 Task: Family budget planner modern simple.
Action: Mouse moved to (114, 160)
Screenshot: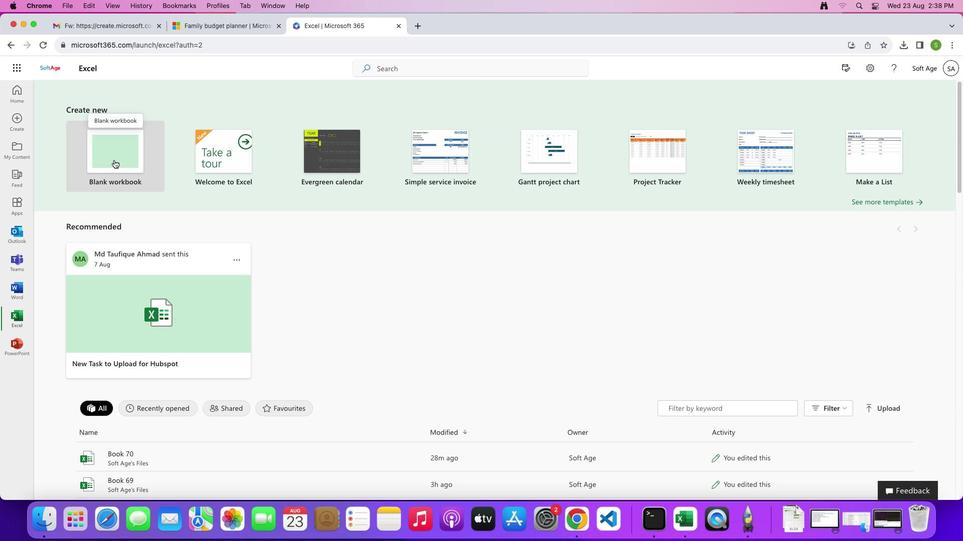 
Action: Mouse pressed left at (114, 160)
Screenshot: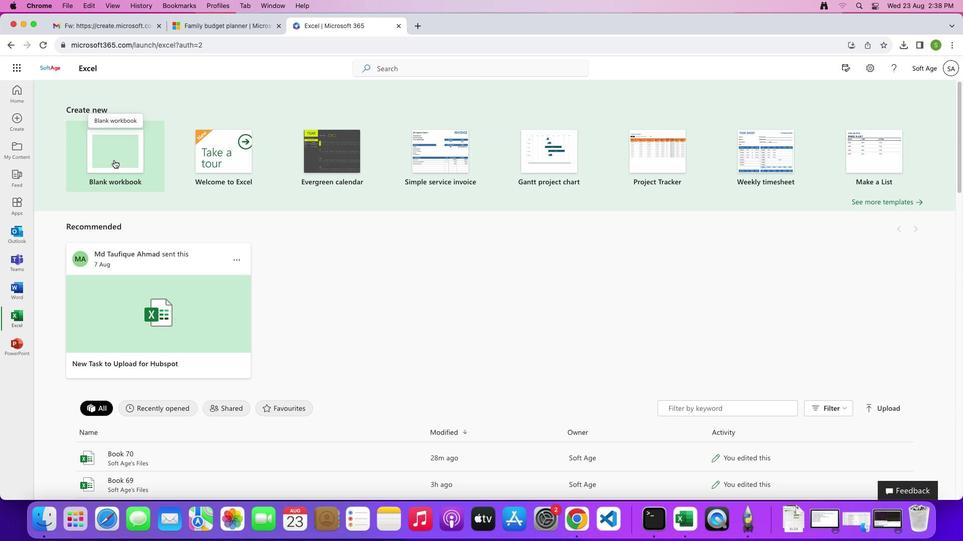 
Action: Mouse moved to (9, 166)
Screenshot: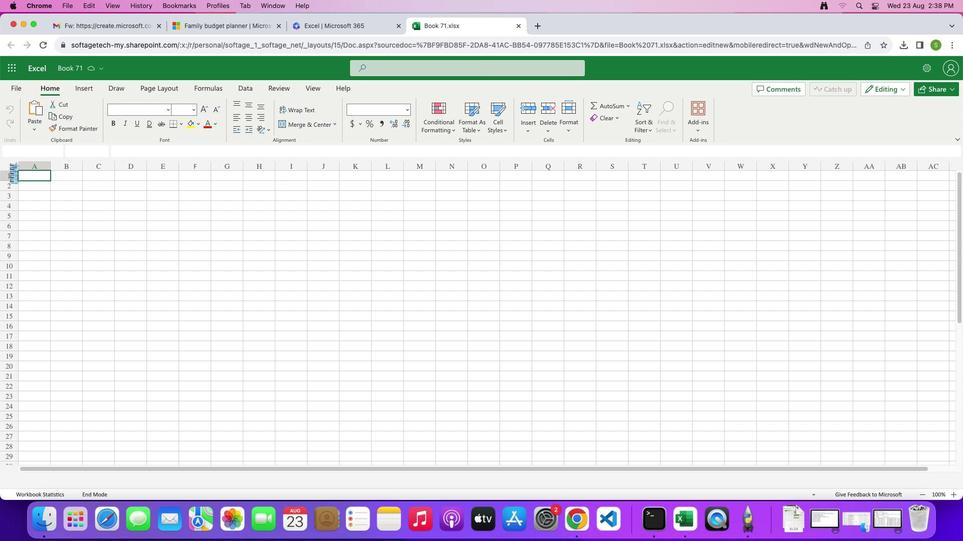 
Action: Mouse pressed left at (9, 166)
Screenshot: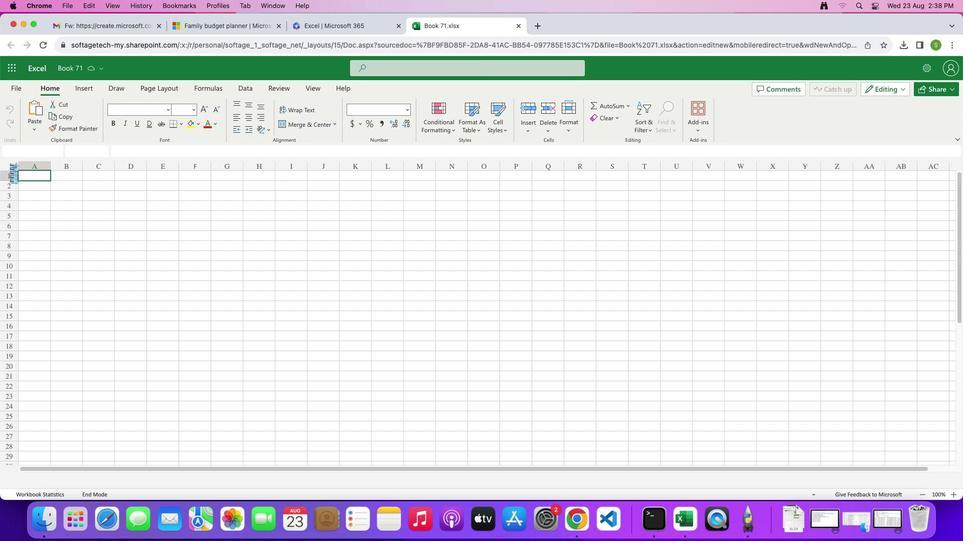 
Action: Mouse moved to (197, 123)
Screenshot: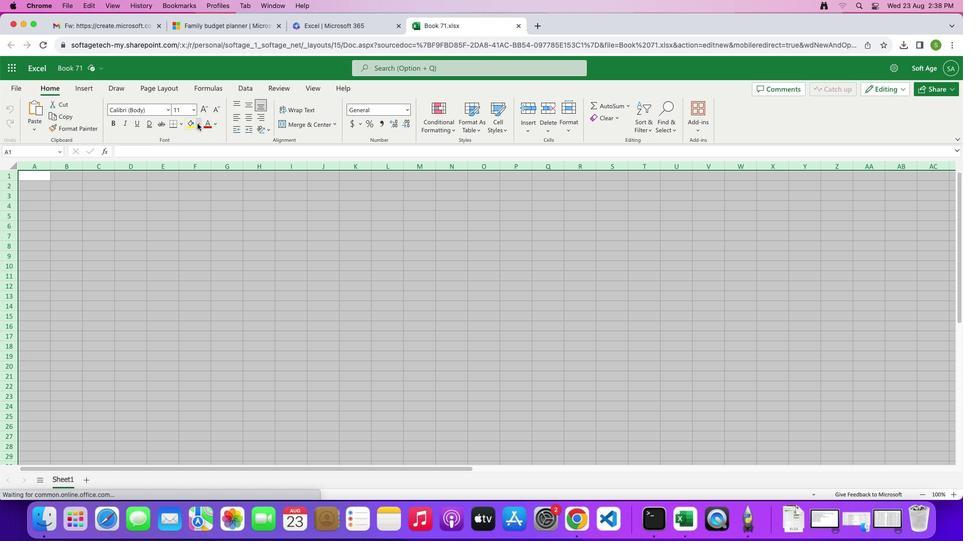 
Action: Mouse pressed left at (197, 123)
Screenshot: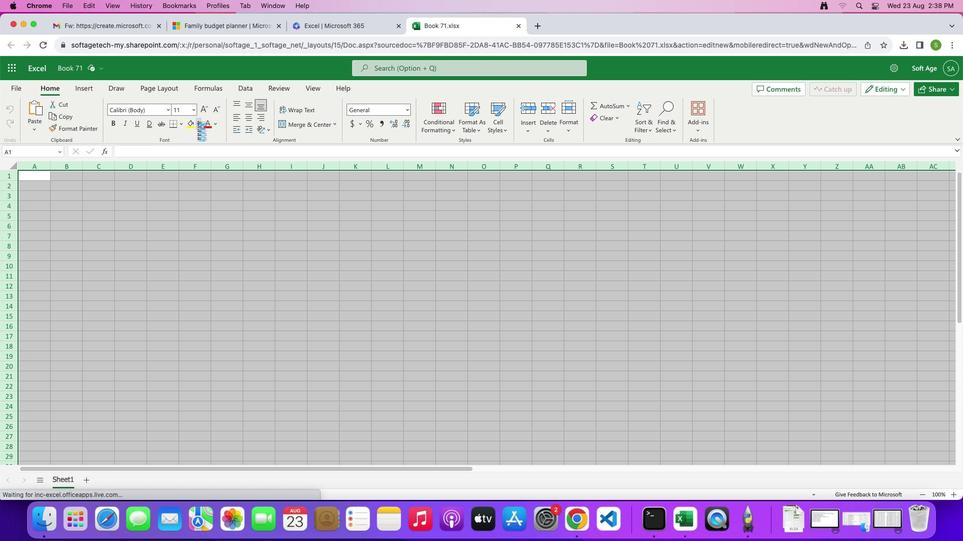 
Action: Mouse moved to (192, 152)
Screenshot: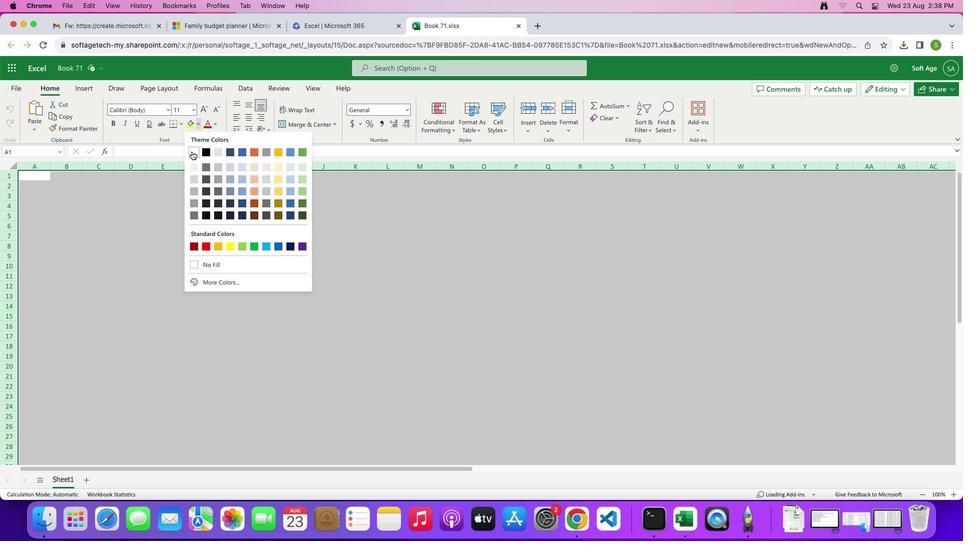 
Action: Mouse pressed left at (192, 152)
Screenshot: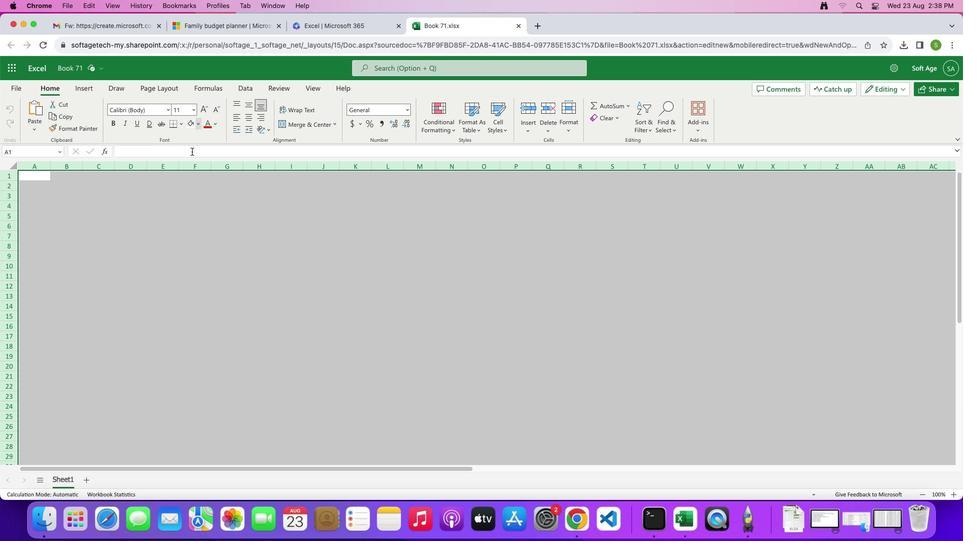 
Action: Mouse moved to (62, 176)
Screenshot: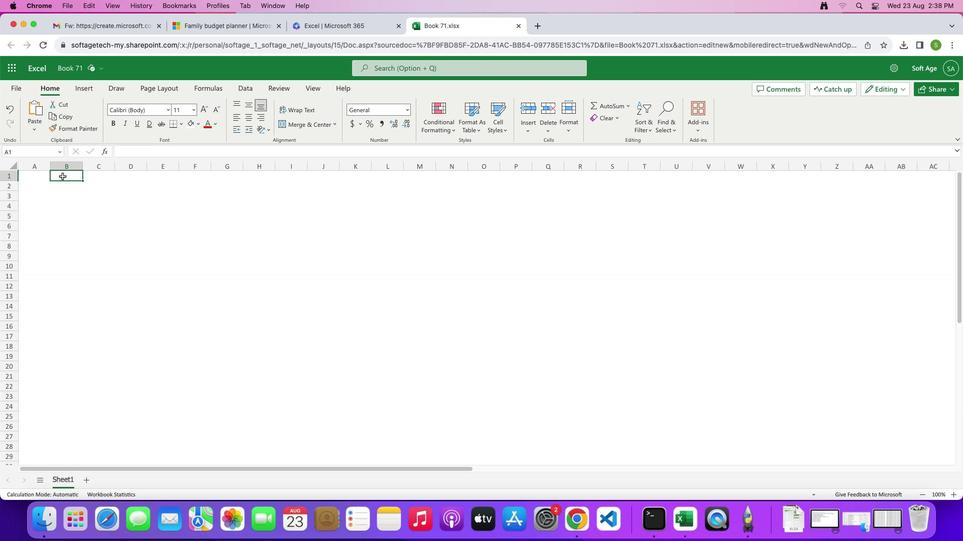 
Action: Mouse pressed left at (62, 176)
Screenshot: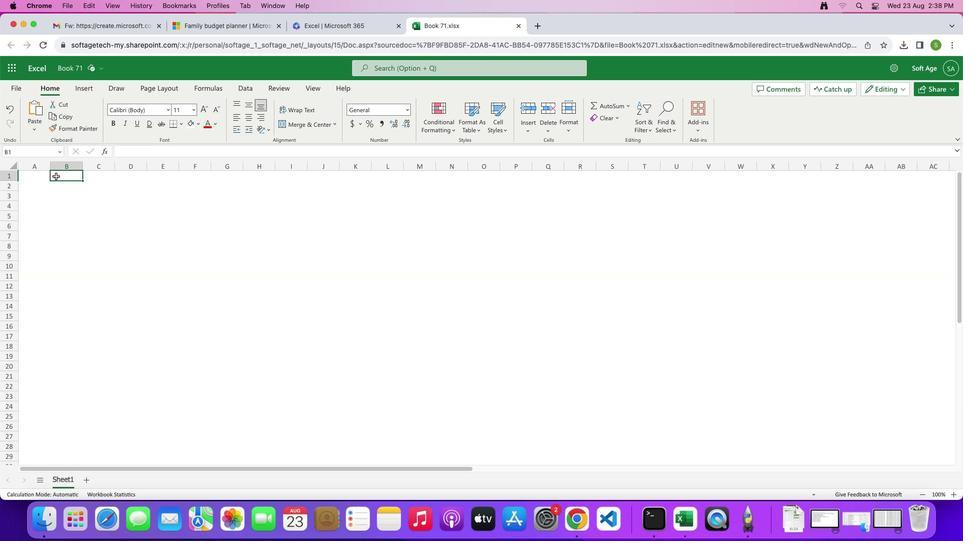 
Action: Mouse moved to (50, 165)
Screenshot: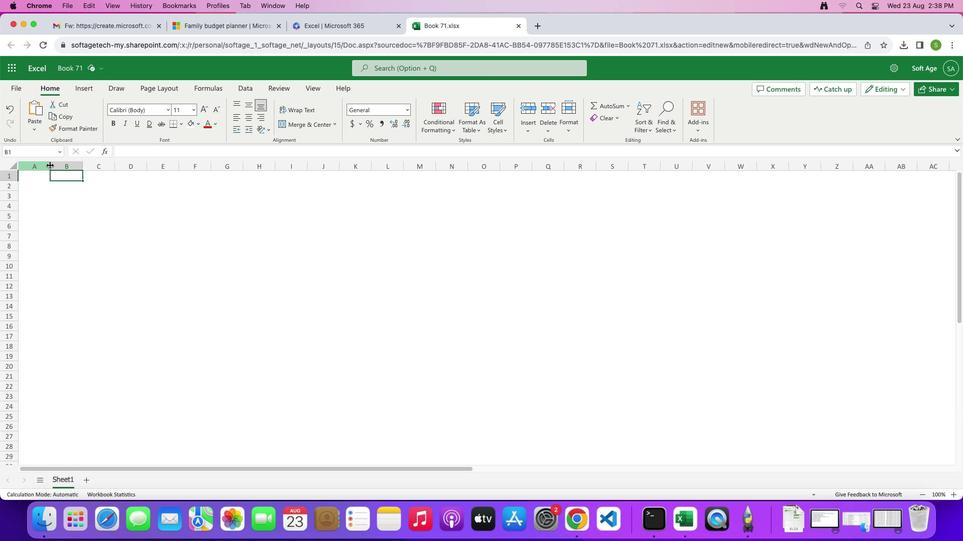 
Action: Mouse pressed left at (50, 165)
Screenshot: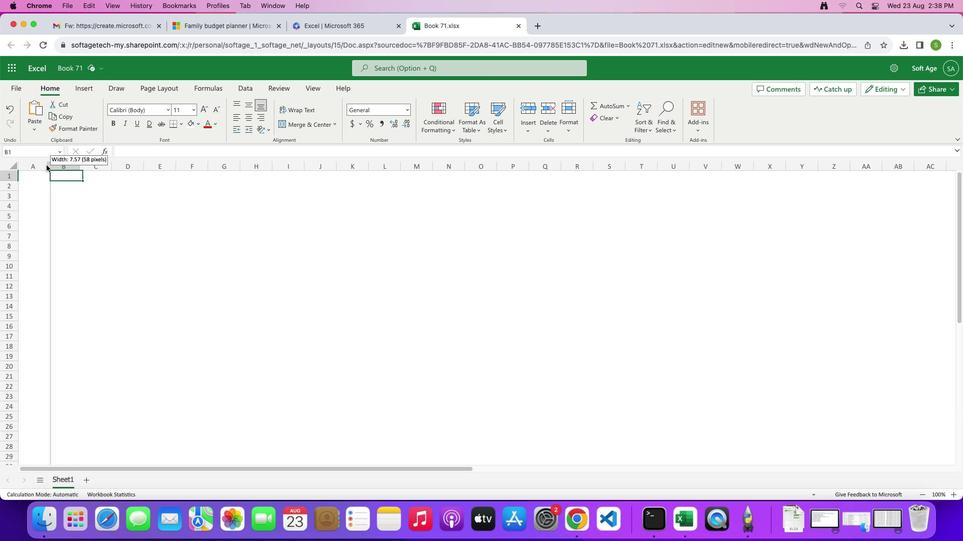 
Action: Mouse moved to (4, 188)
Screenshot: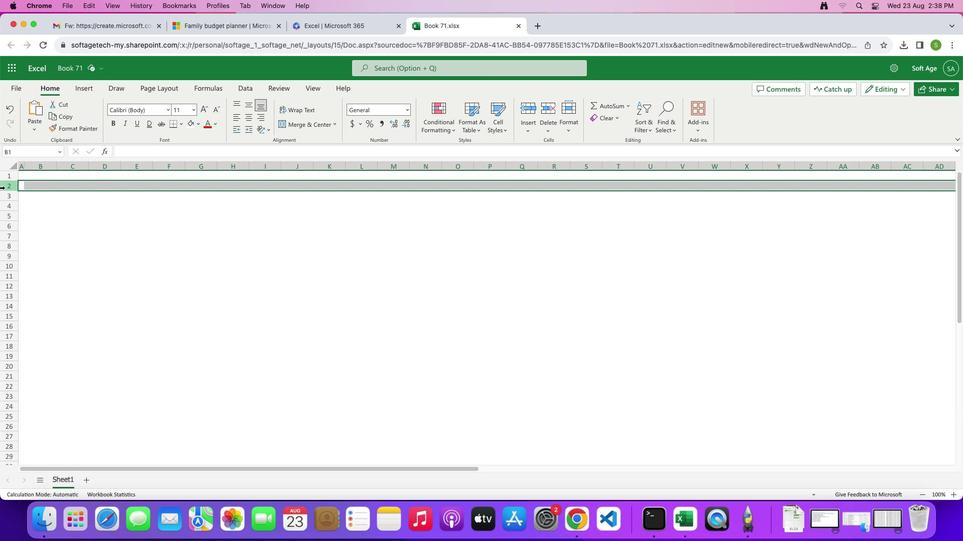 
Action: Mouse pressed left at (4, 188)
Screenshot: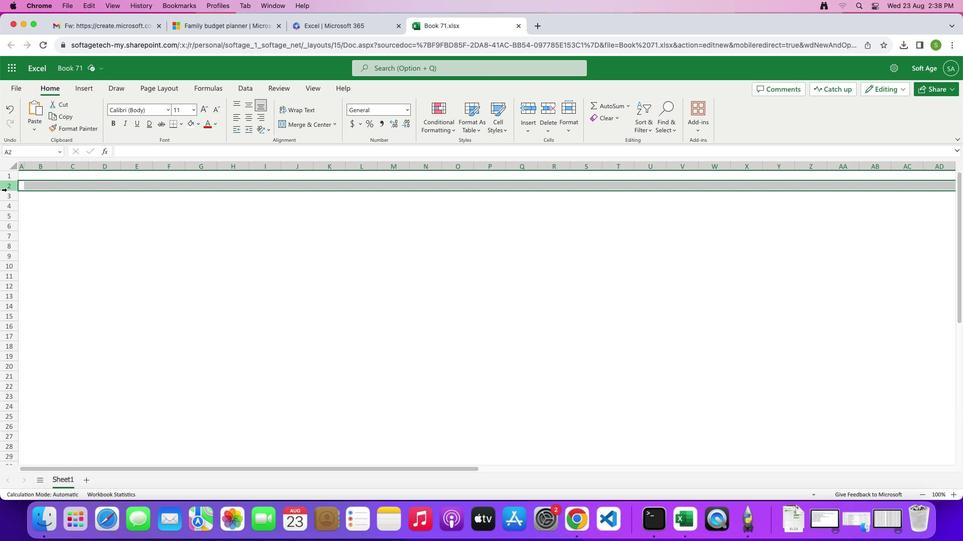 
Action: Mouse moved to (9, 190)
Screenshot: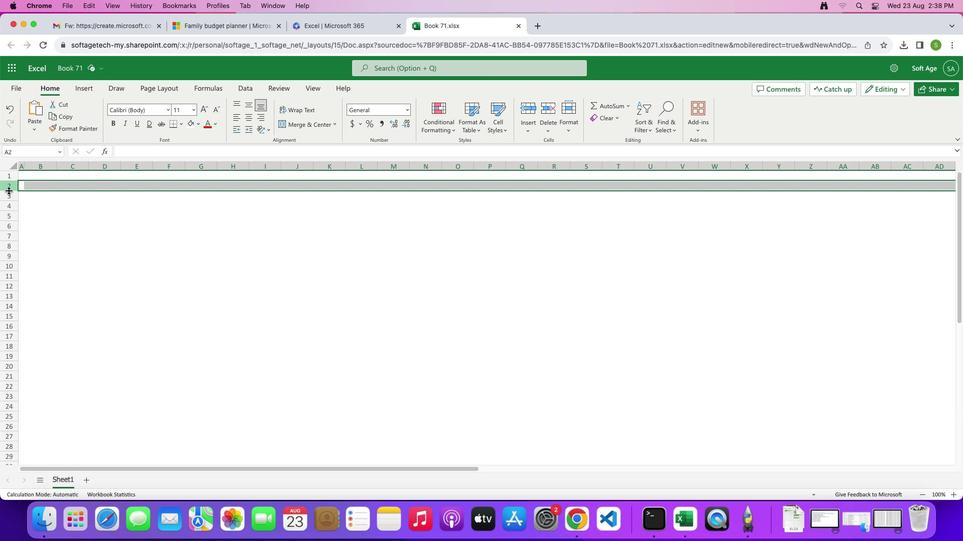 
Action: Mouse pressed left at (9, 190)
Screenshot: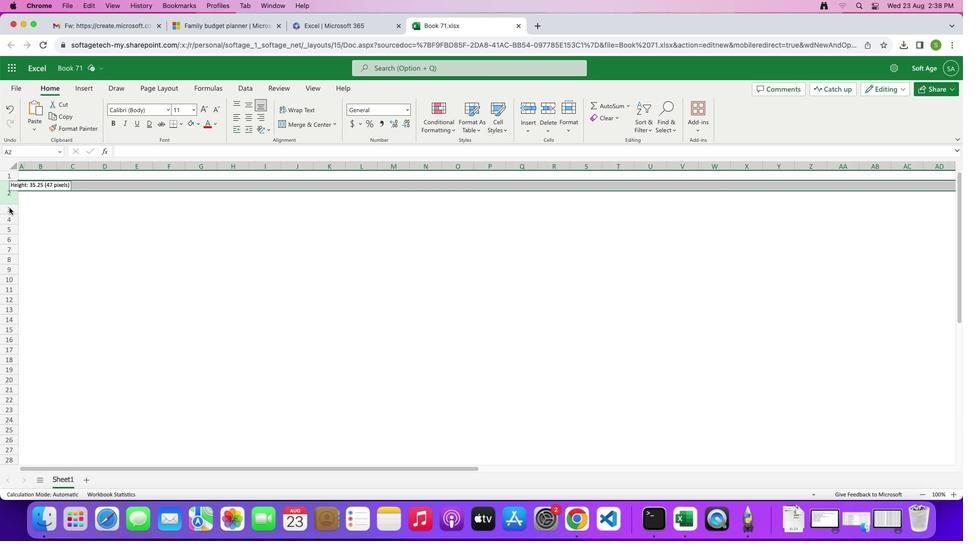 
Action: Mouse moved to (72, 185)
Screenshot: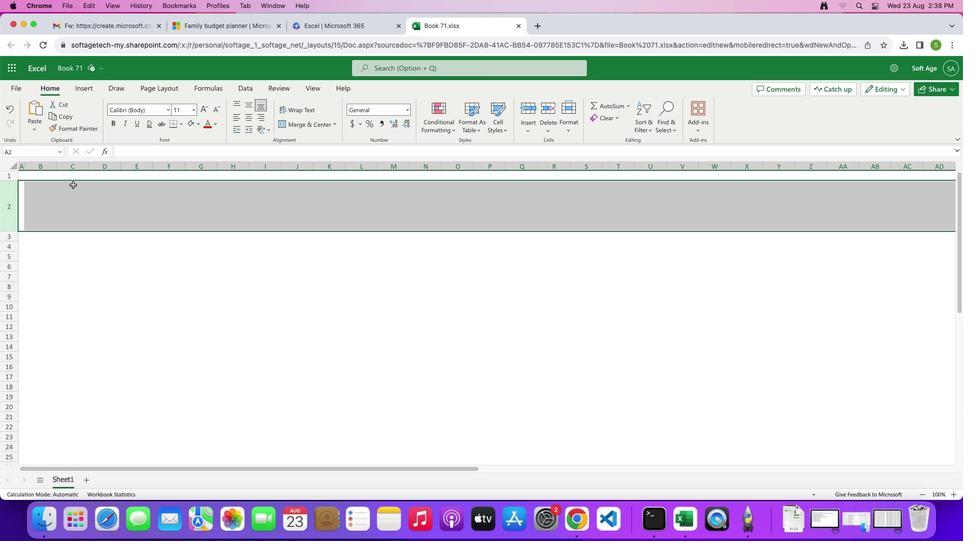 
Action: Mouse pressed left at (72, 185)
Screenshot: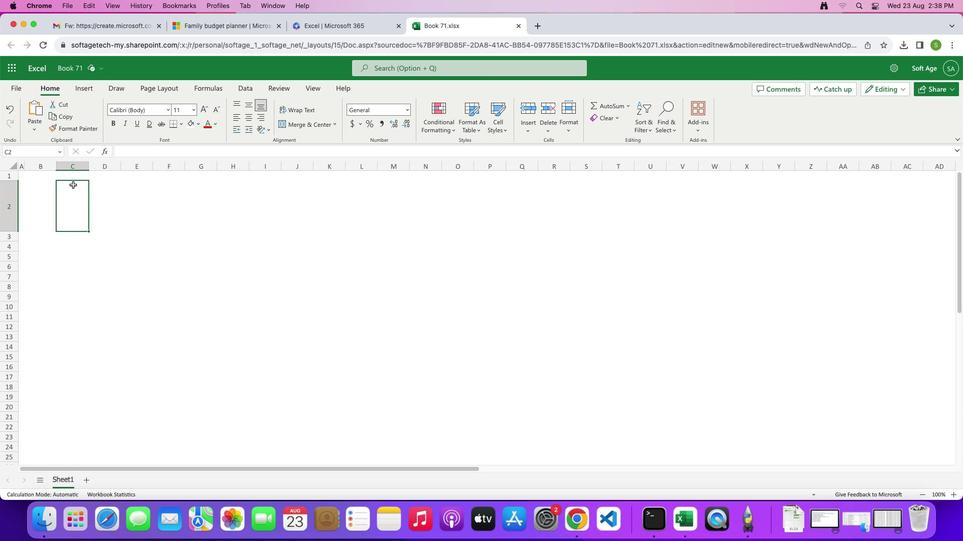 
Action: Mouse moved to (76, 88)
Screenshot: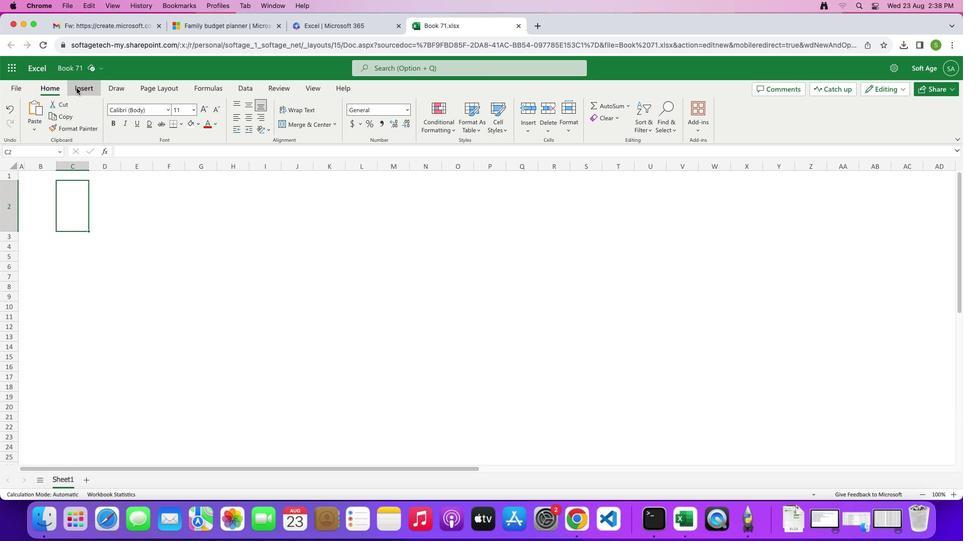 
Action: Mouse pressed left at (76, 88)
Screenshot: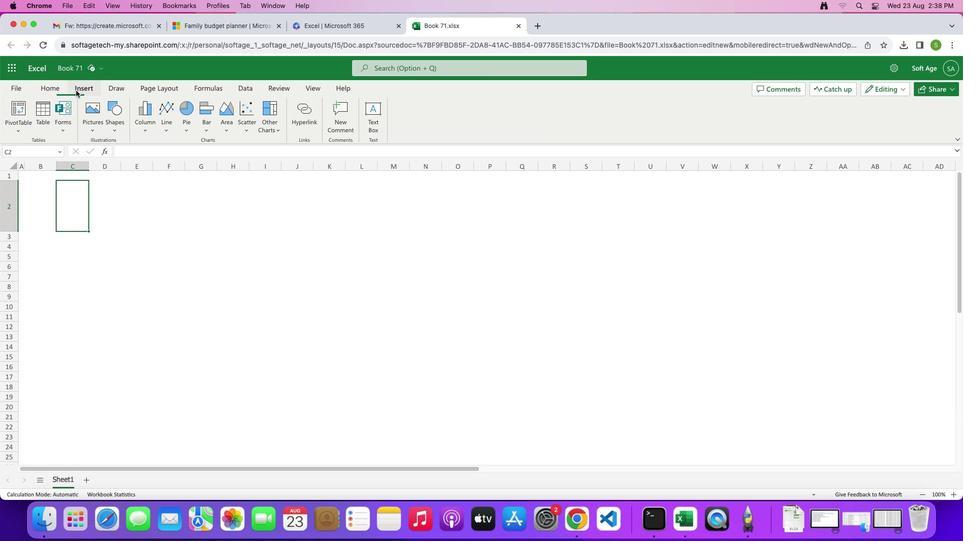 
Action: Mouse moved to (95, 113)
Screenshot: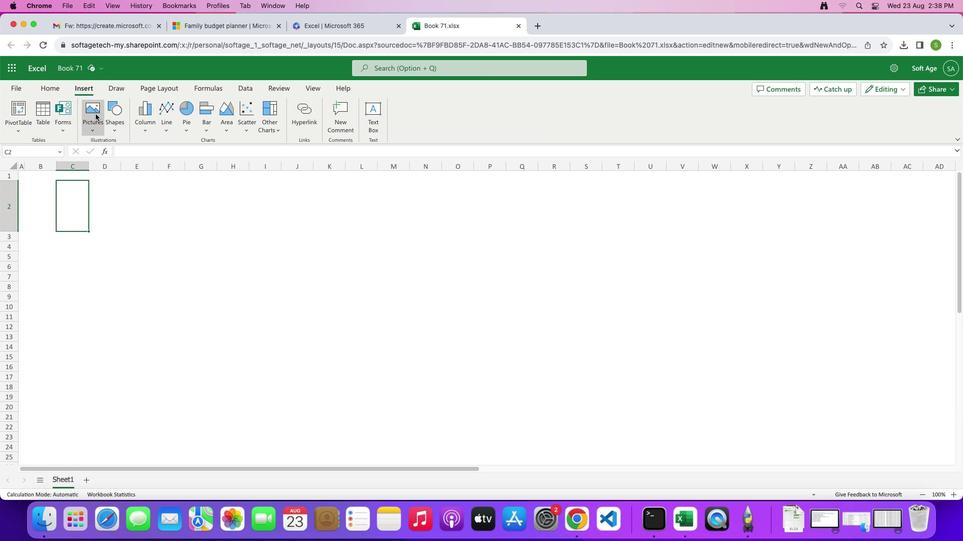 
Action: Mouse pressed left at (95, 113)
Screenshot: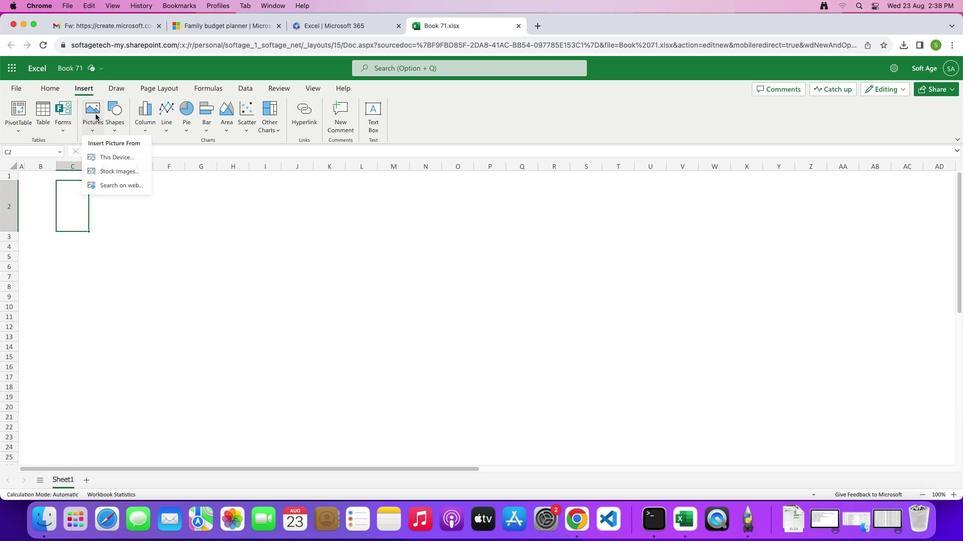 
Action: Mouse moved to (101, 158)
Screenshot: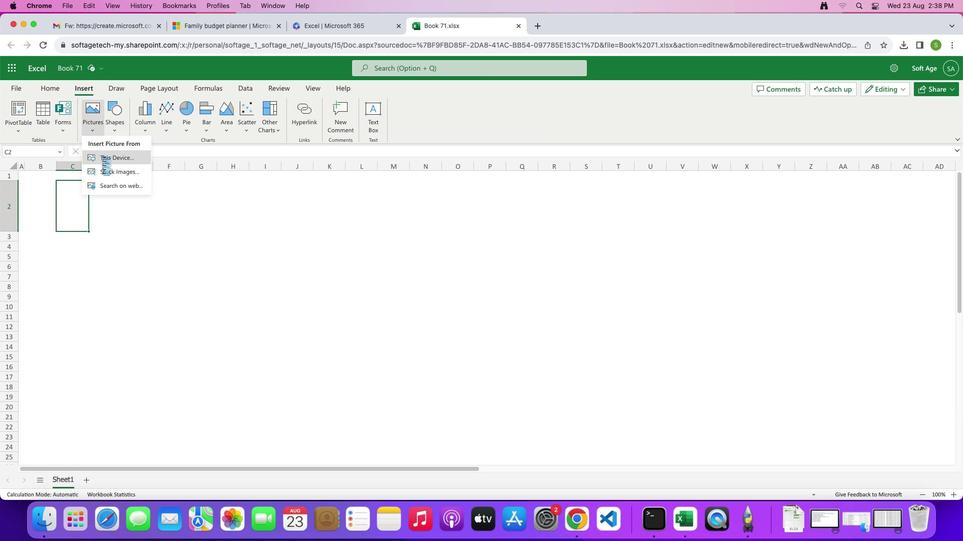 
Action: Mouse pressed left at (101, 158)
Screenshot: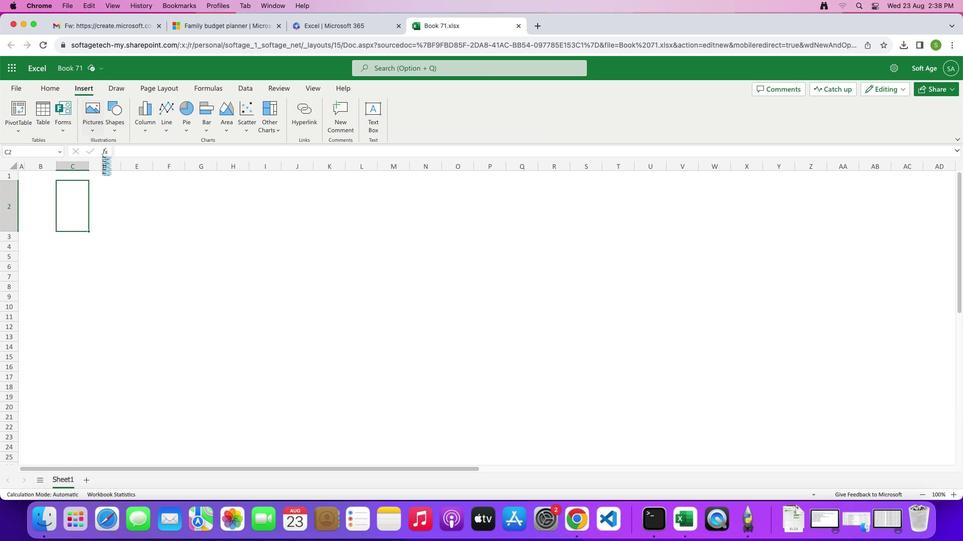 
Action: Mouse moved to (374, 218)
Screenshot: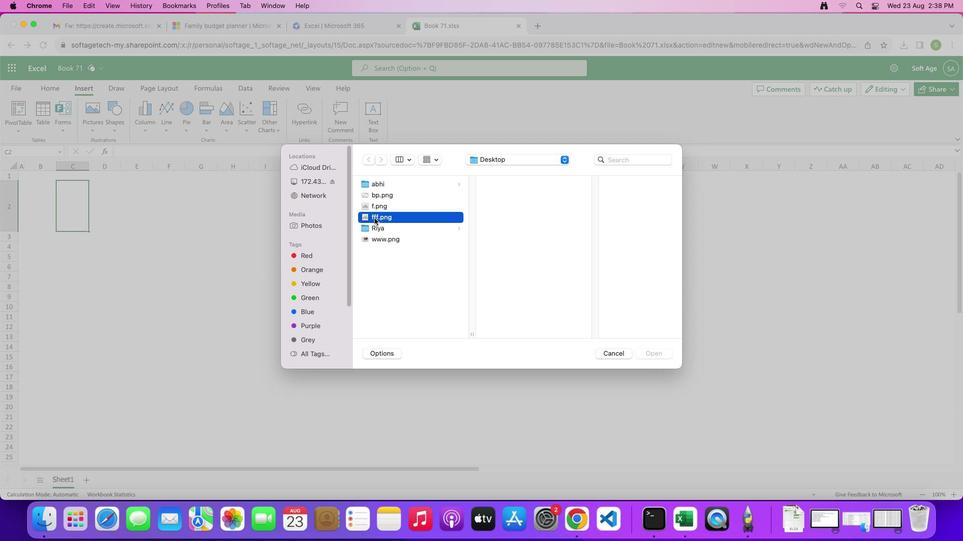 
Action: Mouse pressed left at (374, 218)
Screenshot: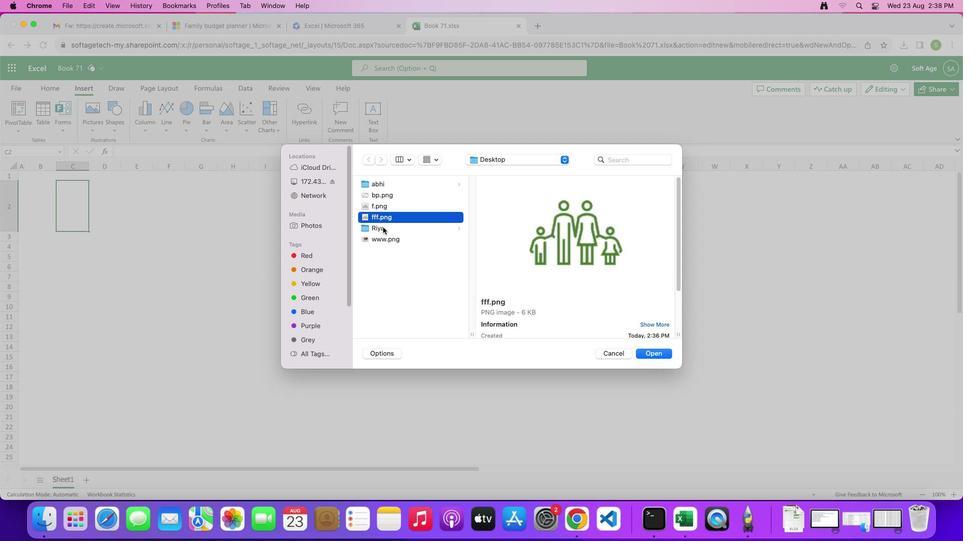 
Action: Mouse moved to (666, 354)
Screenshot: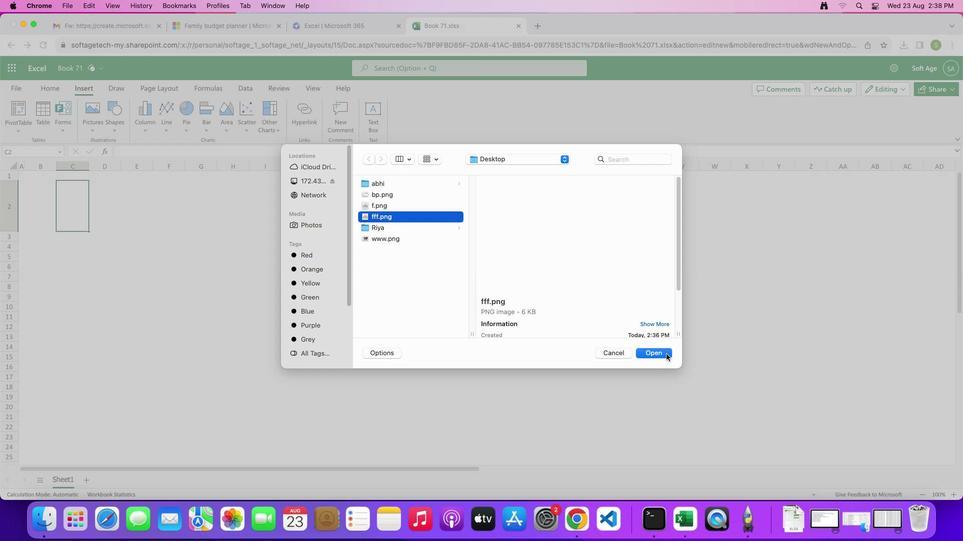 
Action: Mouse pressed left at (666, 354)
Screenshot: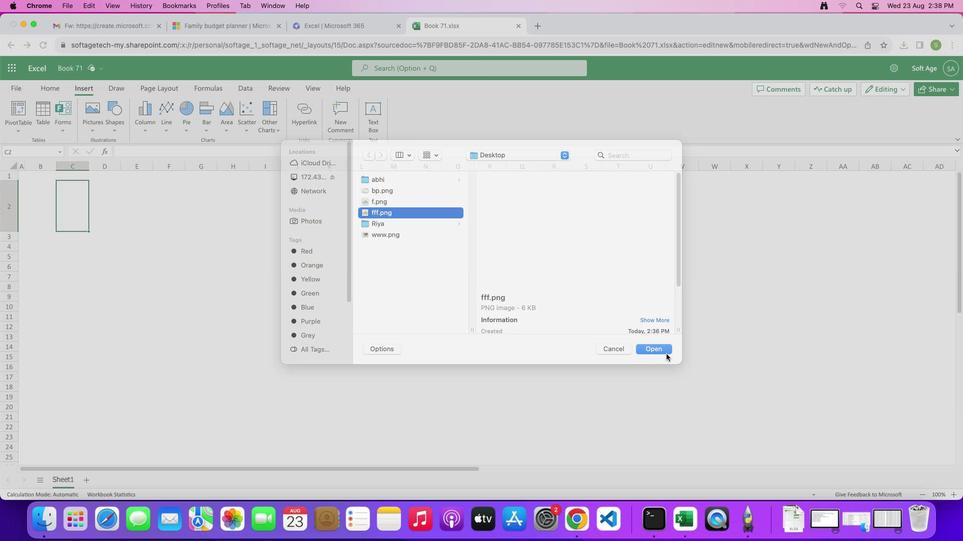 
Action: Mouse moved to (115, 242)
Screenshot: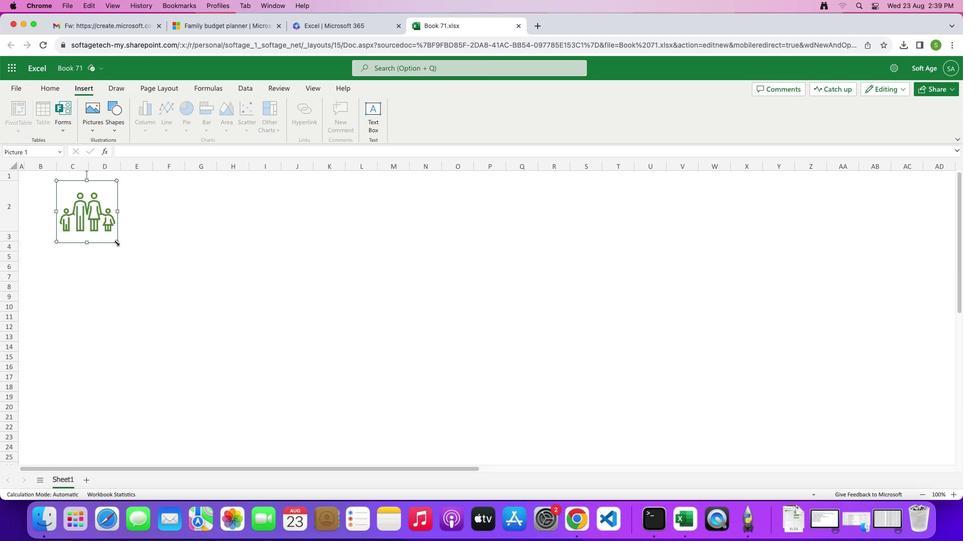 
Action: Mouse pressed left at (115, 242)
Screenshot: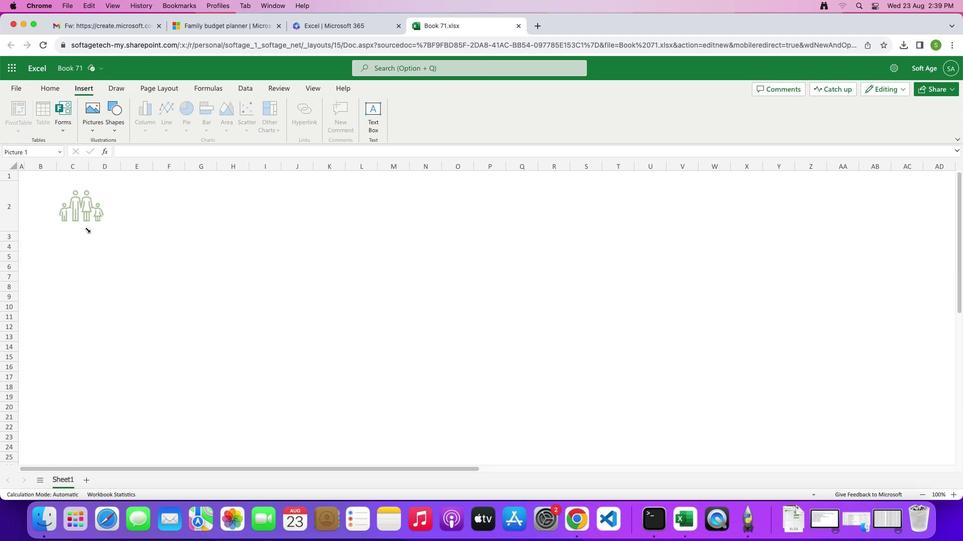 
Action: Mouse moved to (67, 203)
Screenshot: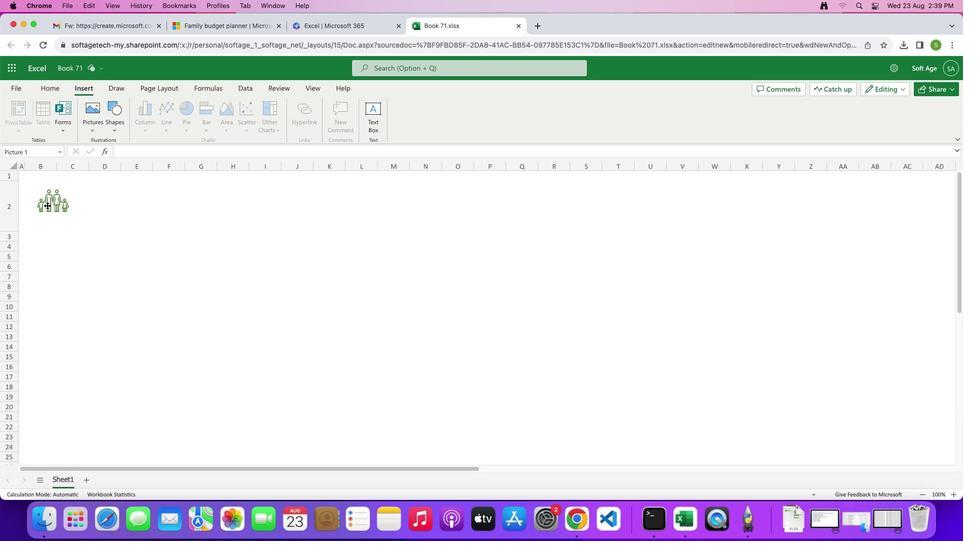 
Action: Mouse pressed left at (67, 203)
Screenshot: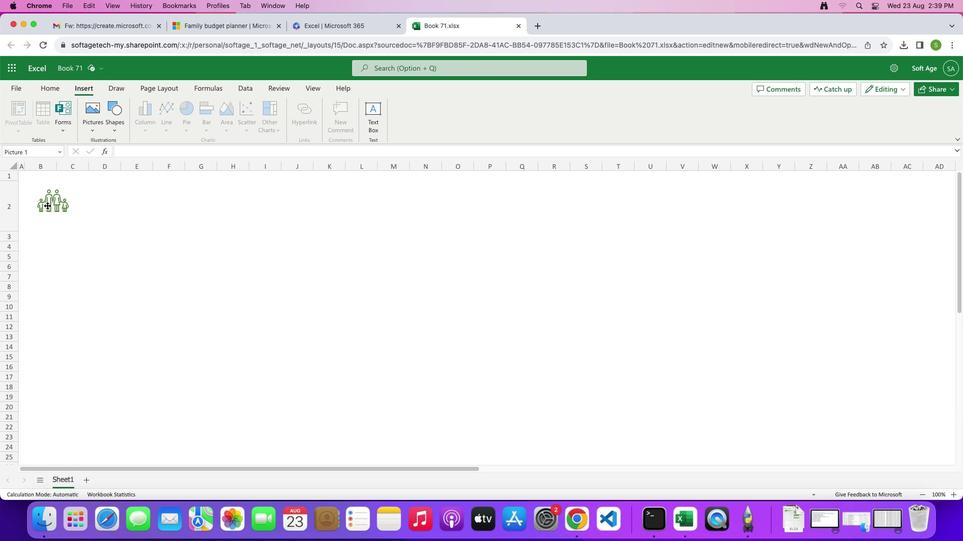 
Action: Mouse moved to (105, 208)
Screenshot: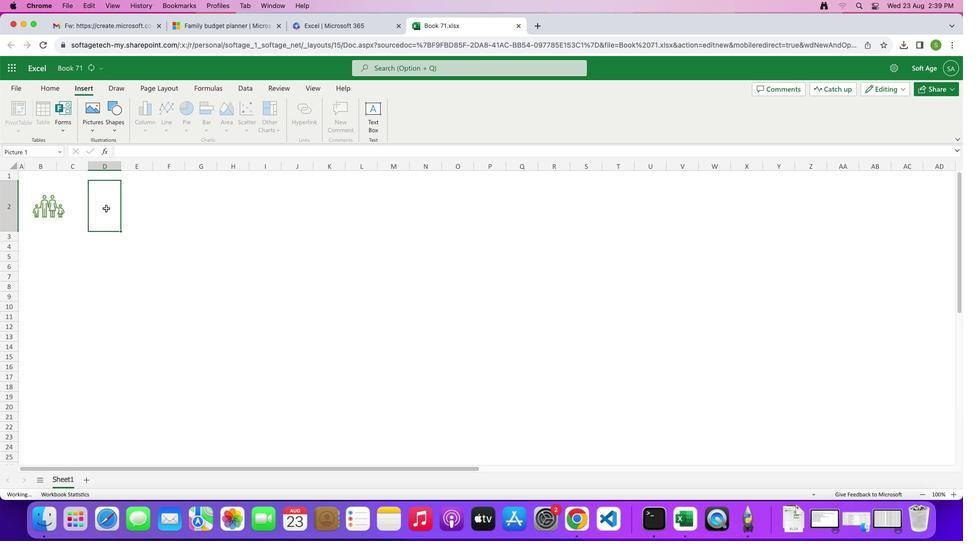 
Action: Mouse pressed left at (105, 208)
Screenshot: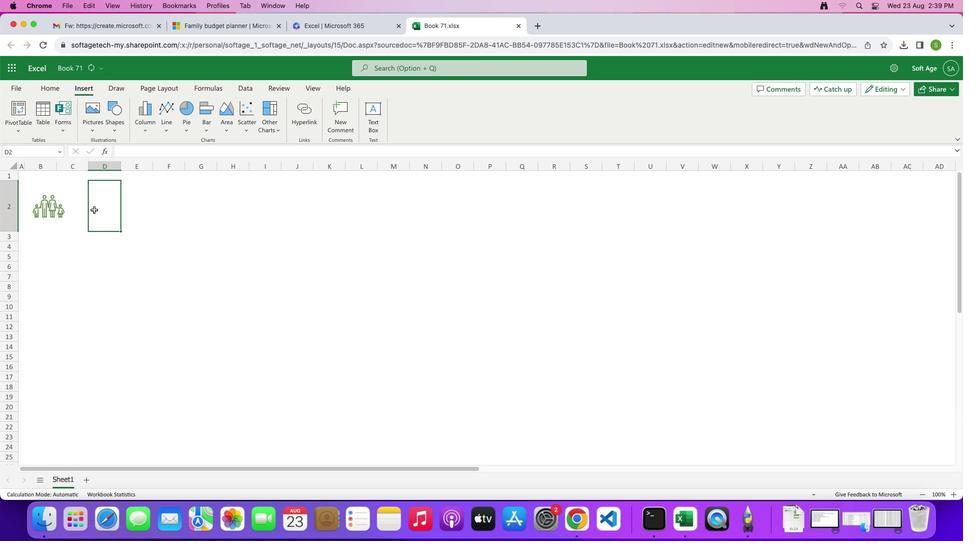 
Action: Mouse moved to (106, 205)
Screenshot: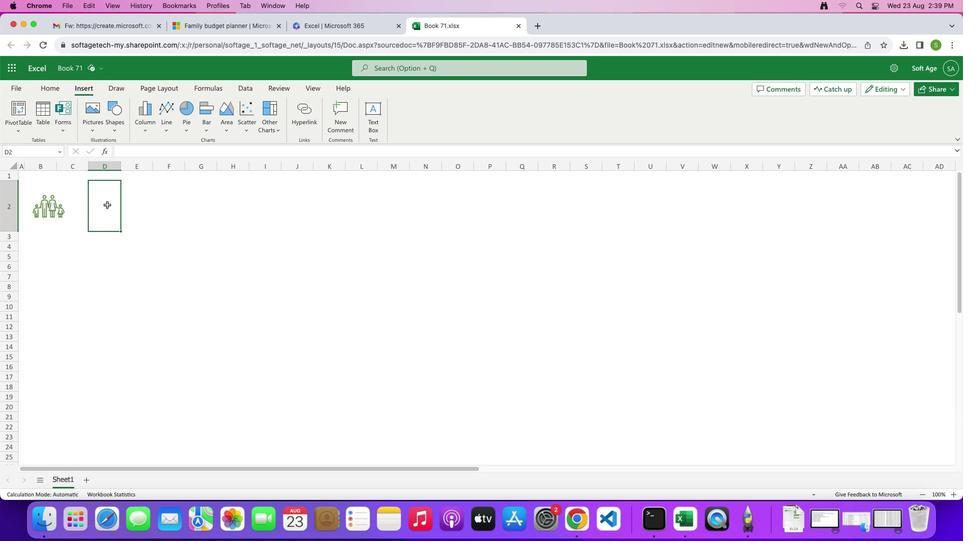 
Action: Mouse pressed left at (106, 205)
Screenshot: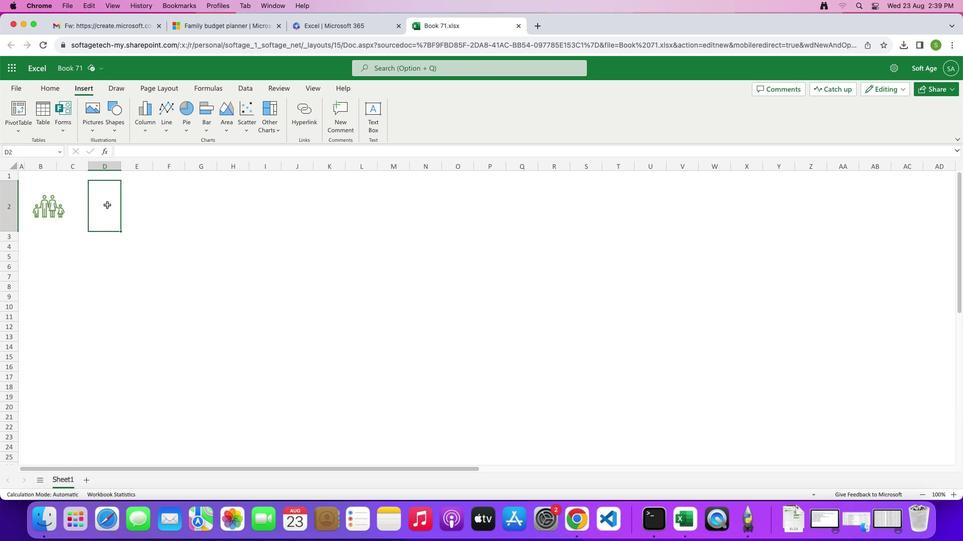 
Action: Mouse moved to (57, 89)
Screenshot: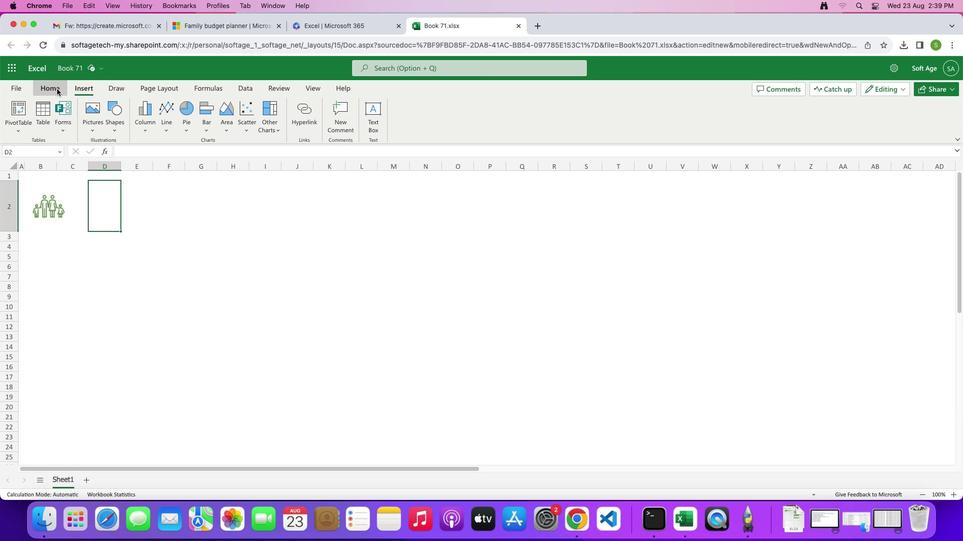 
Action: Mouse pressed left at (57, 89)
Screenshot: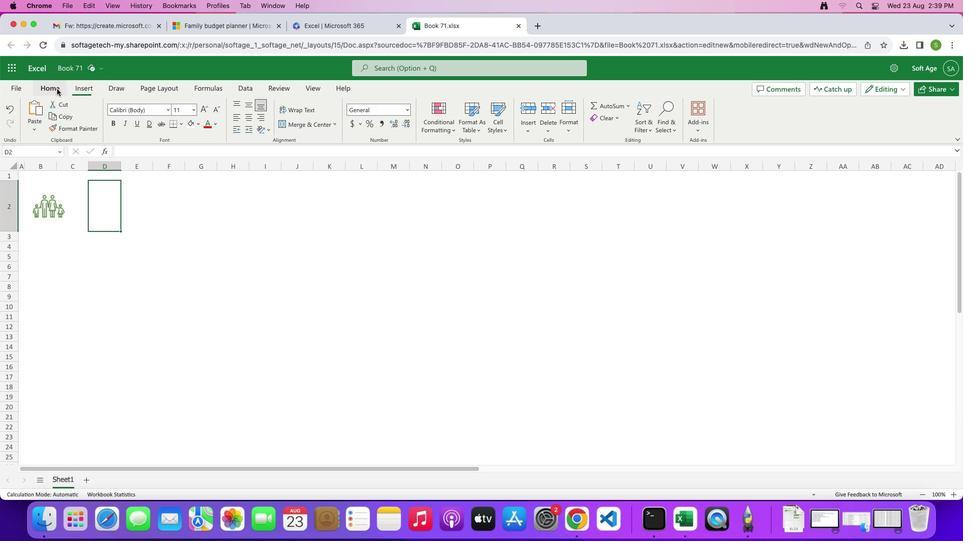 
Action: Mouse moved to (213, 122)
Screenshot: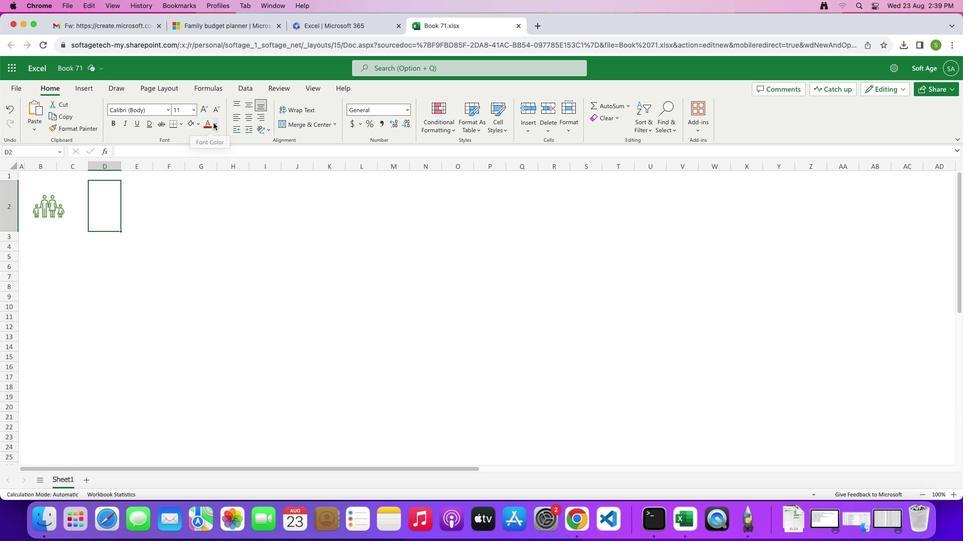 
Action: Mouse pressed left at (213, 122)
Screenshot: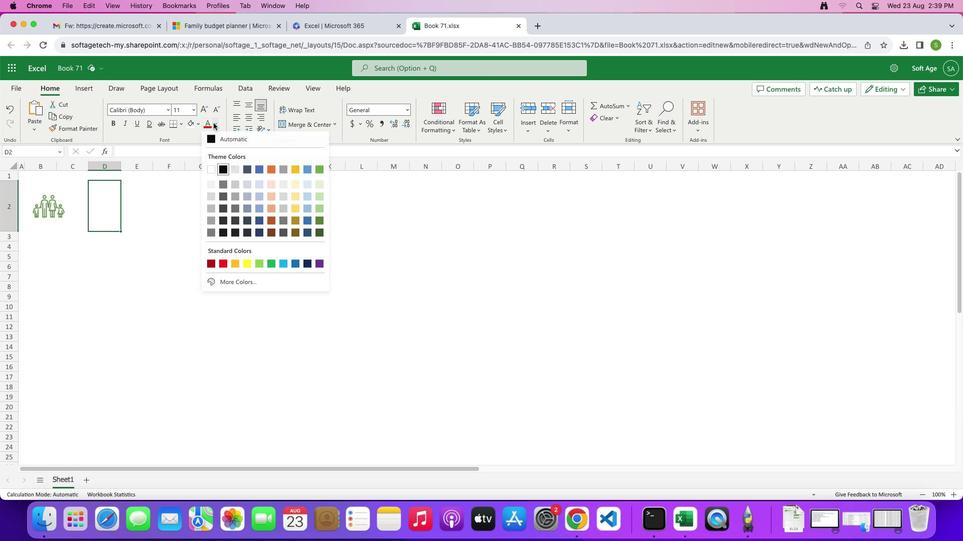 
Action: Mouse moved to (321, 218)
Screenshot: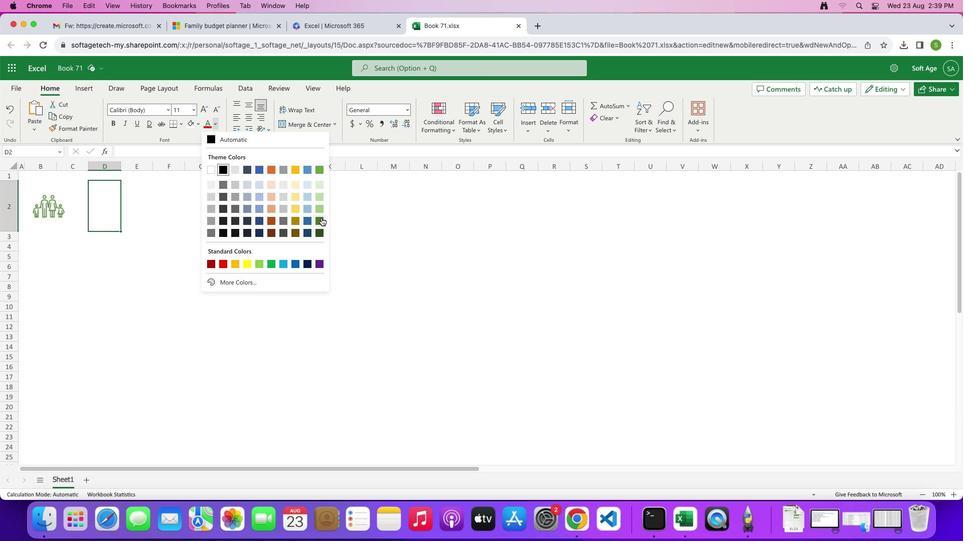 
Action: Mouse pressed left at (321, 218)
Screenshot: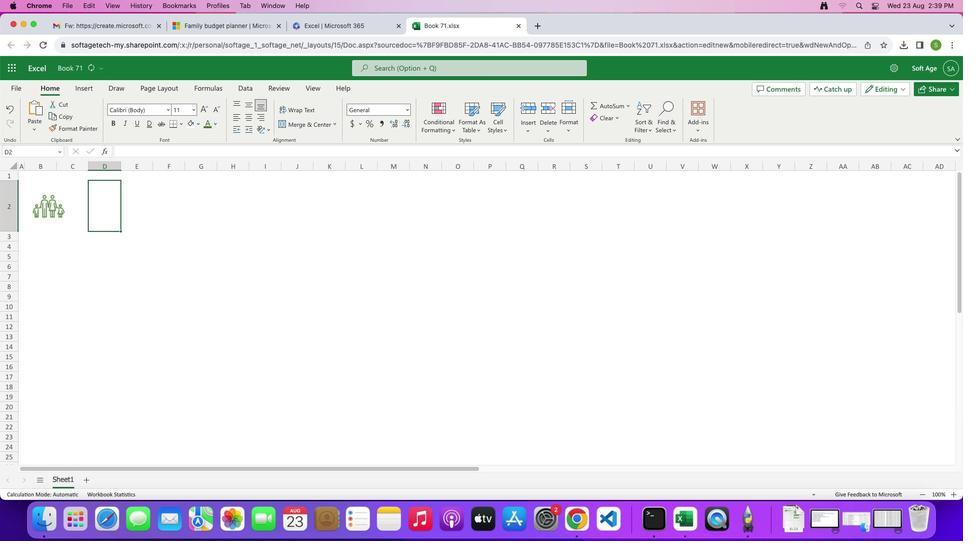 
Action: Mouse moved to (183, 214)
Screenshot: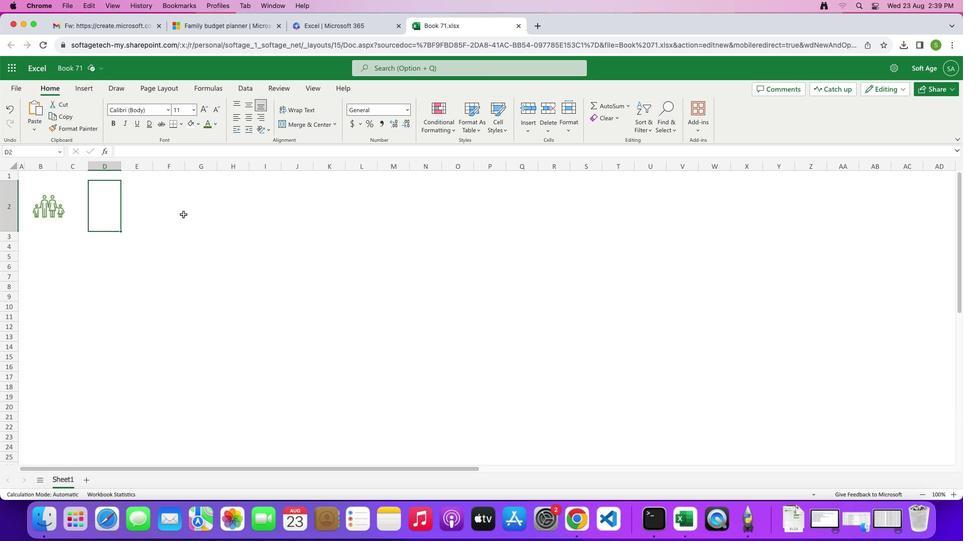 
Action: Key pressed Key.shift'M'Key.caps_lock'o''n''t''h''l''y'Key.space'f''a''m''i''l''y'Key.space'b''u''d''g''e''t'
Screenshot: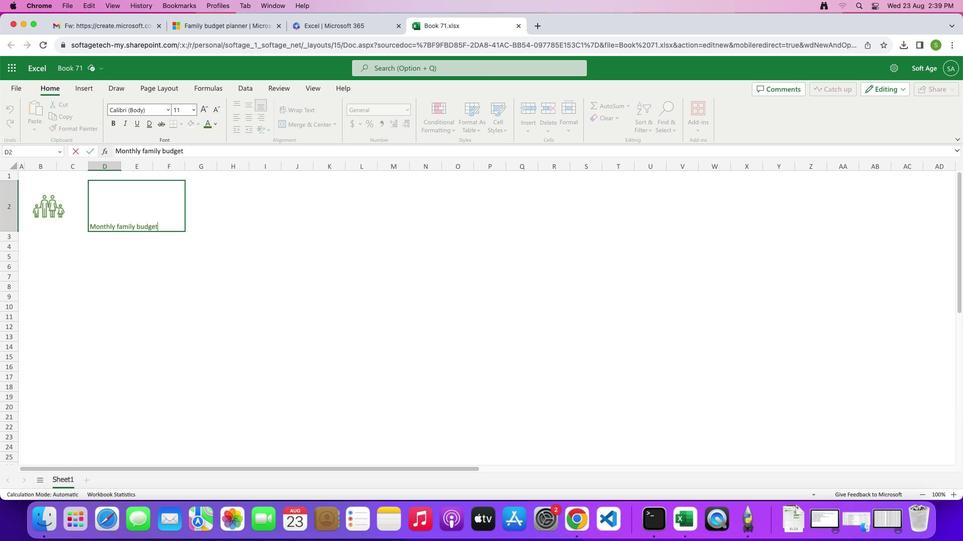 
Action: Mouse moved to (209, 238)
Screenshot: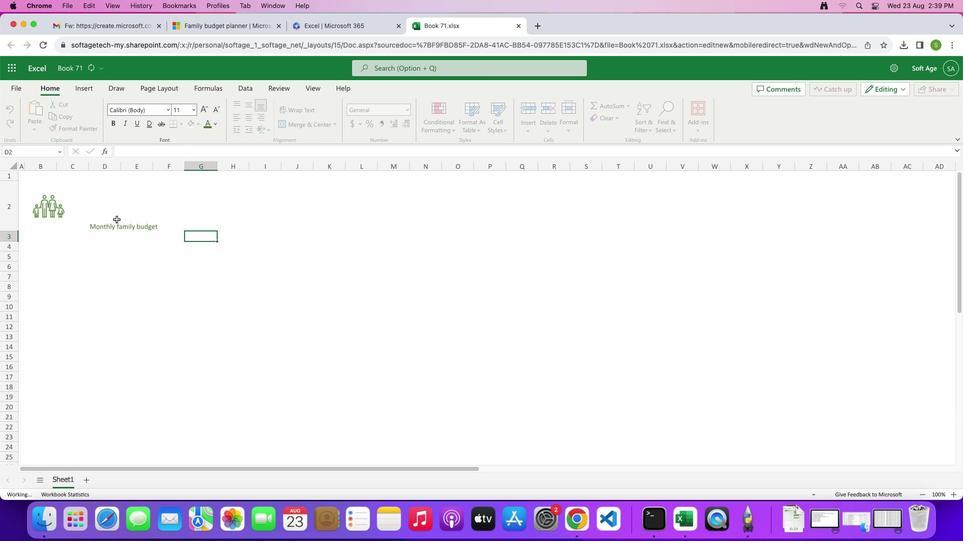 
Action: Mouse pressed left at (209, 238)
Screenshot: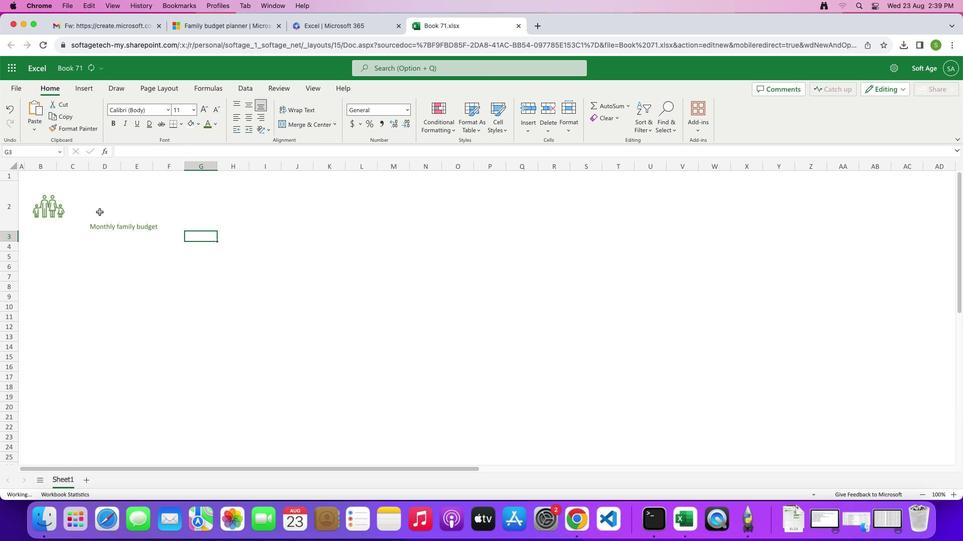 
Action: Mouse moved to (97, 208)
Screenshot: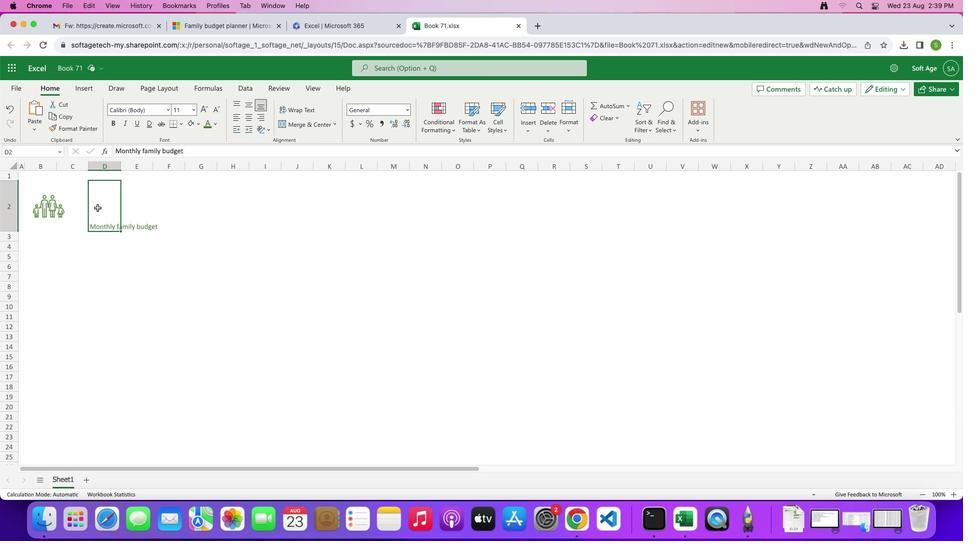 
Action: Mouse pressed left at (97, 208)
Screenshot: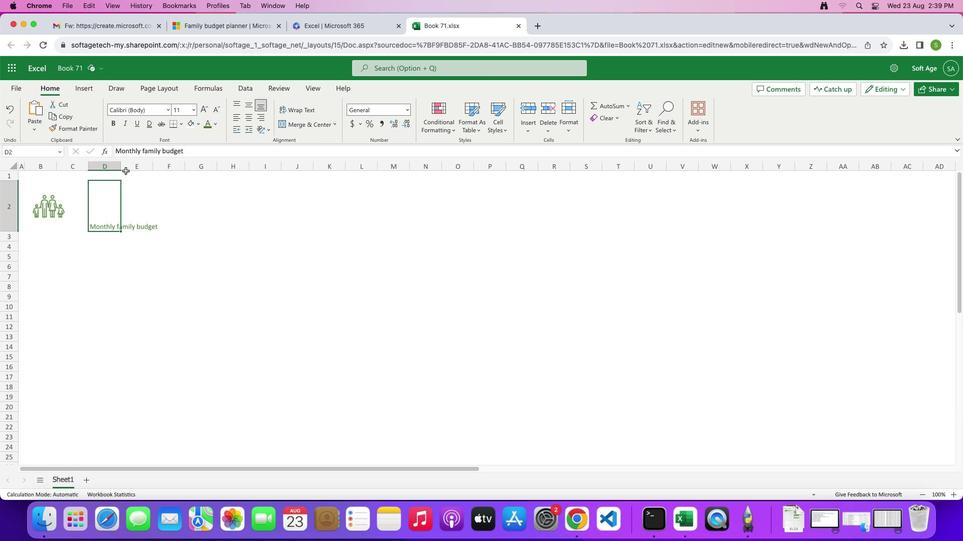 
Action: Mouse moved to (248, 107)
Screenshot: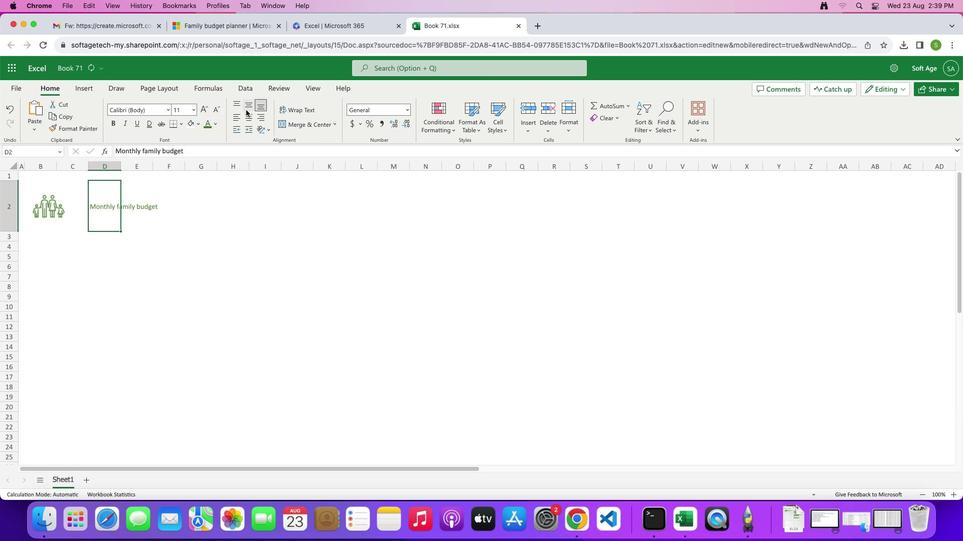 
Action: Mouse pressed left at (248, 107)
Screenshot: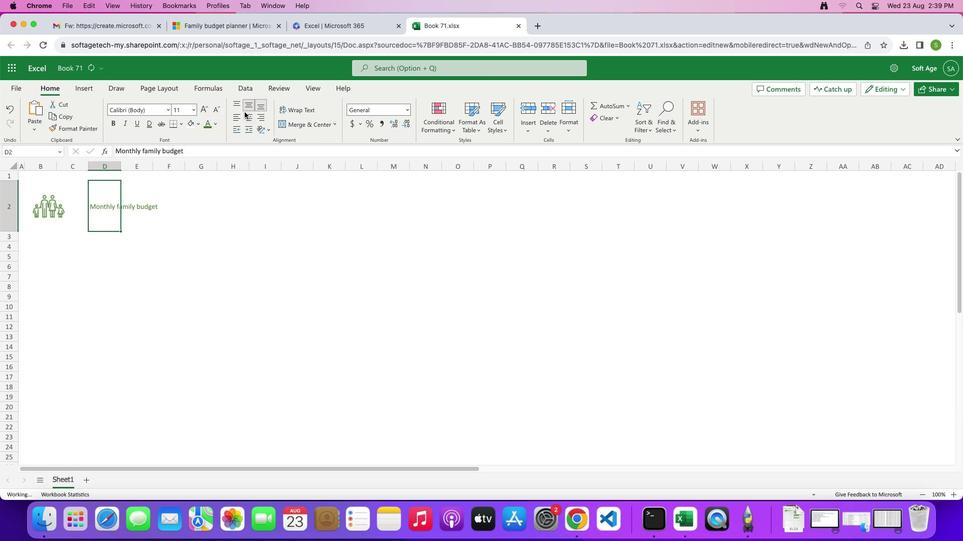 
Action: Mouse moved to (114, 122)
Screenshot: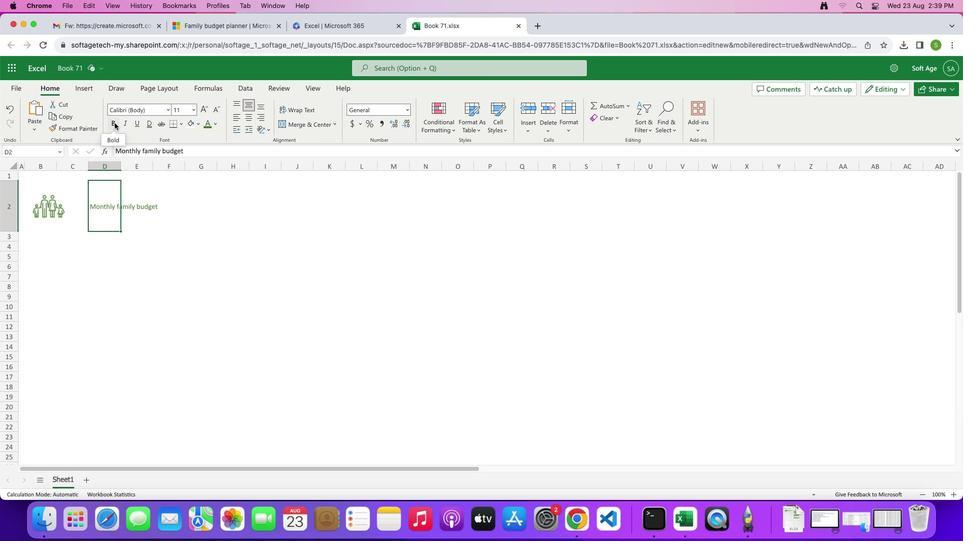 
Action: Mouse pressed left at (114, 122)
Screenshot: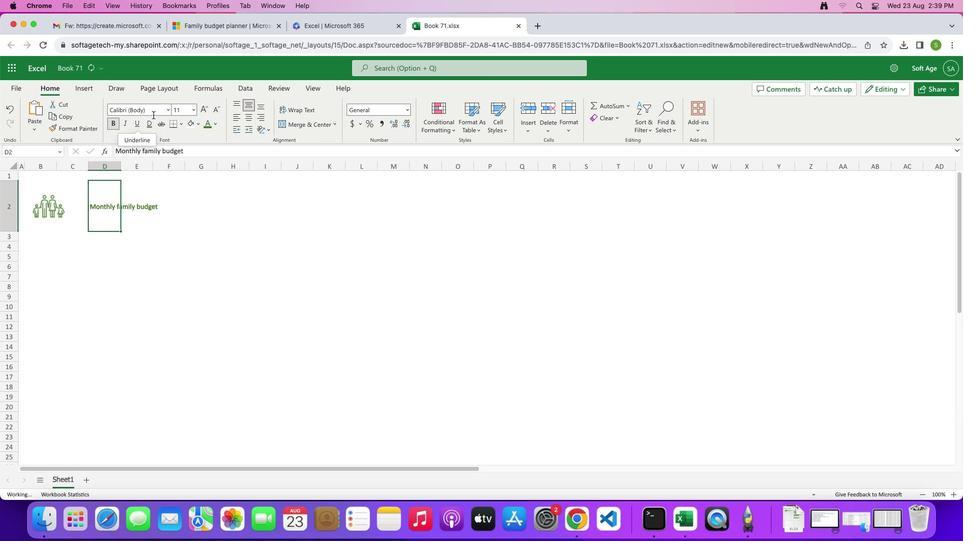 
Action: Mouse moved to (169, 110)
Screenshot: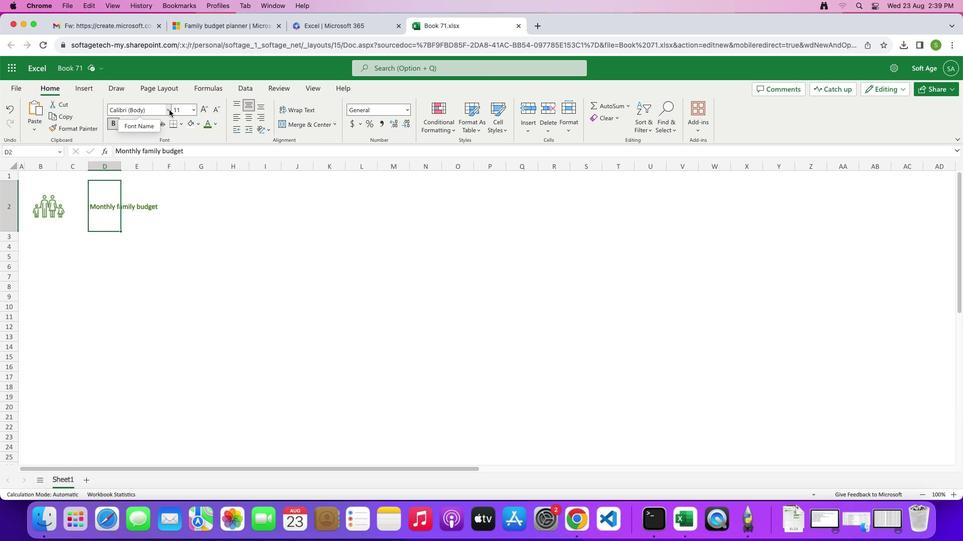 
Action: Mouse pressed left at (169, 110)
Screenshot: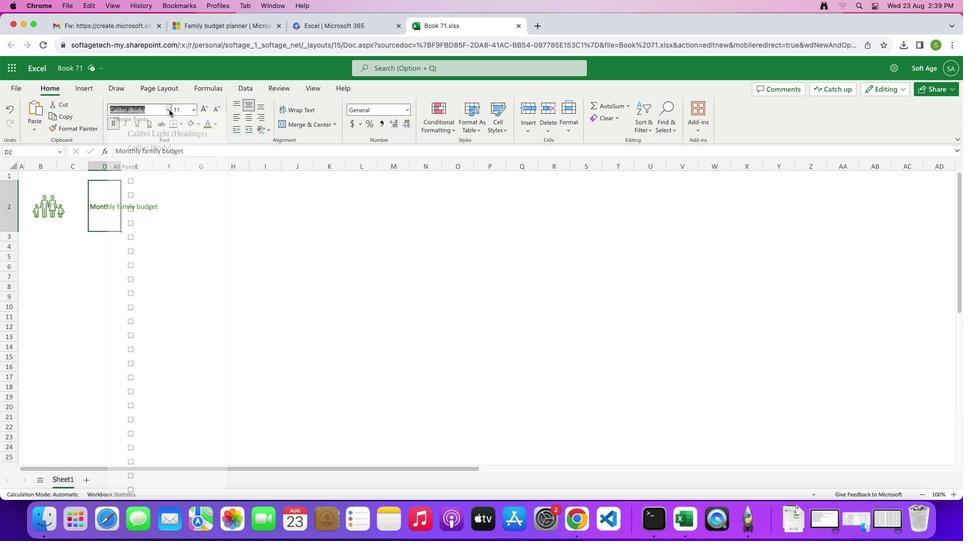 
Action: Mouse moved to (153, 212)
Screenshot: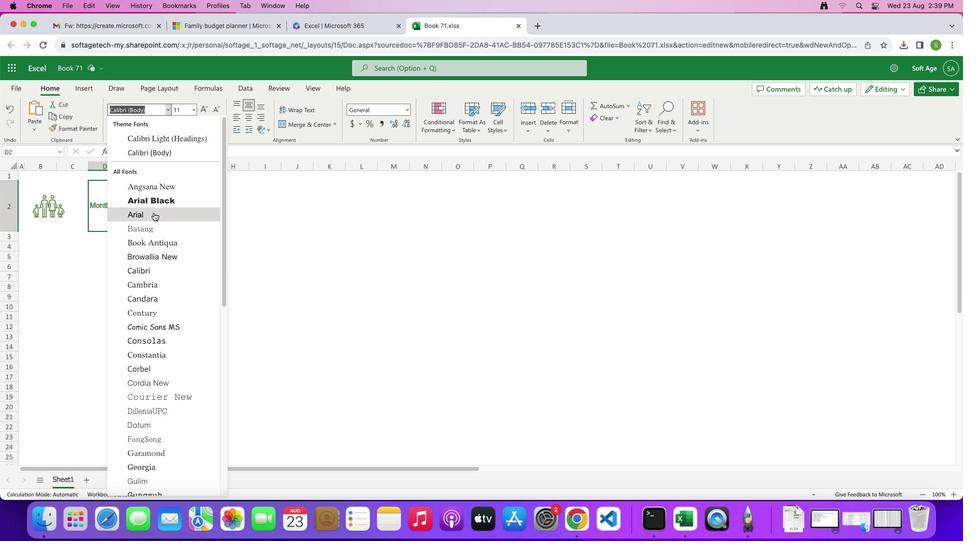 
Action: Mouse pressed left at (153, 212)
Screenshot: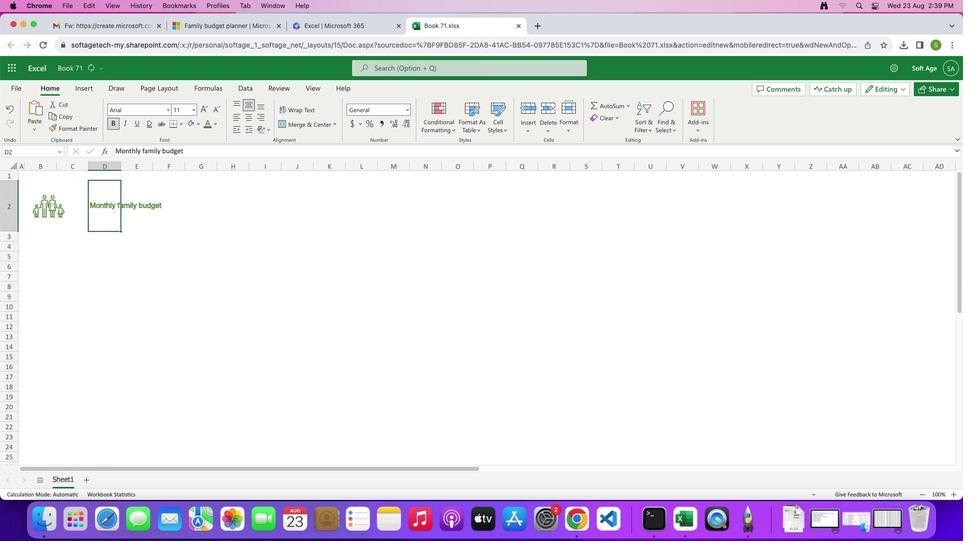 
Action: Mouse moved to (78, 207)
Screenshot: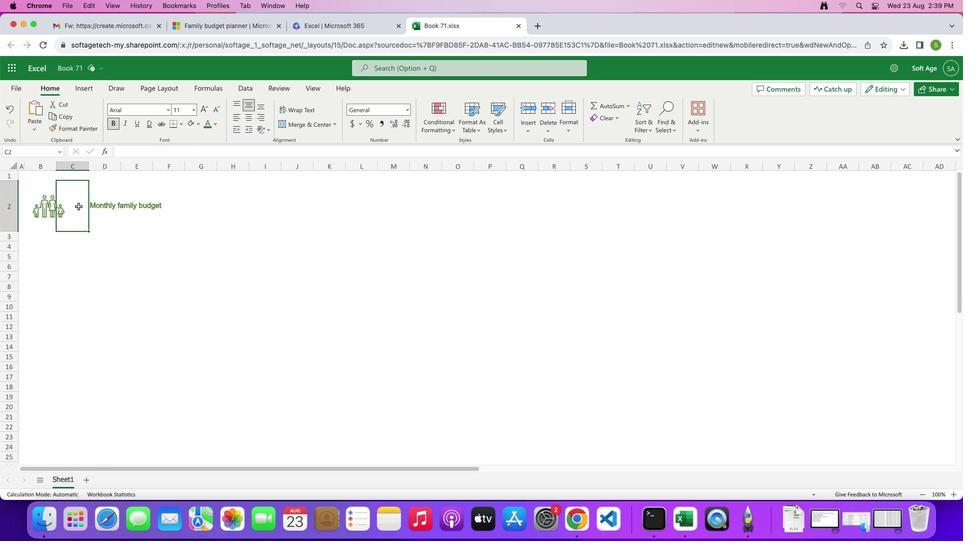 
Action: Mouse pressed left at (78, 207)
Screenshot: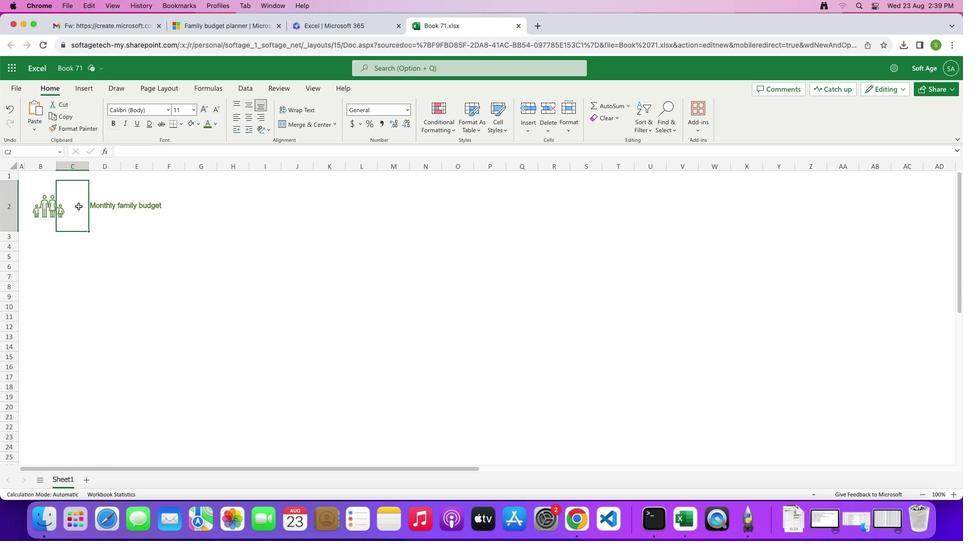 
Action: Mouse moved to (103, 209)
Screenshot: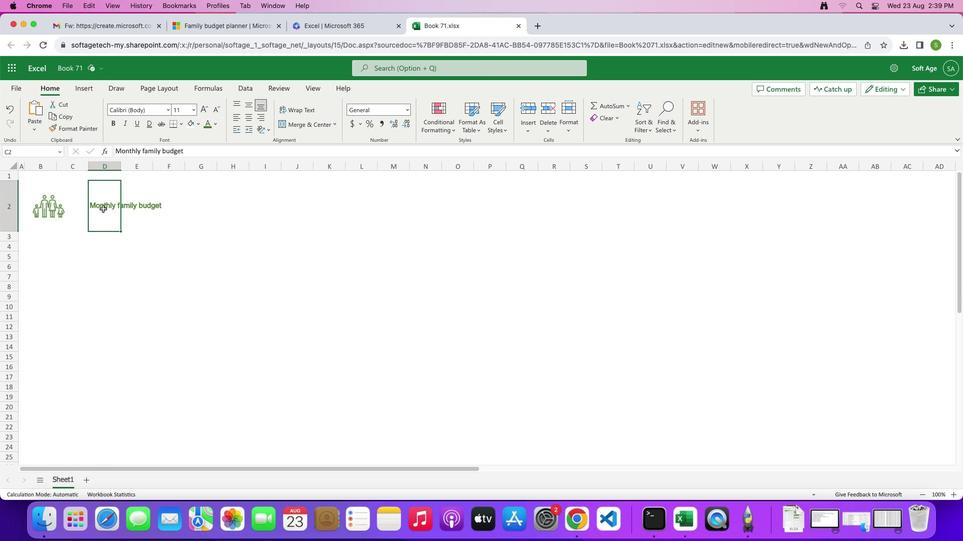 
Action: Mouse pressed left at (103, 209)
Screenshot: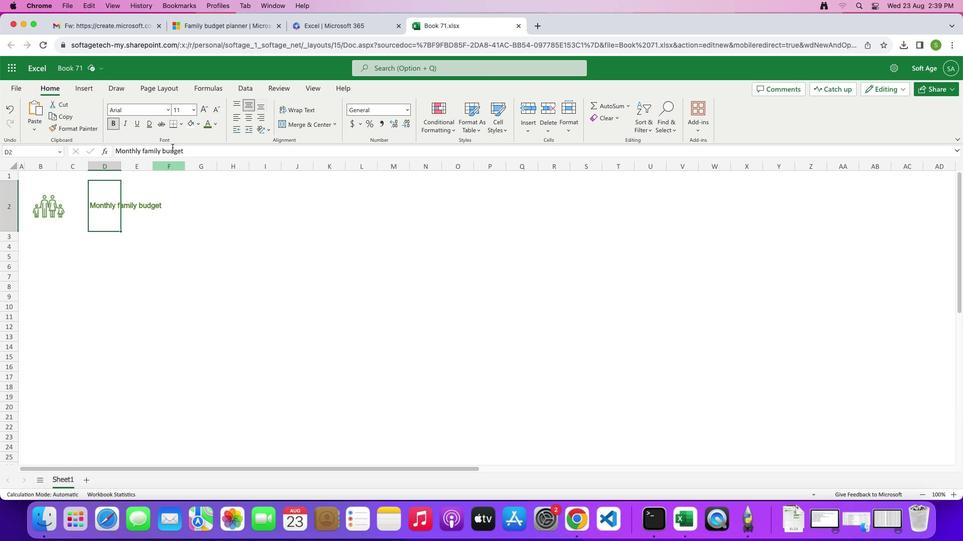 
Action: Mouse moved to (206, 109)
Screenshot: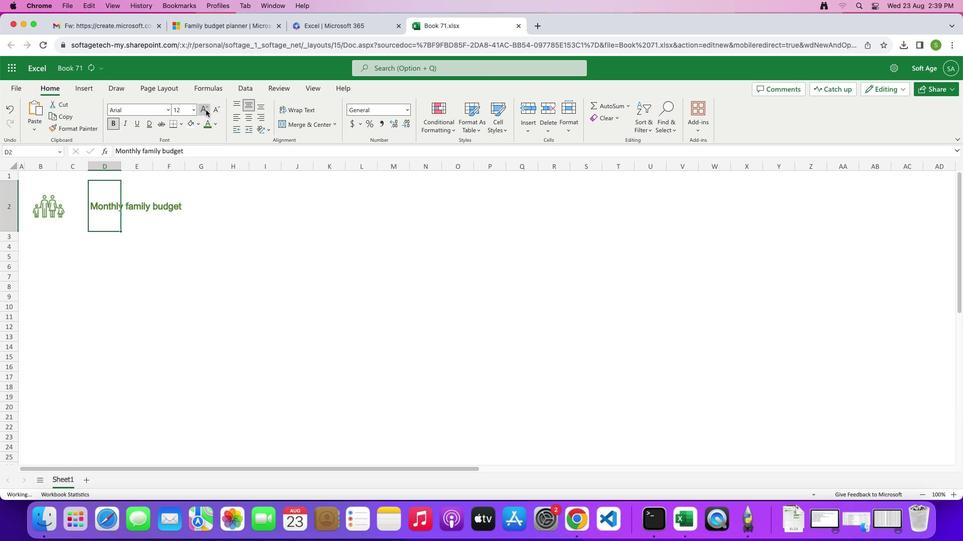 
Action: Mouse pressed left at (206, 109)
Screenshot: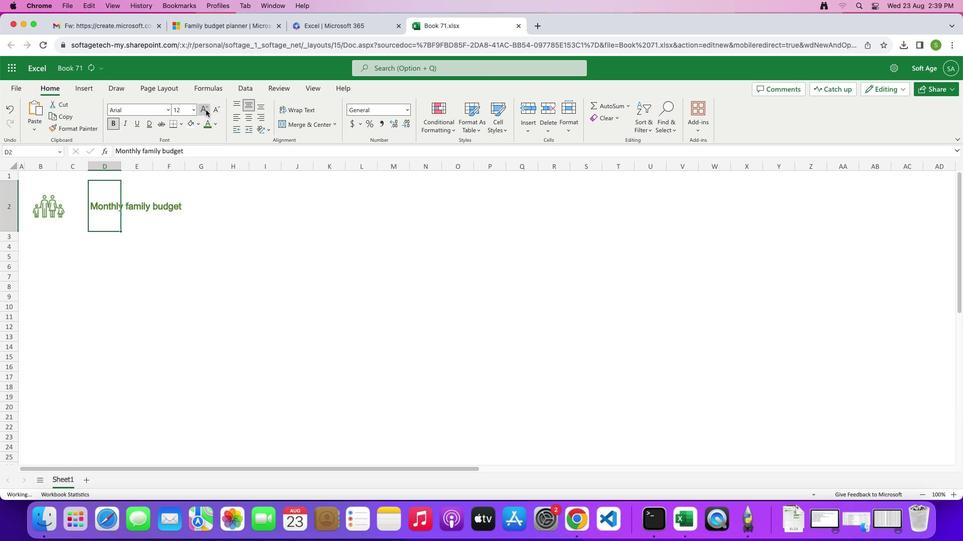 
Action: Mouse pressed left at (206, 109)
Screenshot: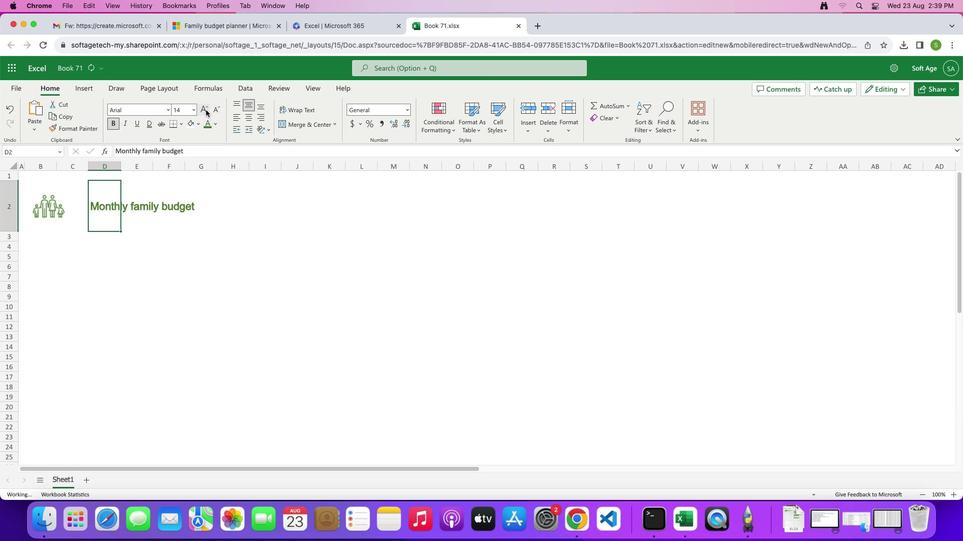 
Action: Mouse pressed left at (206, 109)
Screenshot: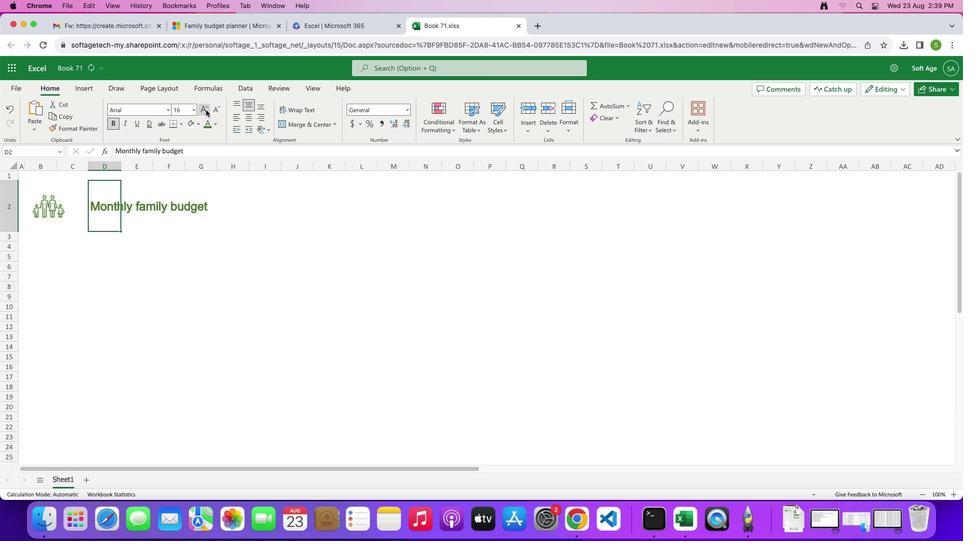 
Action: Mouse pressed left at (206, 109)
Screenshot: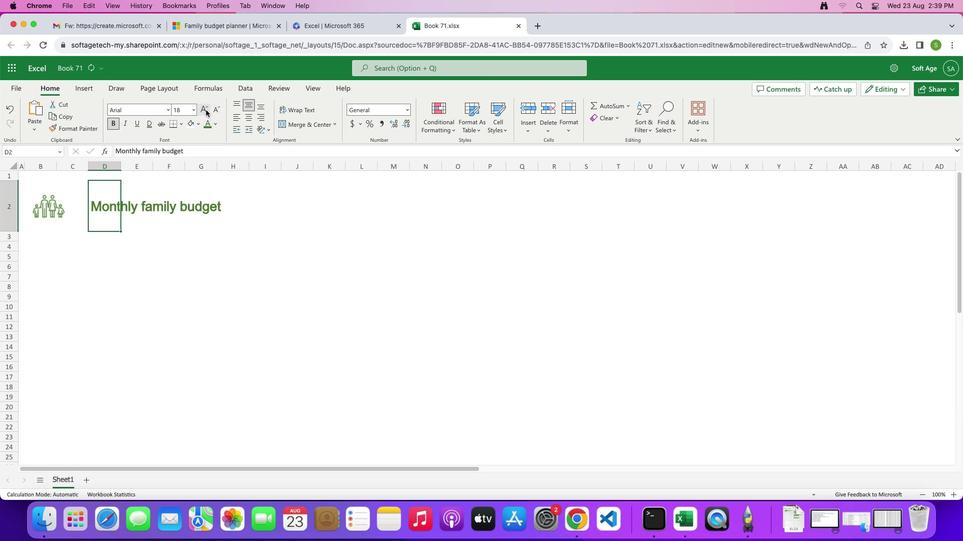 
Action: Mouse pressed left at (206, 109)
Screenshot: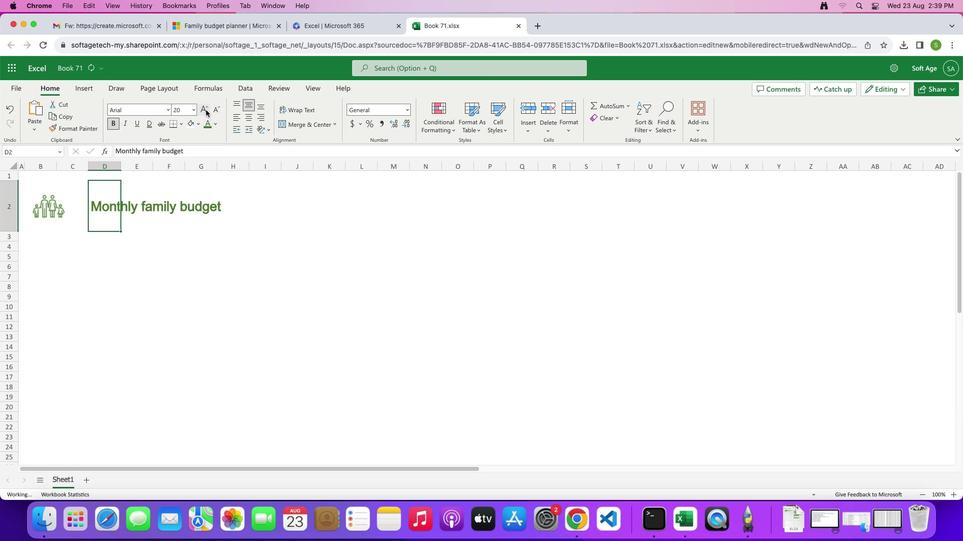 
Action: Mouse pressed left at (206, 109)
Screenshot: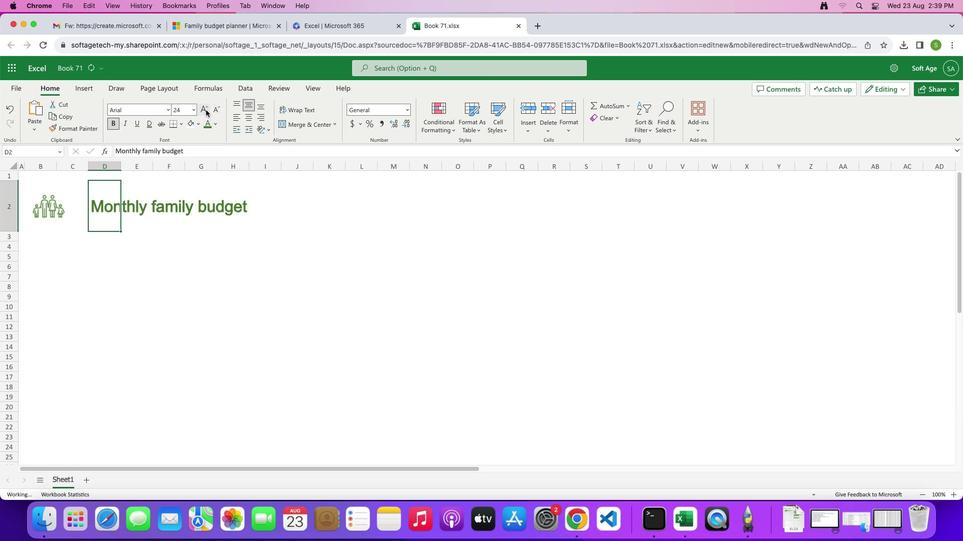 
Action: Mouse pressed left at (206, 109)
Screenshot: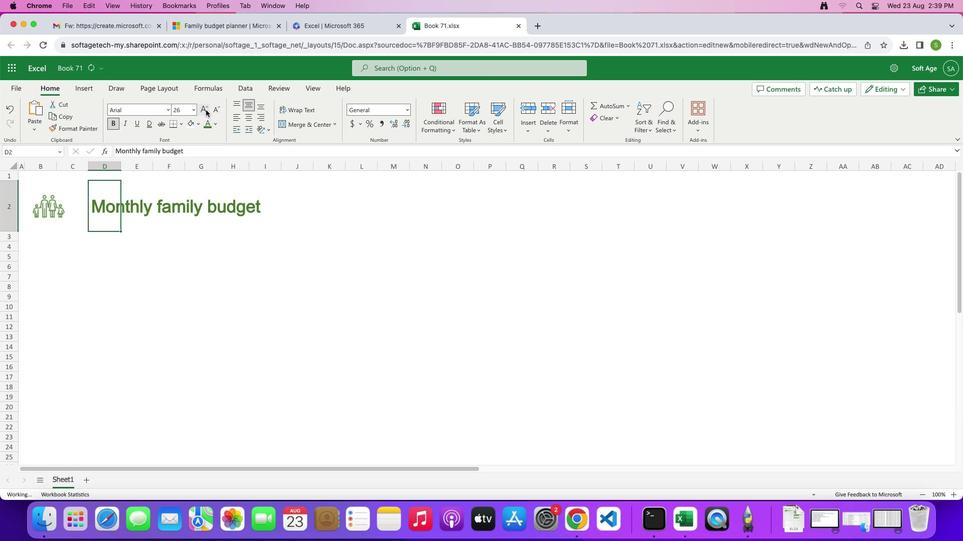 
Action: Mouse moved to (47, 168)
Screenshot: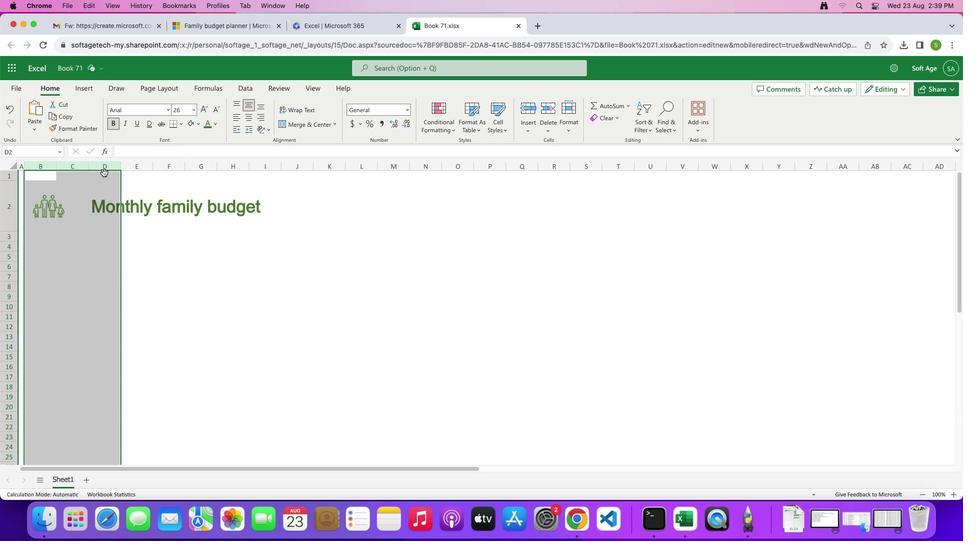 
Action: Mouse pressed left at (47, 168)
Screenshot: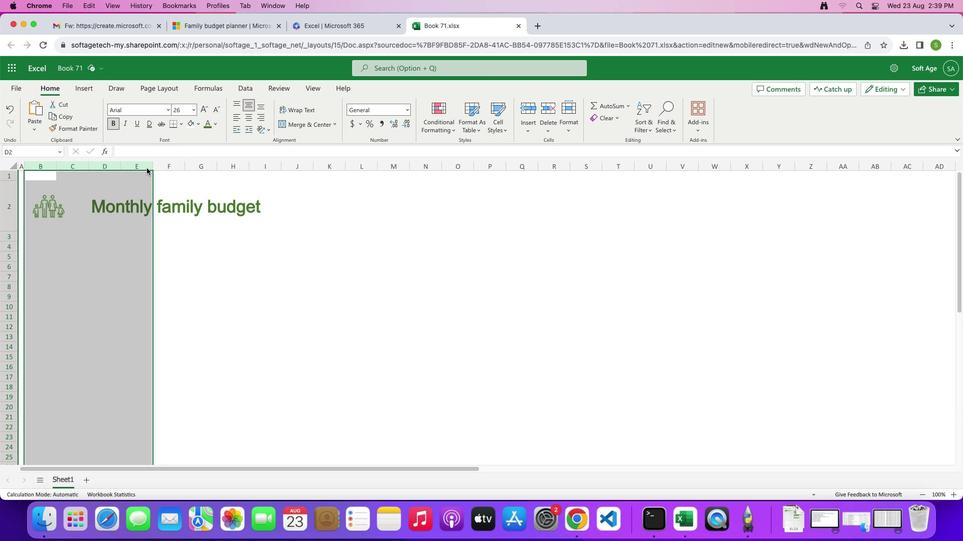 
Action: Mouse moved to (152, 165)
Screenshot: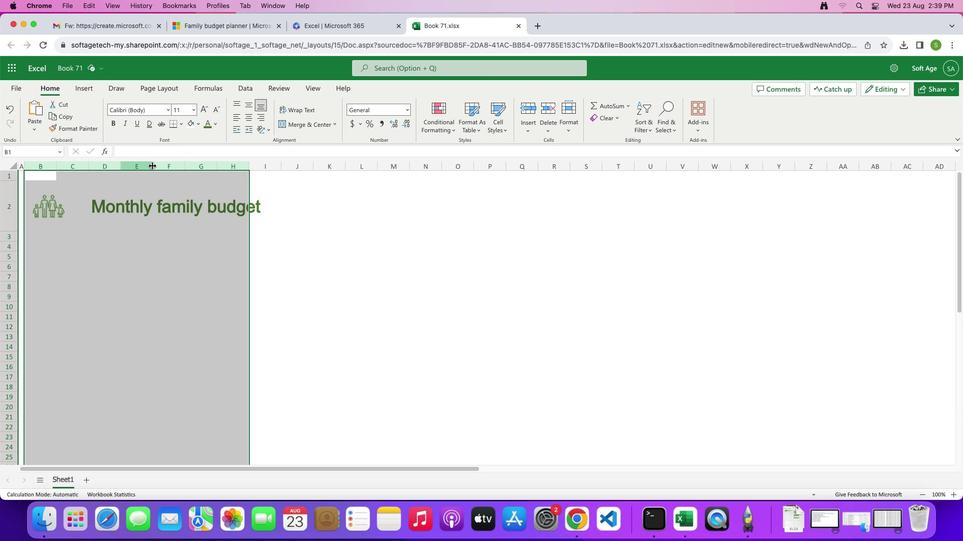 
Action: Mouse pressed left at (152, 165)
Screenshot: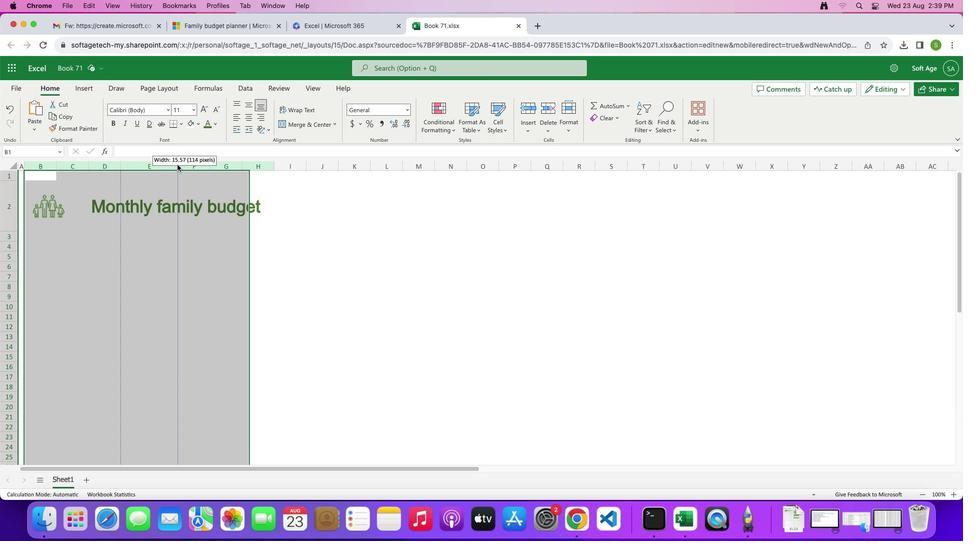 
Action: Mouse moved to (190, 250)
Screenshot: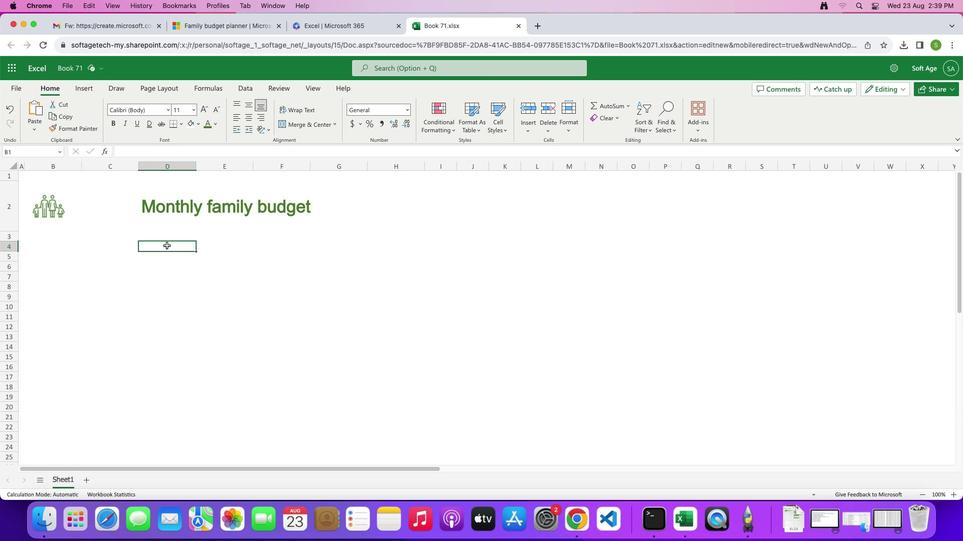 
Action: Mouse pressed left at (190, 250)
Screenshot: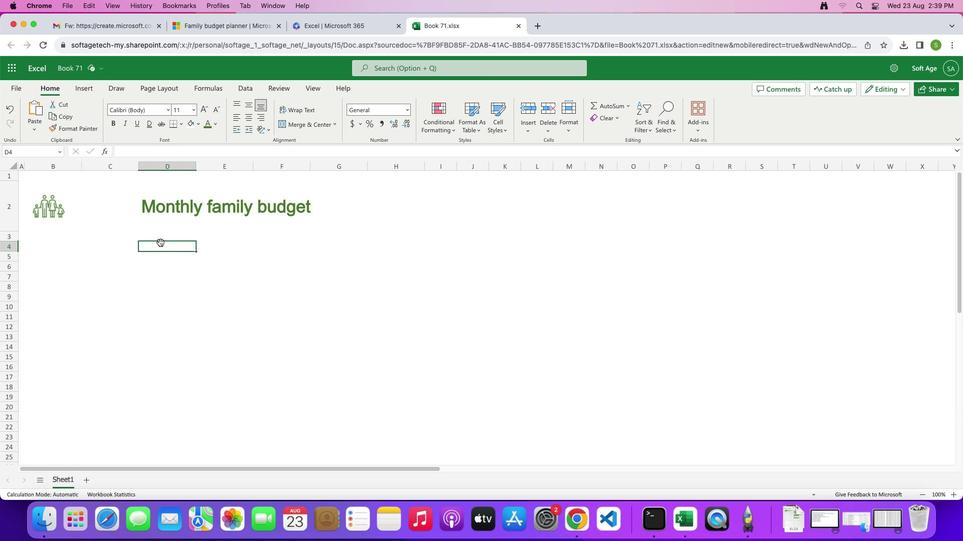 
Action: Mouse moved to (166, 209)
Screenshot: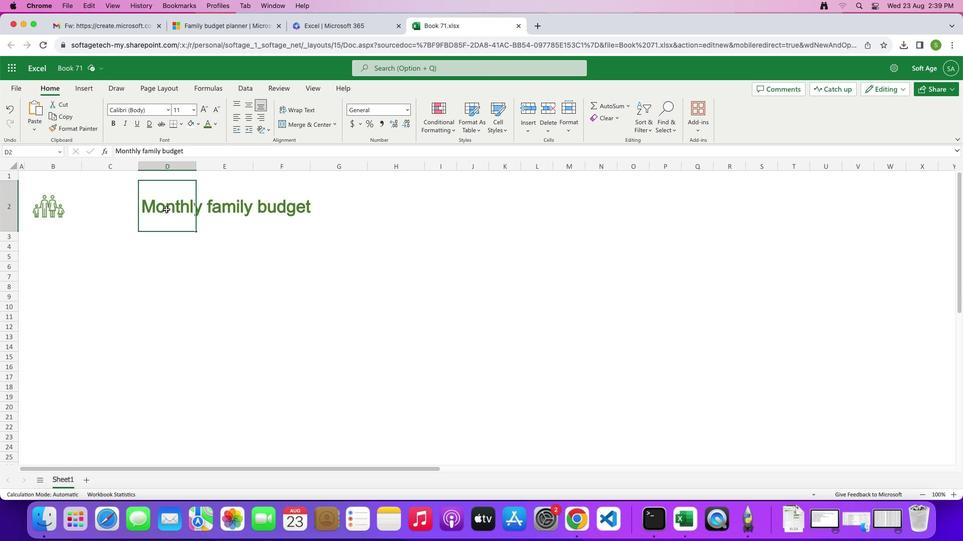 
Action: Mouse pressed left at (166, 209)
Screenshot: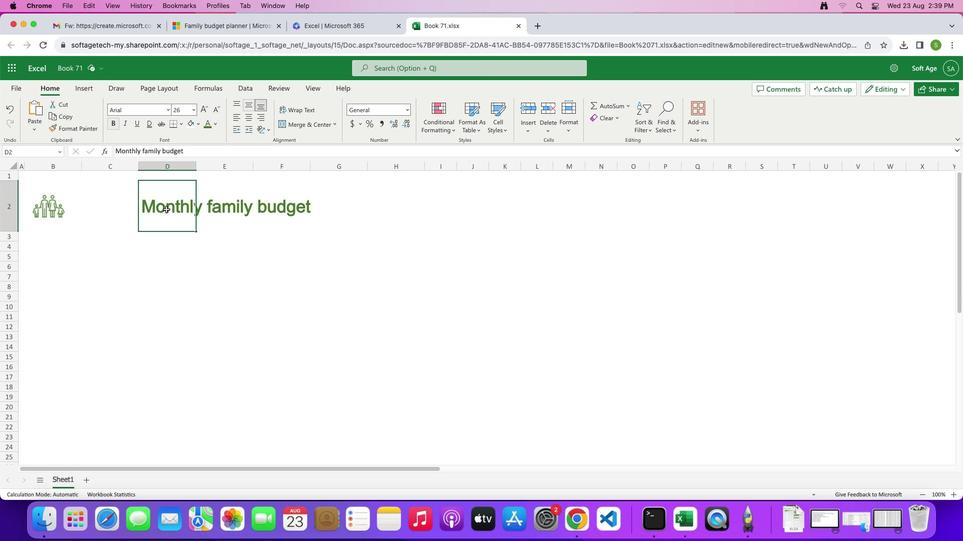 
Action: Mouse pressed left at (166, 209)
Screenshot: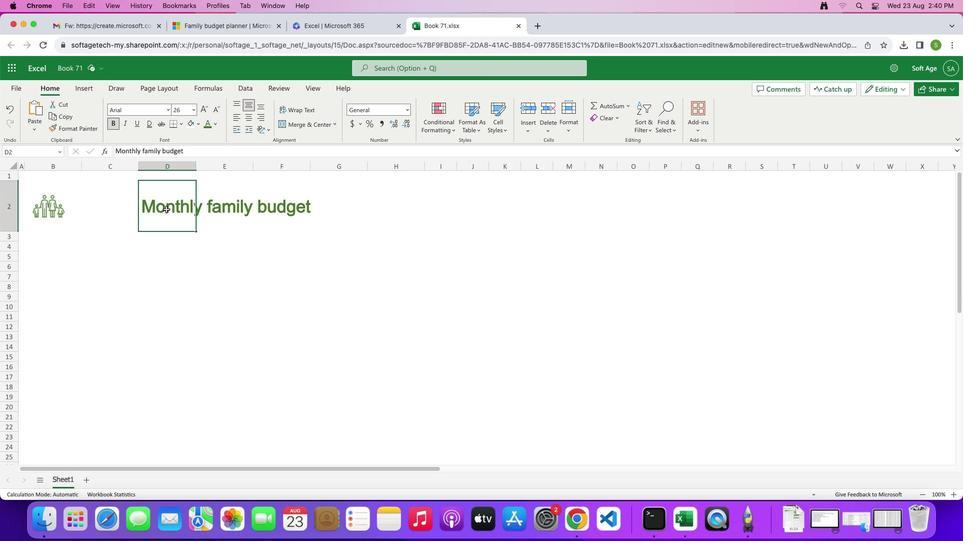 
Action: Mouse pressed left at (166, 209)
Screenshot: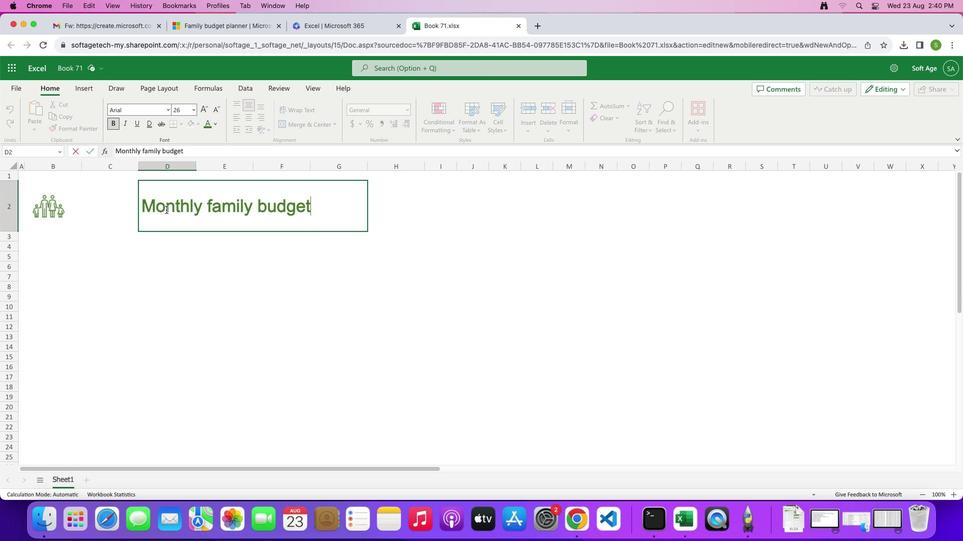 
Action: Mouse moved to (324, 206)
Screenshot: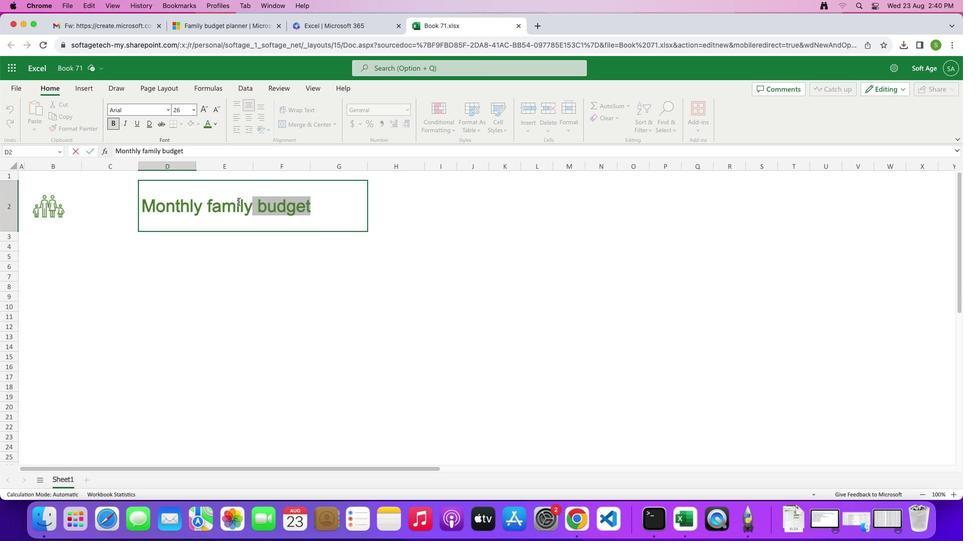 
Action: Mouse pressed left at (324, 206)
Screenshot: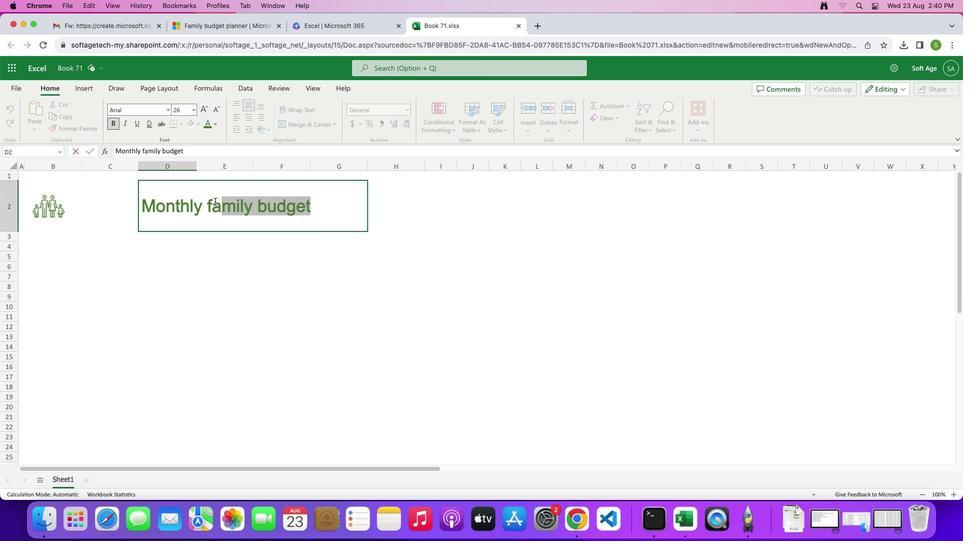 
Action: Mouse moved to (236, 197)
Screenshot: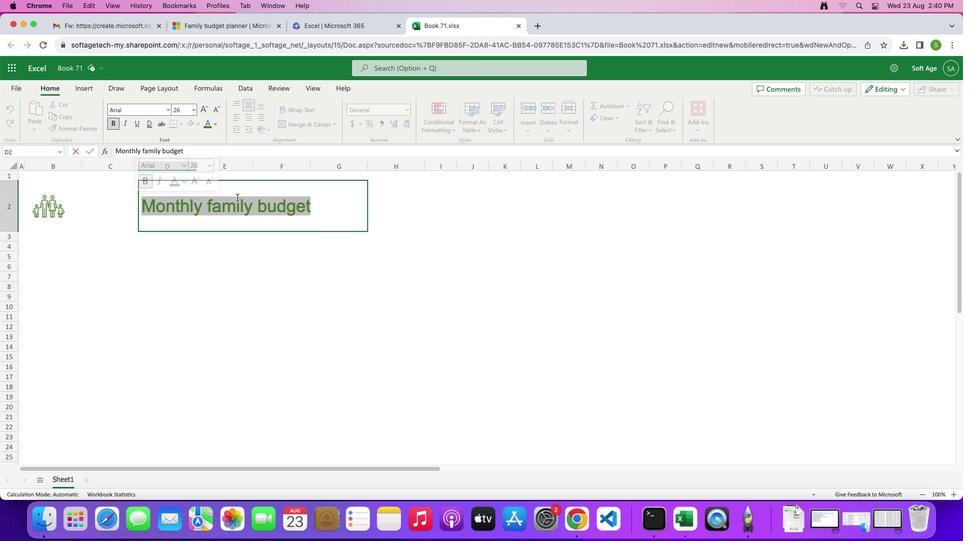 
Action: Key pressed Key.cmd'x'
Screenshot: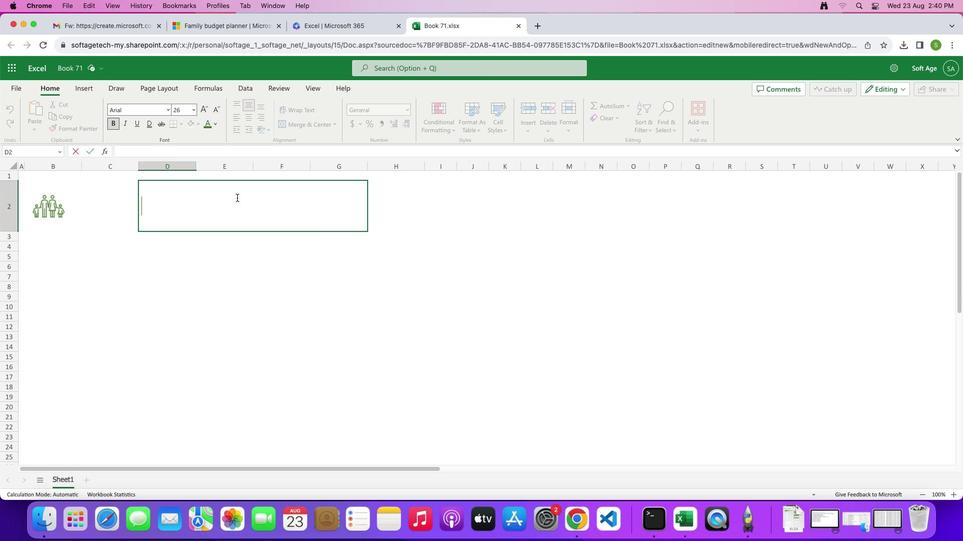 
Action: Mouse moved to (95, 203)
Screenshot: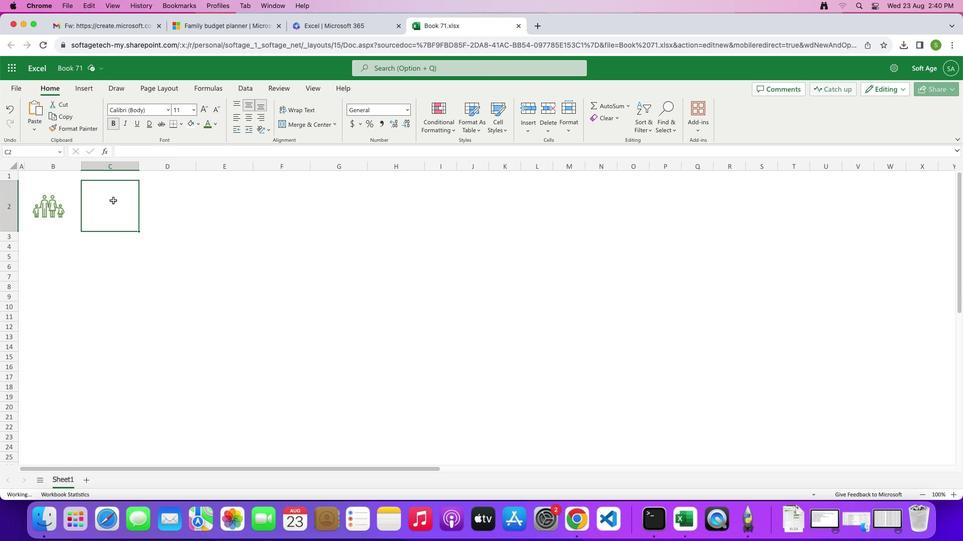 
Action: Mouse pressed left at (95, 203)
Screenshot: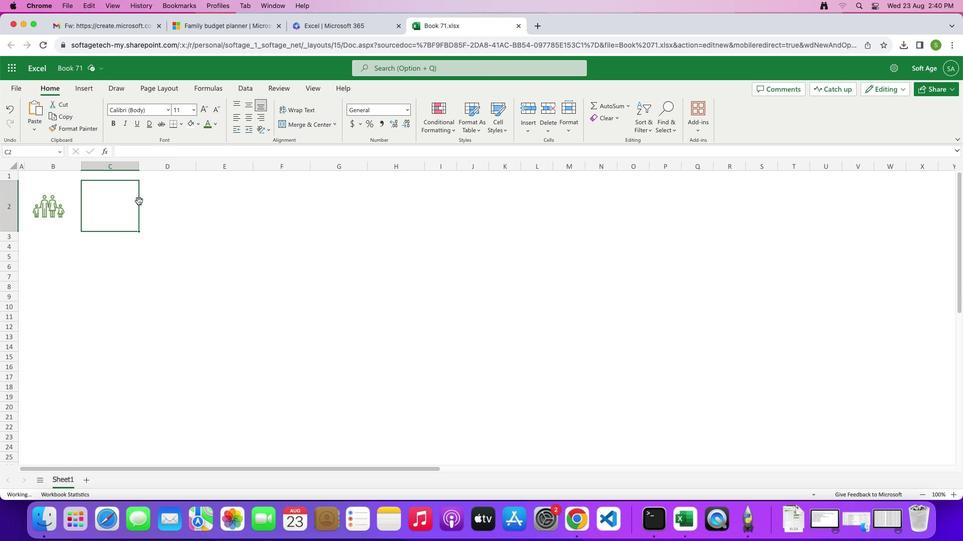 
Action: Mouse moved to (139, 200)
Screenshot: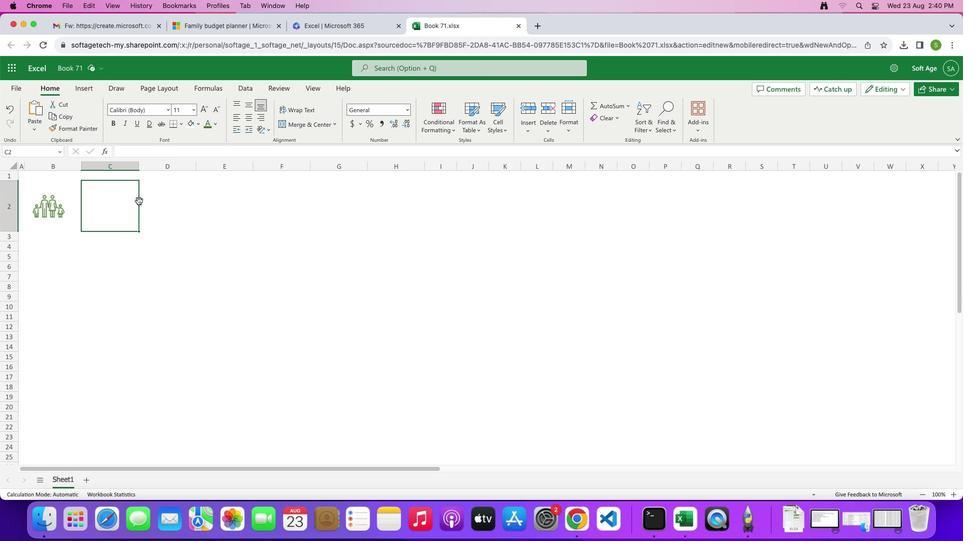 
Action: Key pressed Key.altKey.cmd
Screenshot: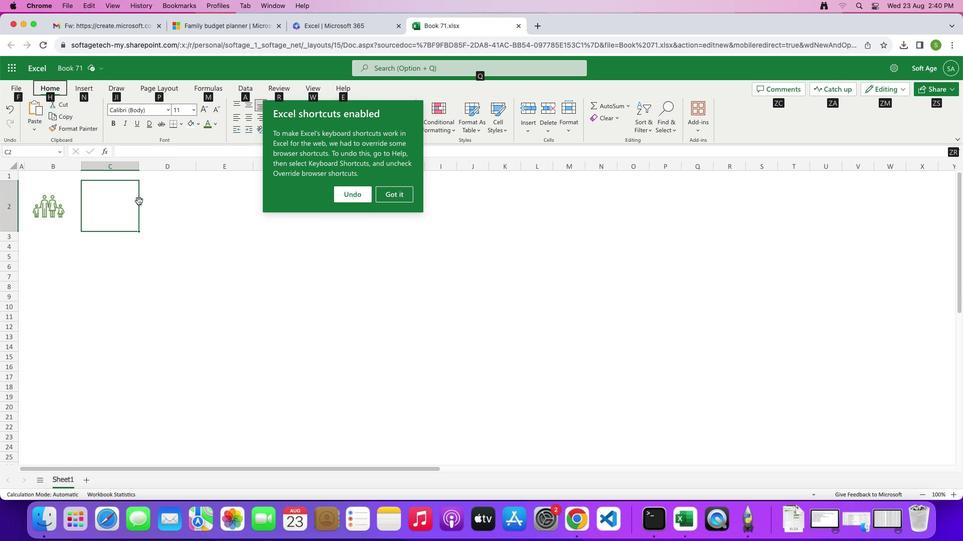 
Action: Mouse moved to (194, 228)
Screenshot: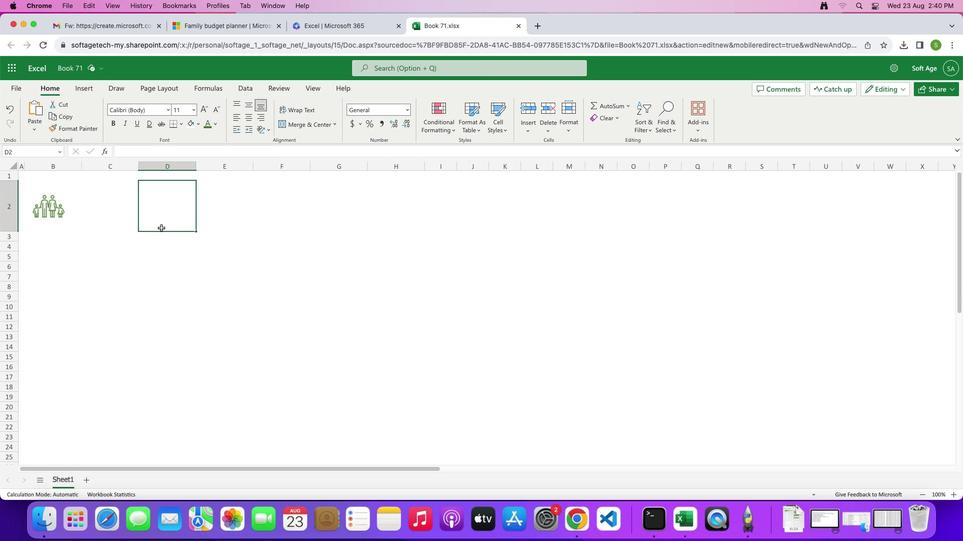
Action: Mouse pressed left at (194, 228)
Screenshot: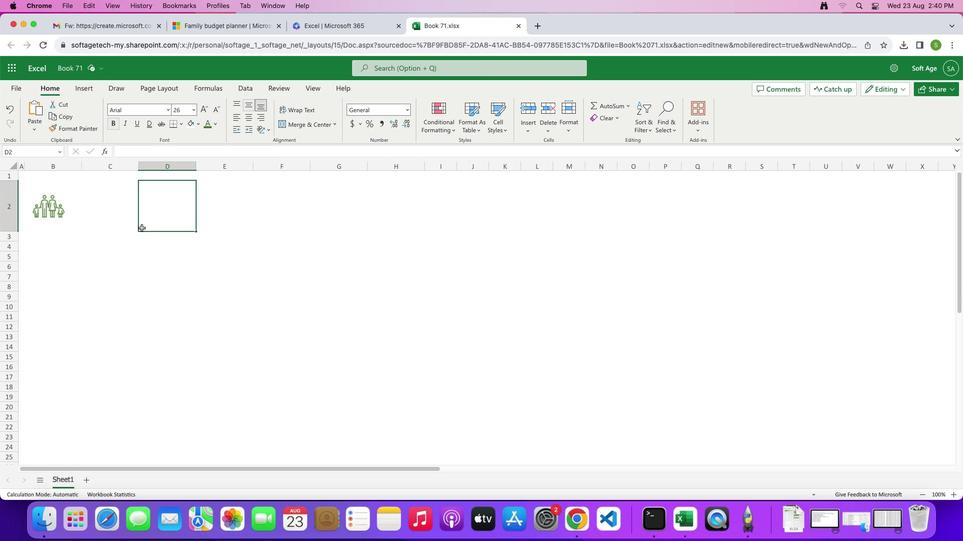 
Action: Mouse moved to (106, 208)
Screenshot: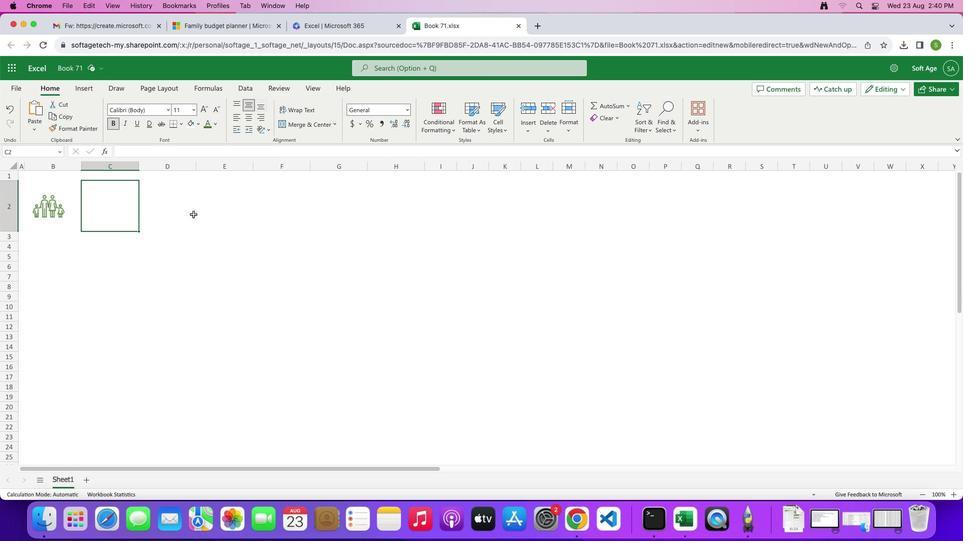 
Action: Mouse pressed left at (106, 208)
Screenshot: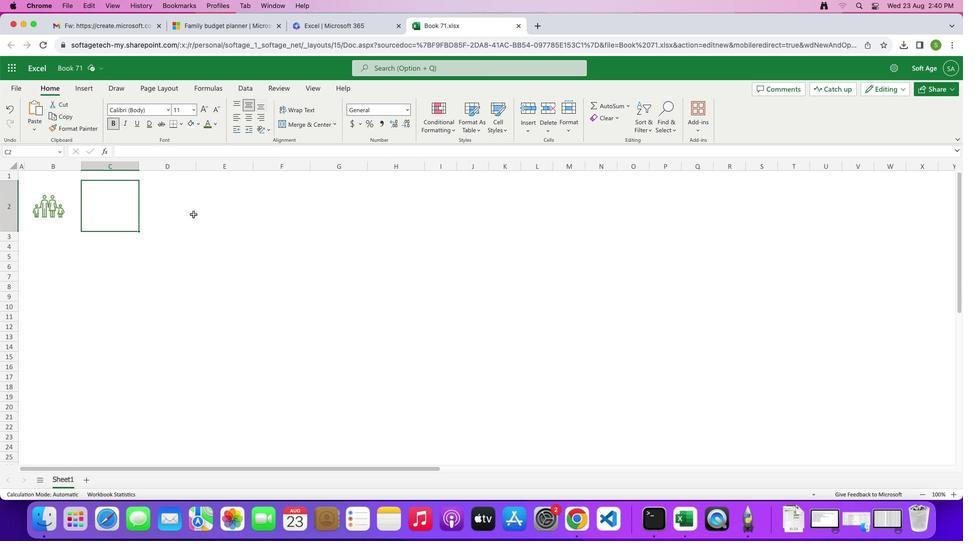 
Action: Mouse moved to (193, 214)
Screenshot: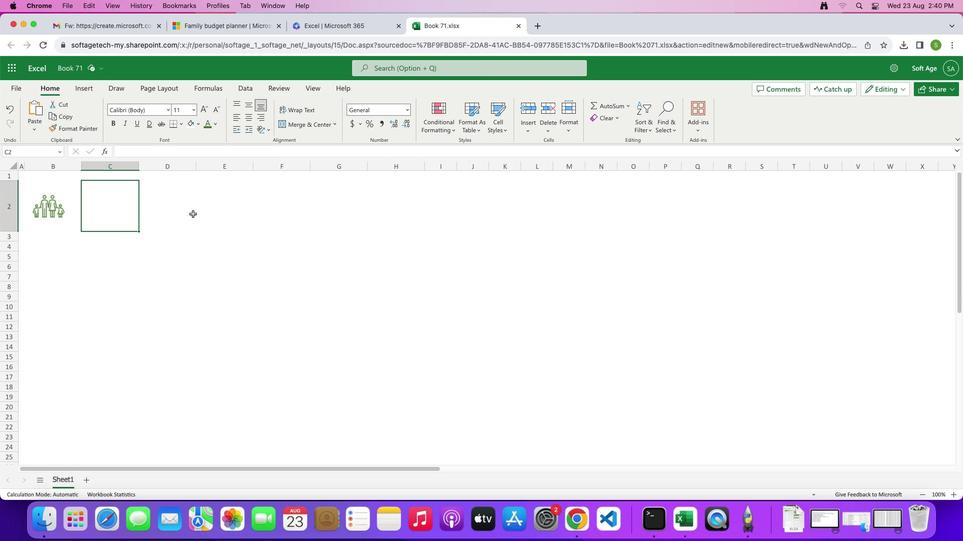 
Action: Key pressed Key.cmd'v'
Screenshot: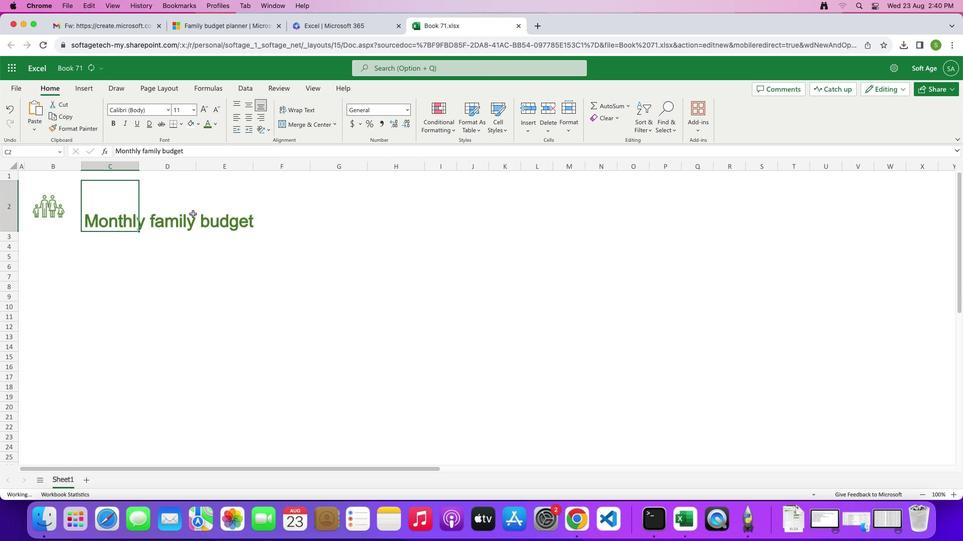 
Action: Mouse moved to (245, 100)
Screenshot: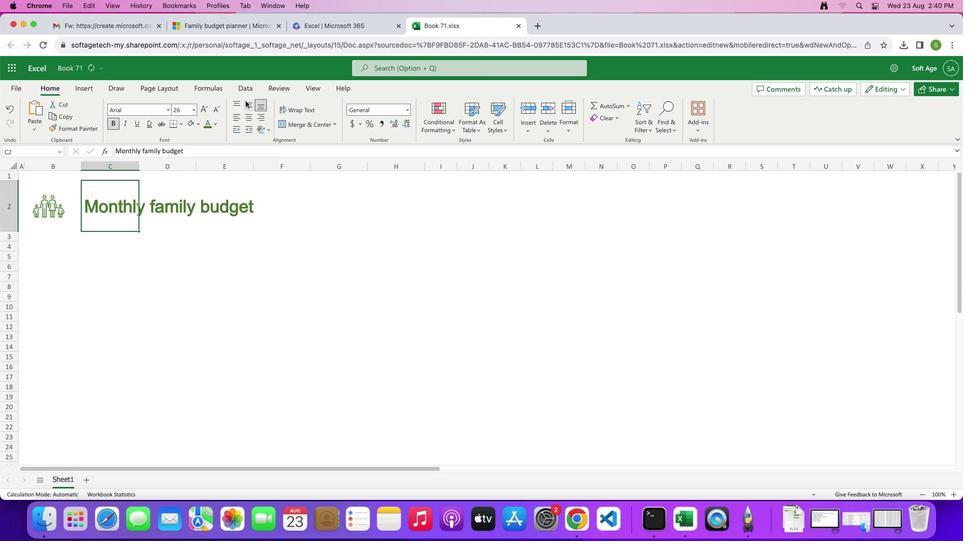 
Action: Mouse pressed left at (245, 100)
Screenshot: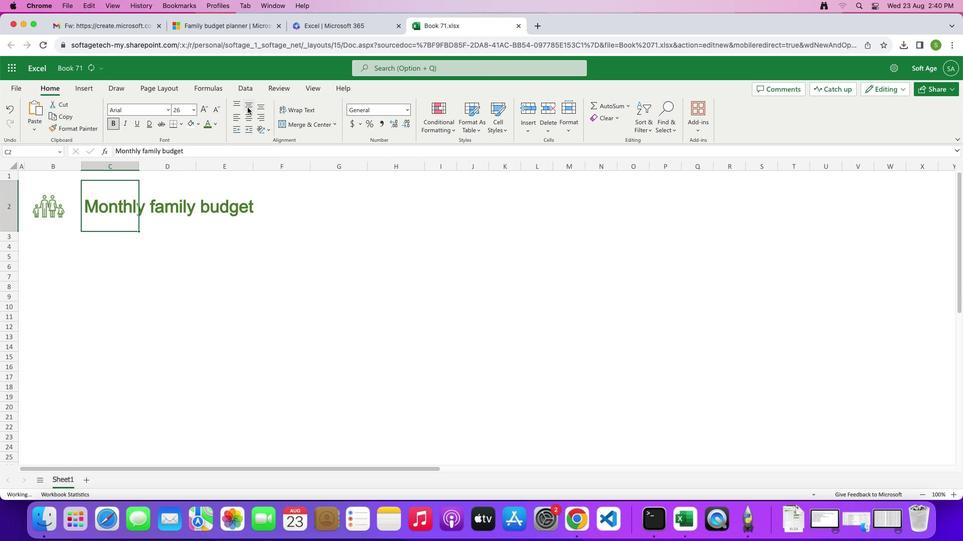 
Action: Mouse moved to (218, 259)
Screenshot: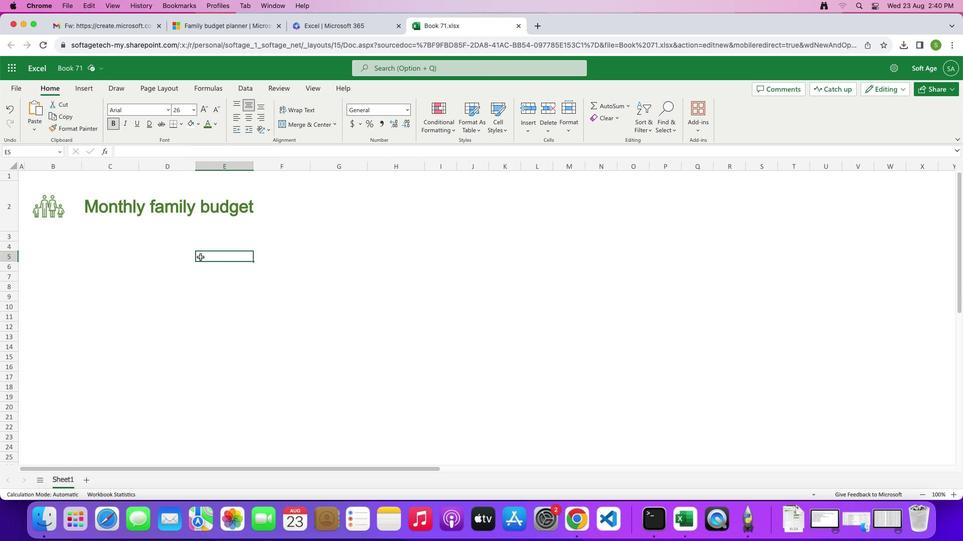 
Action: Mouse pressed left at (218, 259)
Screenshot: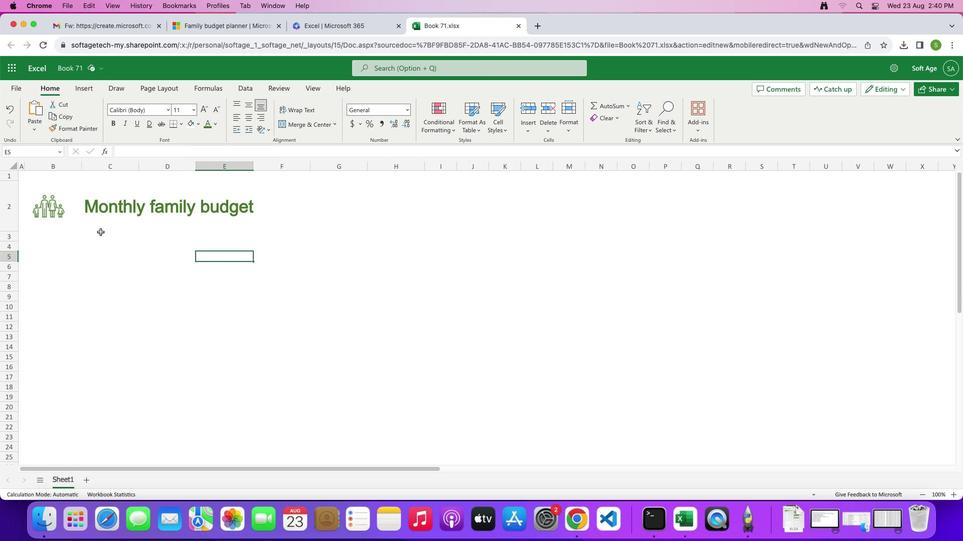 
Action: Mouse moved to (100, 232)
Screenshot: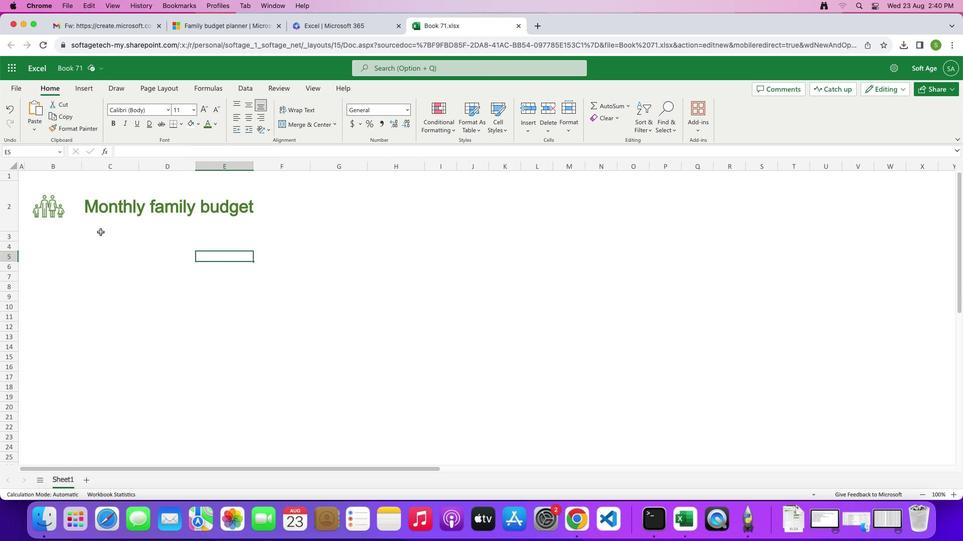 
Action: Mouse pressed left at (100, 232)
Screenshot: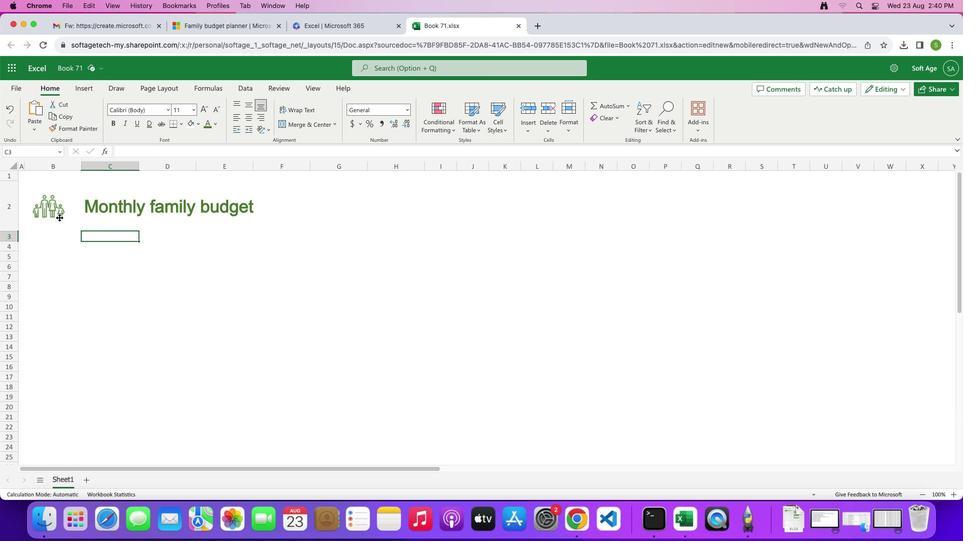 
Action: Mouse moved to (57, 214)
Screenshot: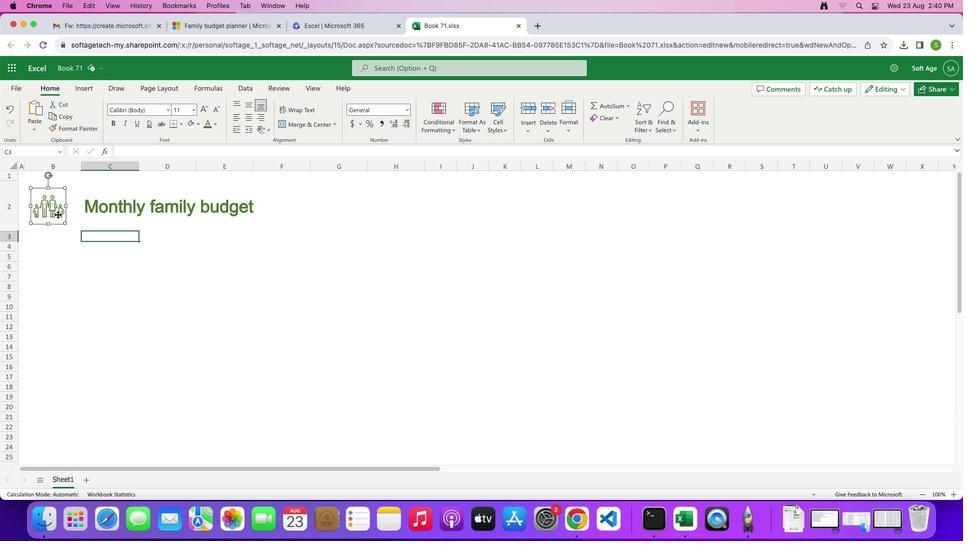 
Action: Mouse pressed left at (57, 214)
Screenshot: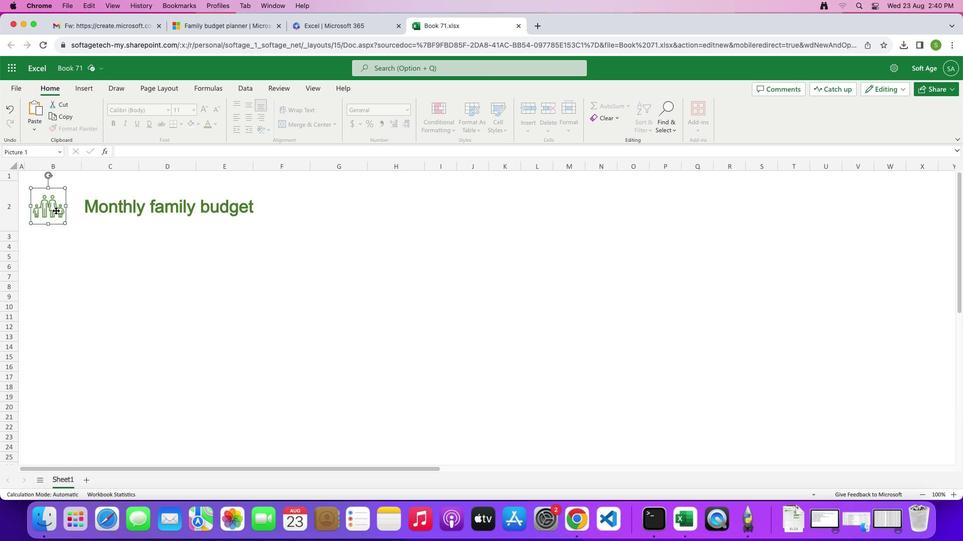 
Action: Mouse moved to (55, 210)
Screenshot: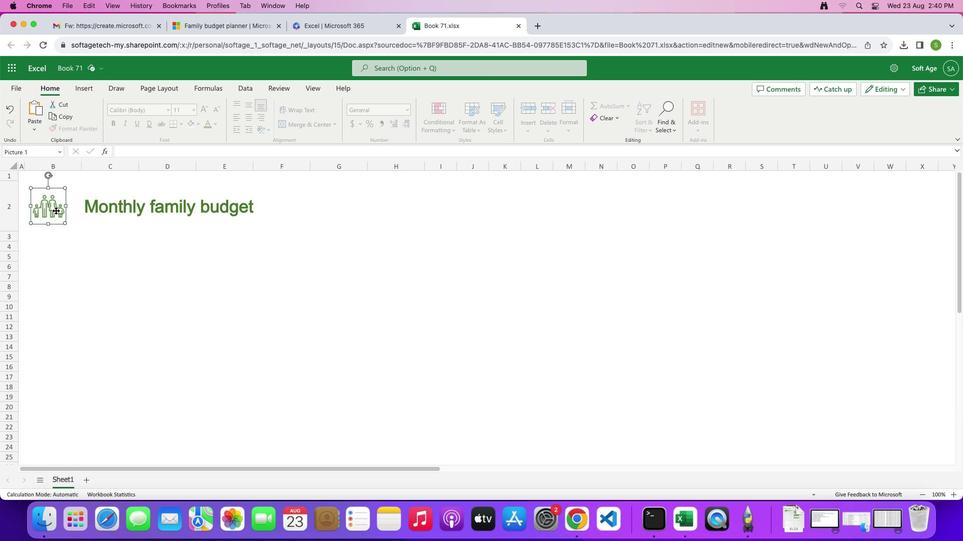 
Action: Mouse pressed left at (55, 210)
Screenshot: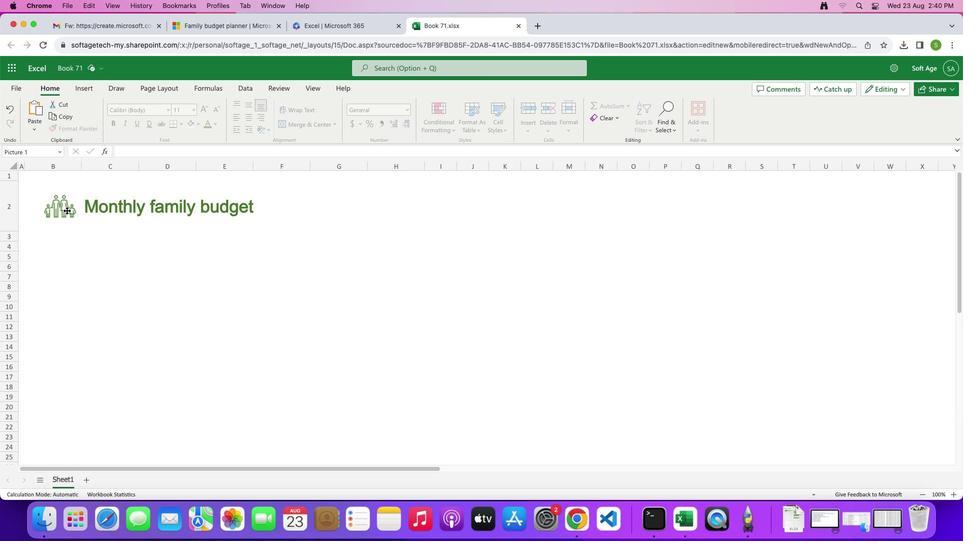 
Action: Mouse moved to (141, 250)
Screenshot: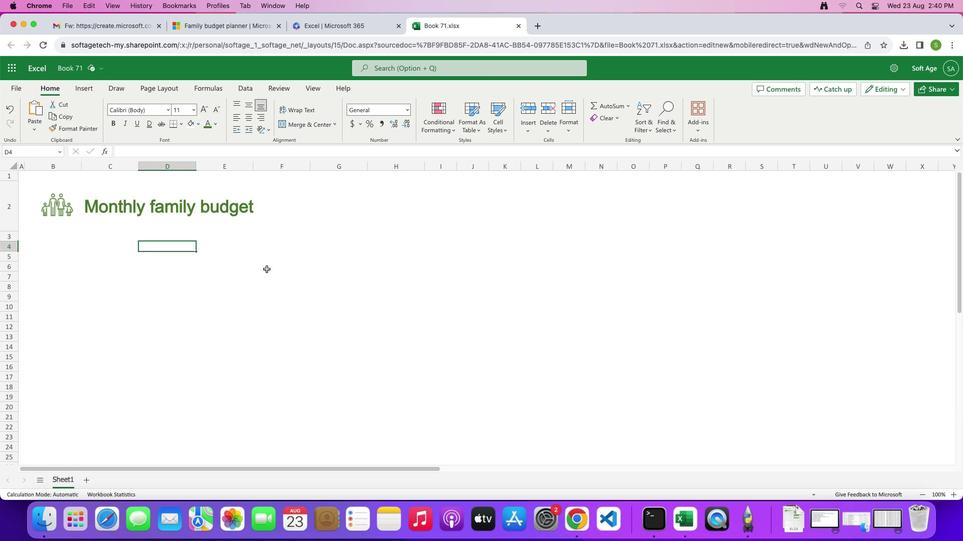 
Action: Mouse pressed left at (141, 250)
Screenshot: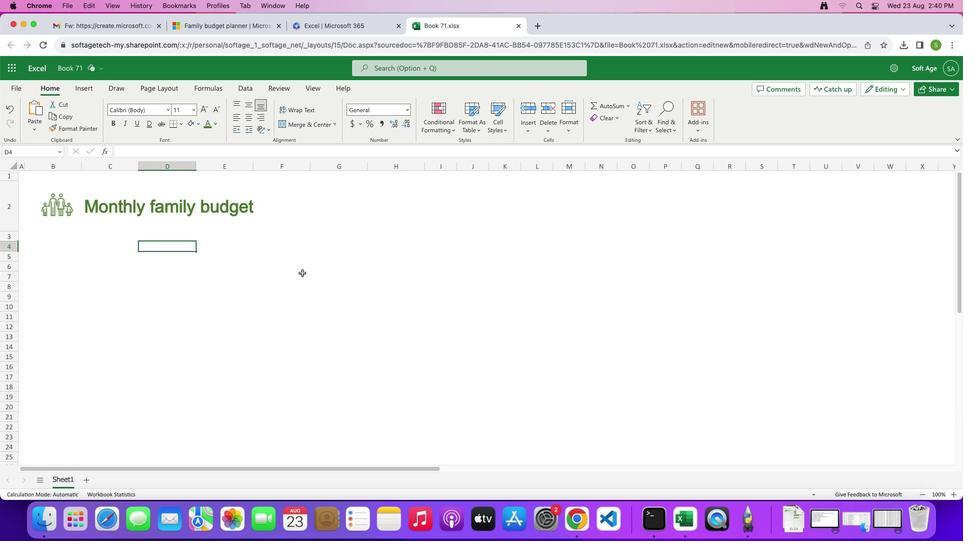 
Action: Mouse moved to (10, 247)
Screenshot: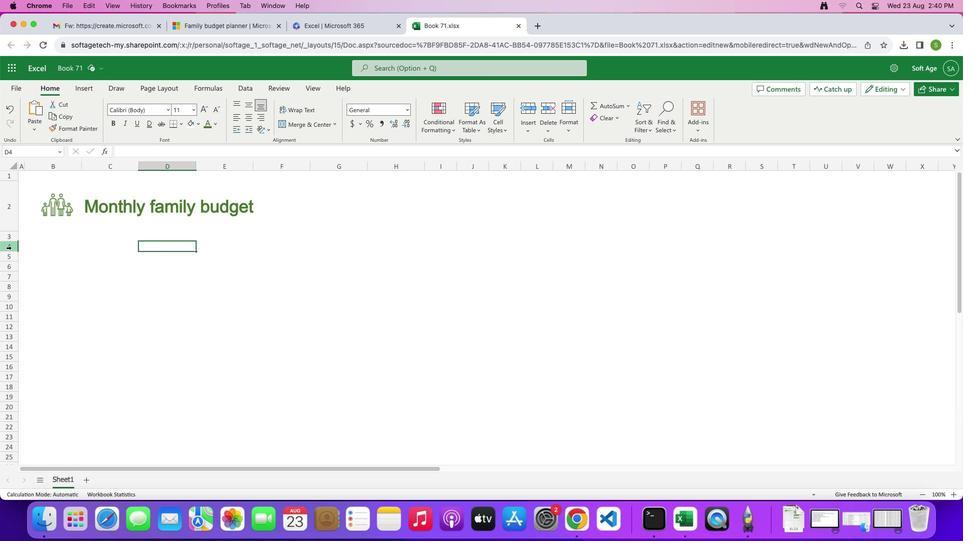 
Action: Mouse pressed left at (10, 247)
Screenshot: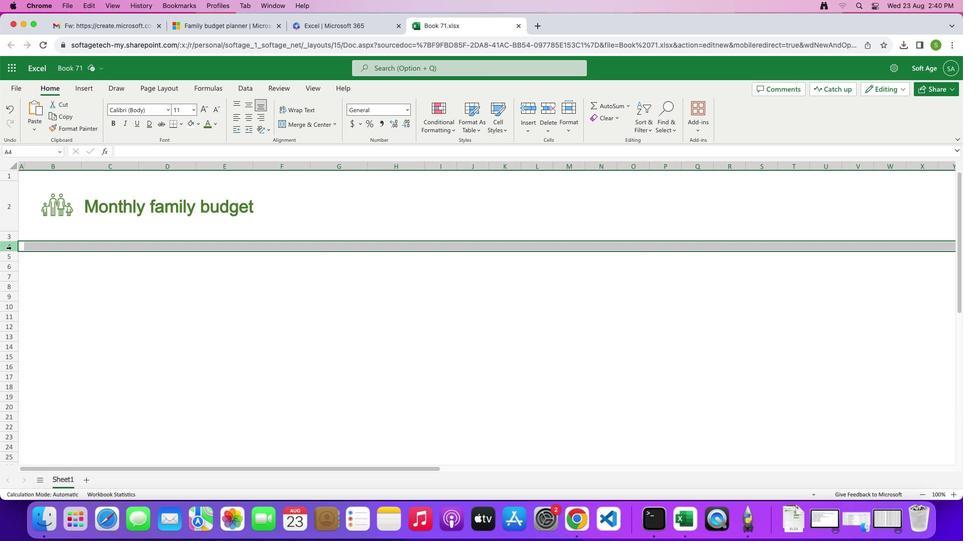 
Action: Mouse moved to (10, 251)
Screenshot: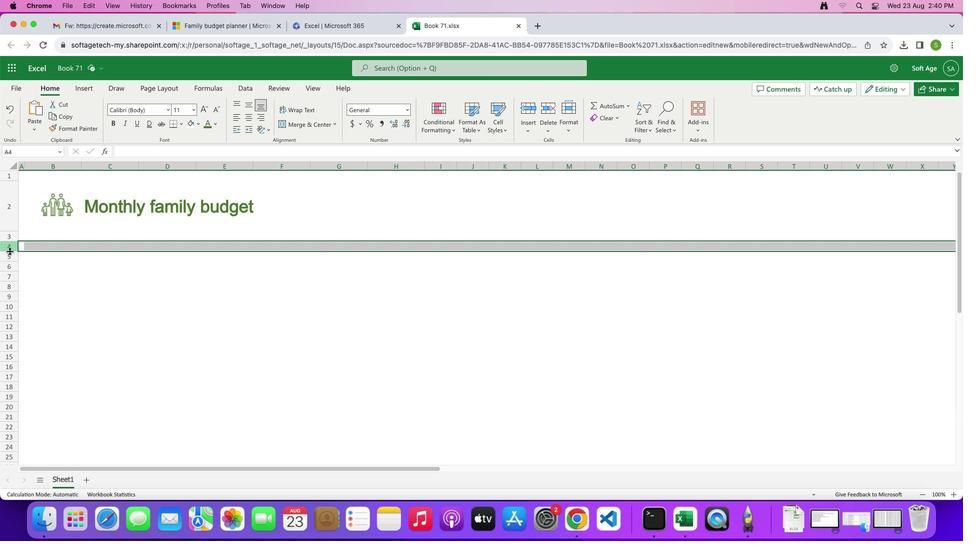 
Action: Mouse pressed left at (10, 251)
Screenshot: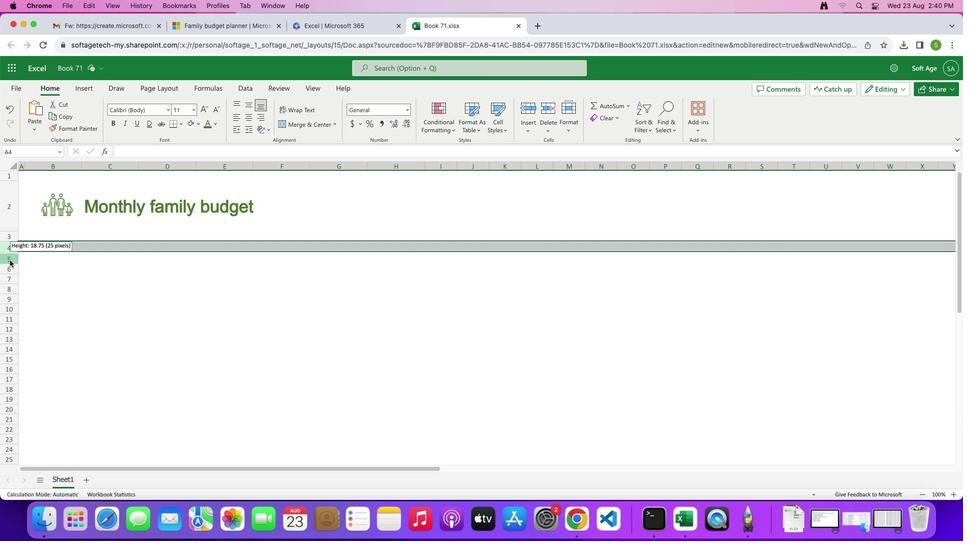 
Action: Mouse moved to (61, 249)
Screenshot: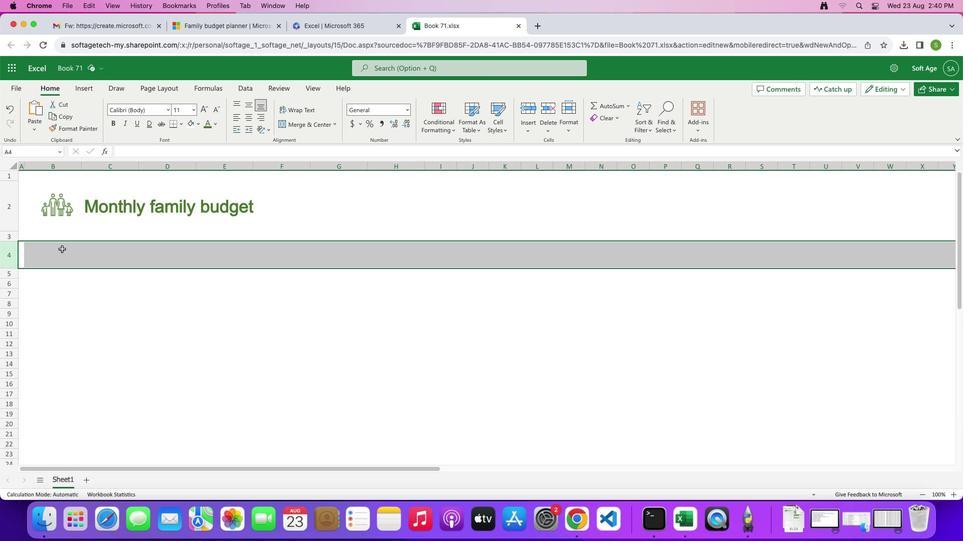
Action: Mouse scrolled (61, 249) with delta (0, 0)
Screenshot: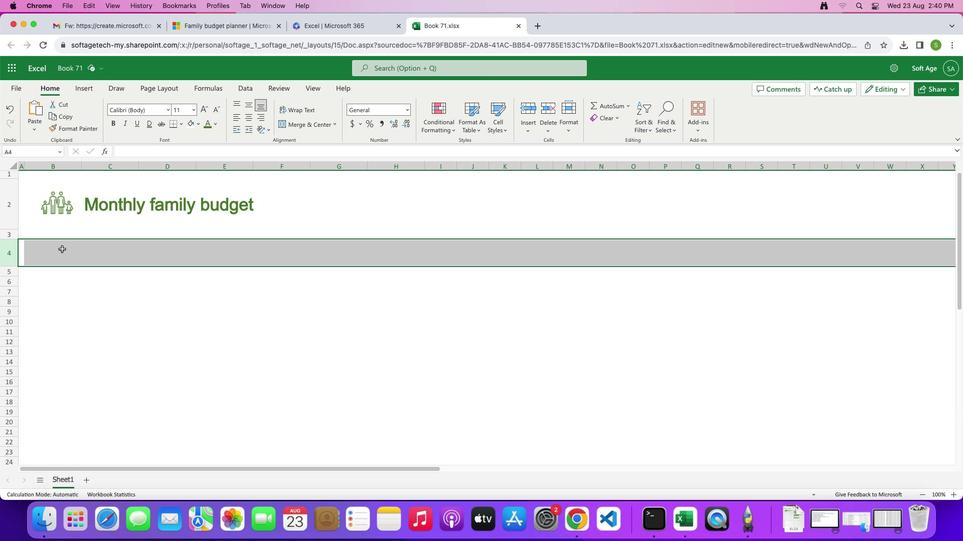 
Action: Mouse scrolled (61, 249) with delta (0, 0)
Screenshot: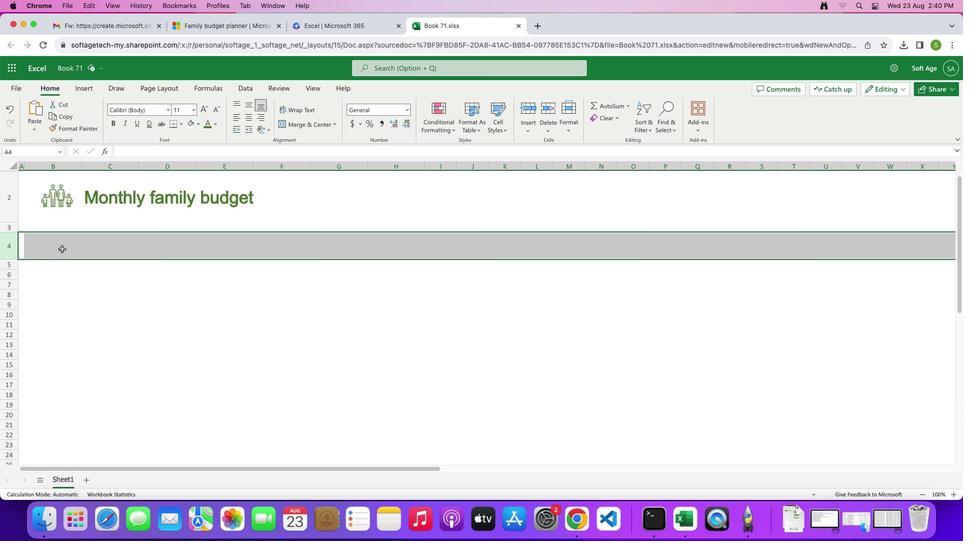 
Action: Mouse scrolled (61, 249) with delta (0, 0)
Screenshot: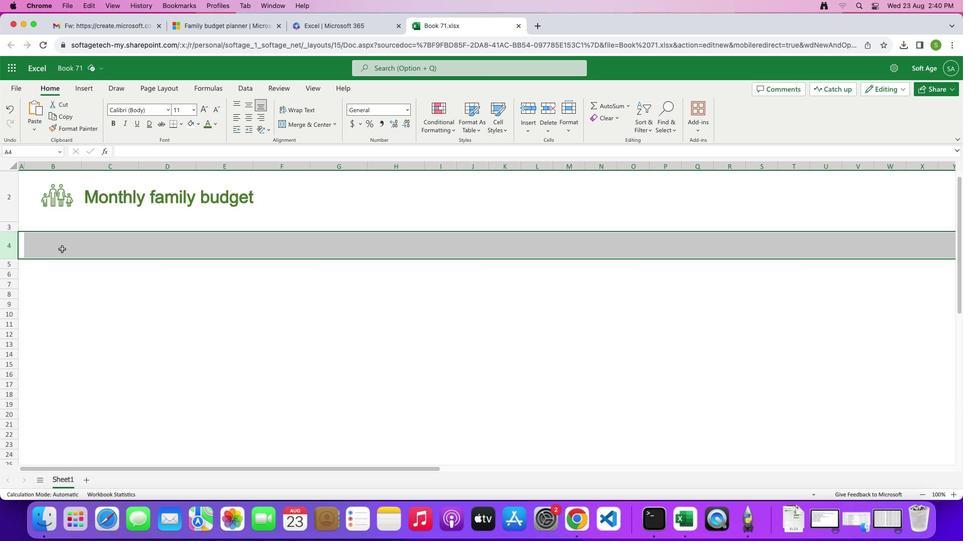 
Action: Mouse scrolled (61, 249) with delta (0, 0)
Screenshot: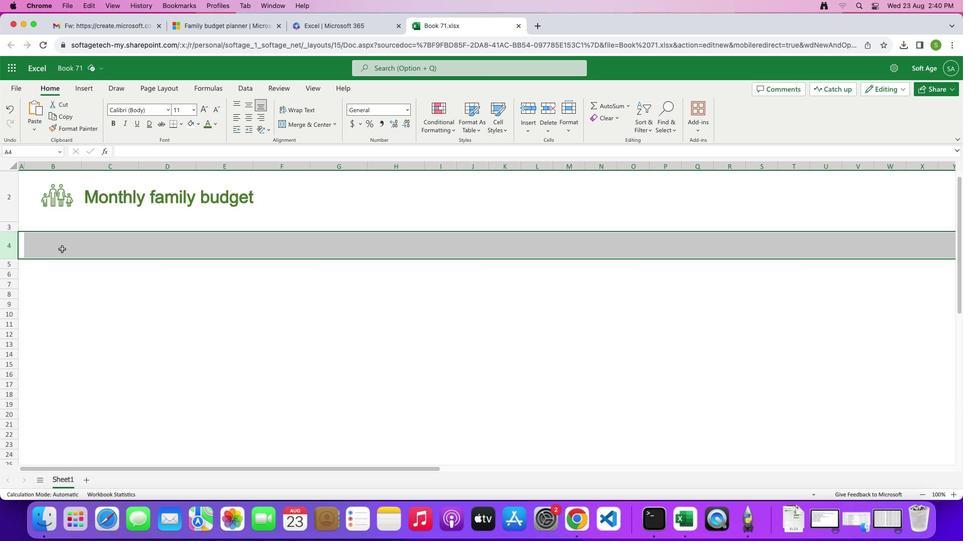 
Action: Mouse scrolled (61, 249) with delta (0, 0)
Screenshot: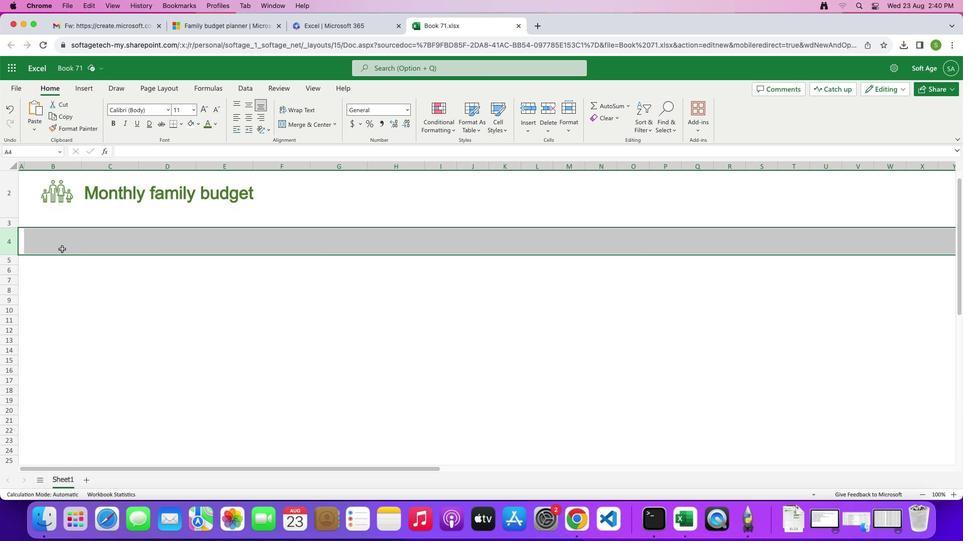 
Action: Mouse scrolled (61, 249) with delta (0, 0)
Screenshot: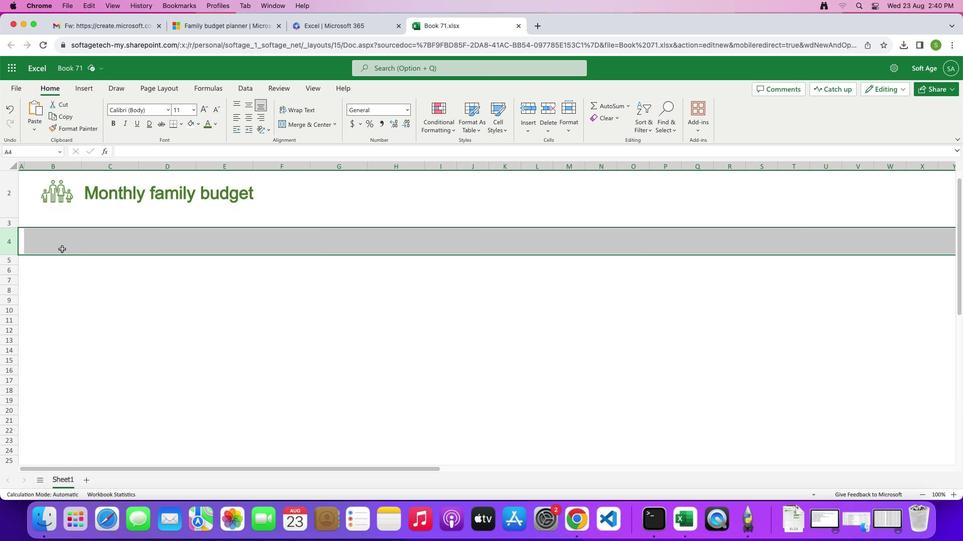
Action: Mouse moved to (13, 262)
Screenshot: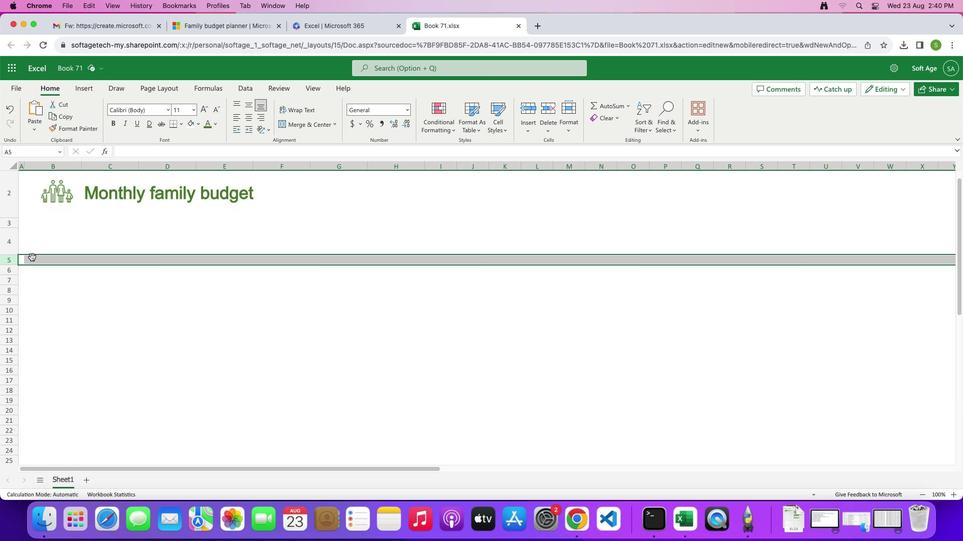 
Action: Mouse pressed left at (13, 262)
Screenshot: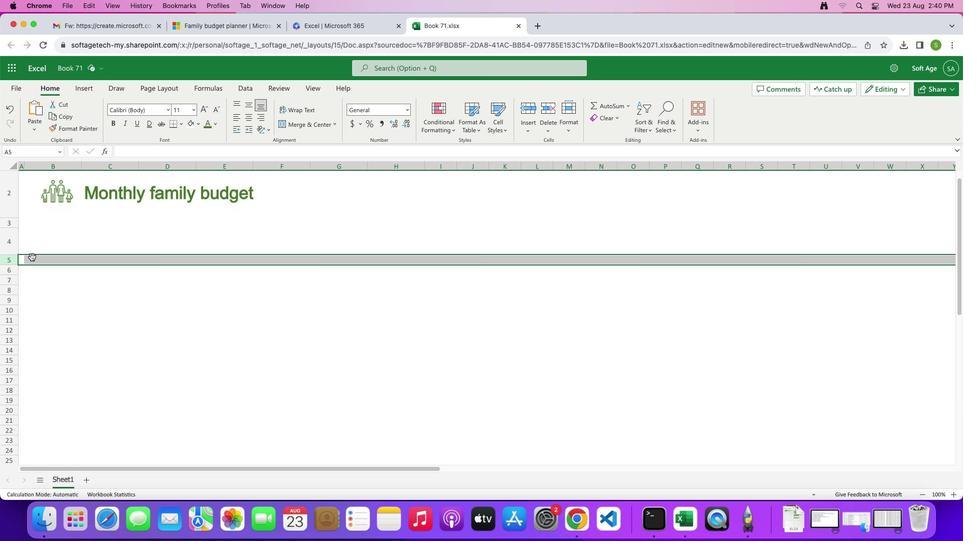 
Action: Mouse moved to (30, 236)
Screenshot: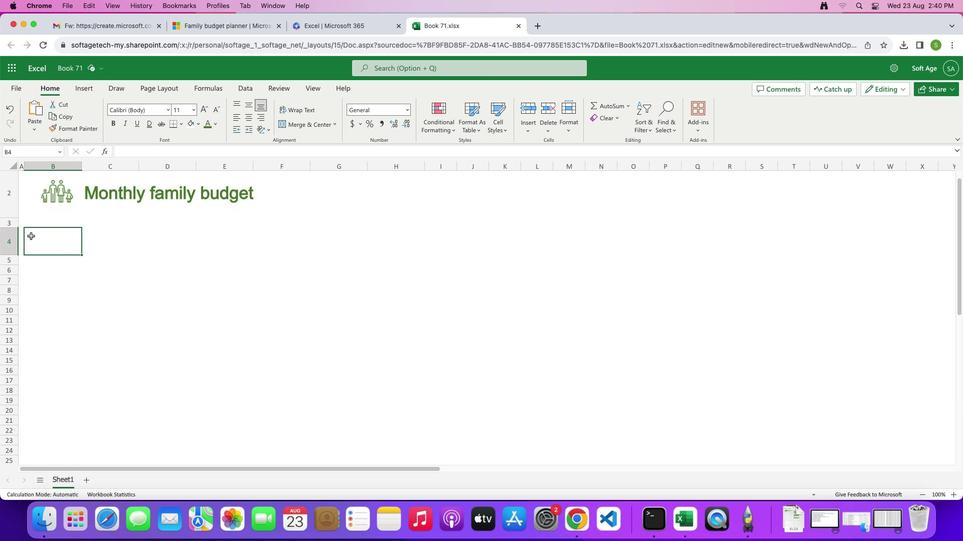 
Action: Mouse pressed left at (30, 236)
Screenshot: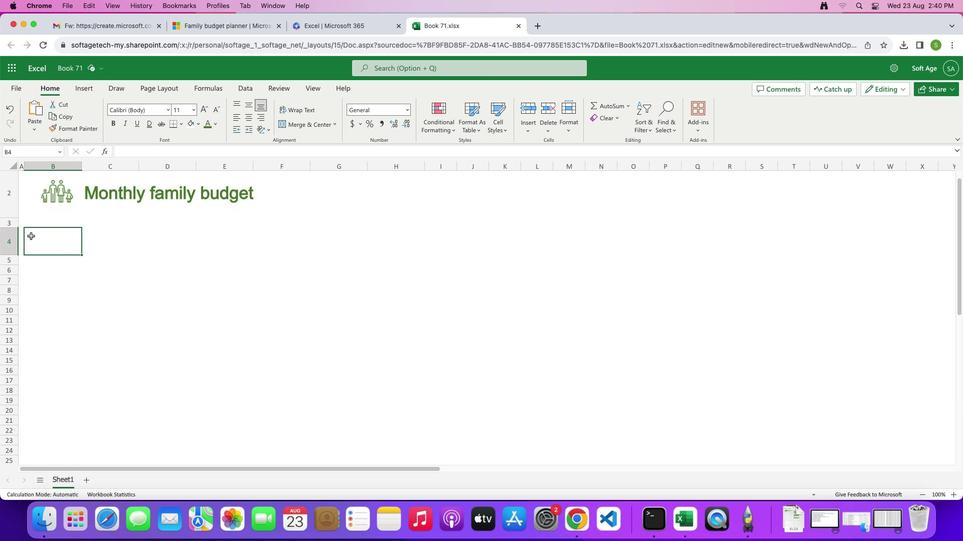 
Action: Mouse moved to (82, 166)
Screenshot: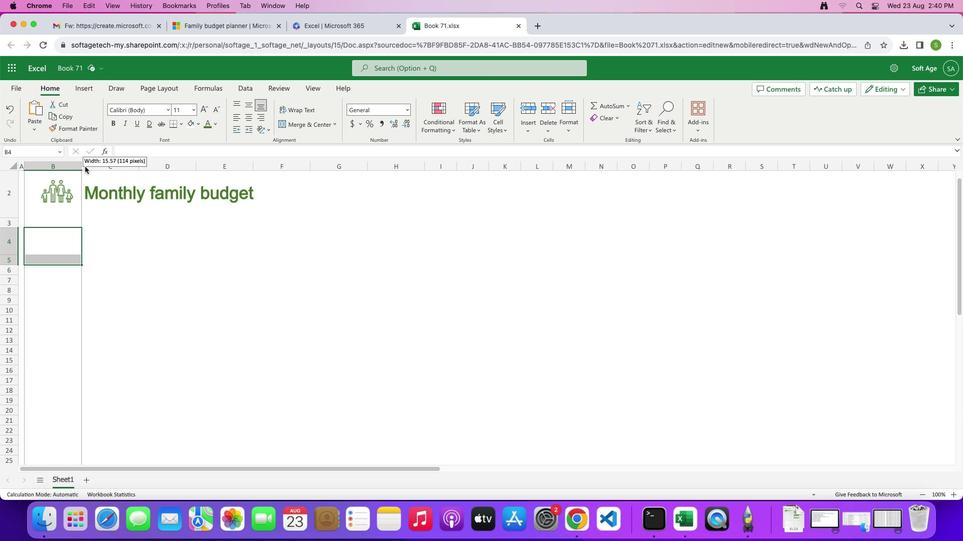 
Action: Mouse pressed left at (82, 166)
Screenshot: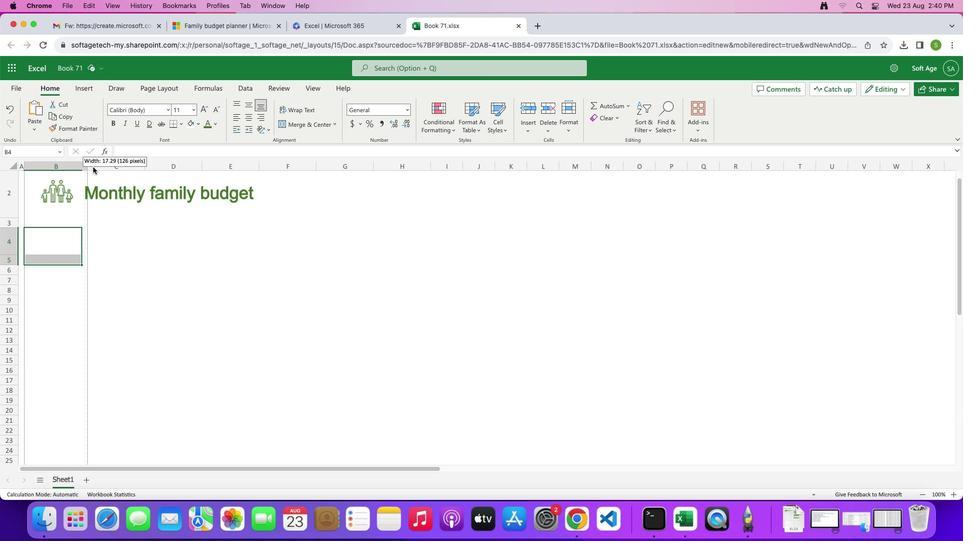 
Action: Mouse moved to (57, 193)
Screenshot: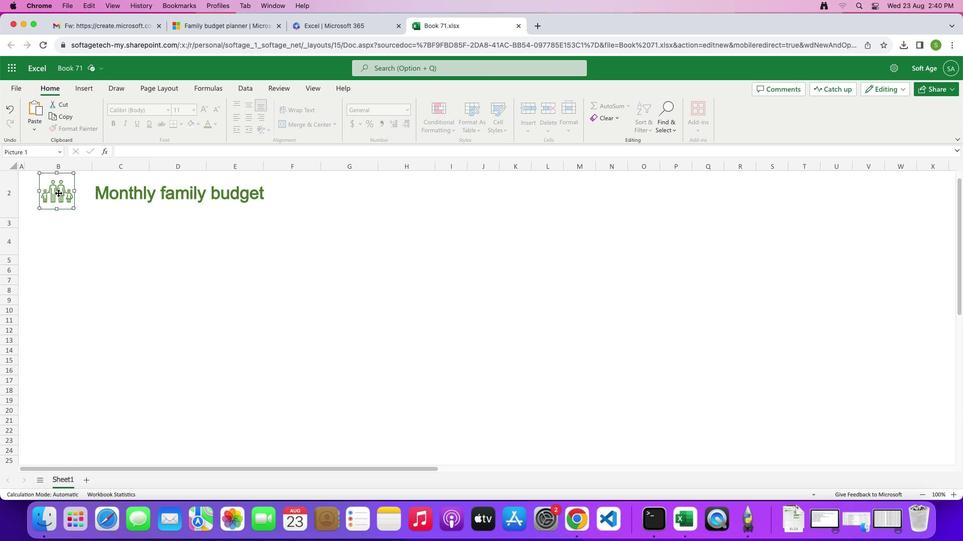 
Action: Mouse pressed left at (57, 193)
Screenshot: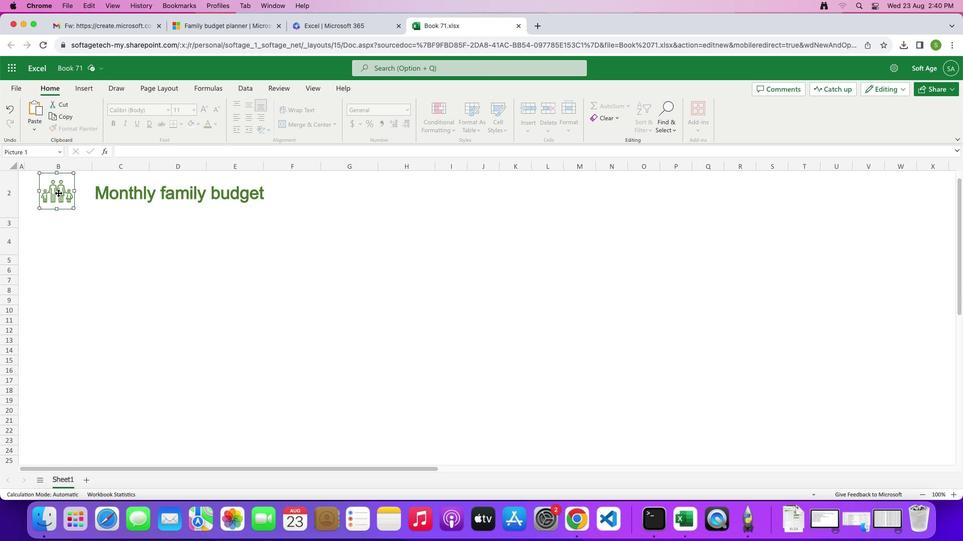 
Action: Mouse pressed left at (57, 193)
Screenshot: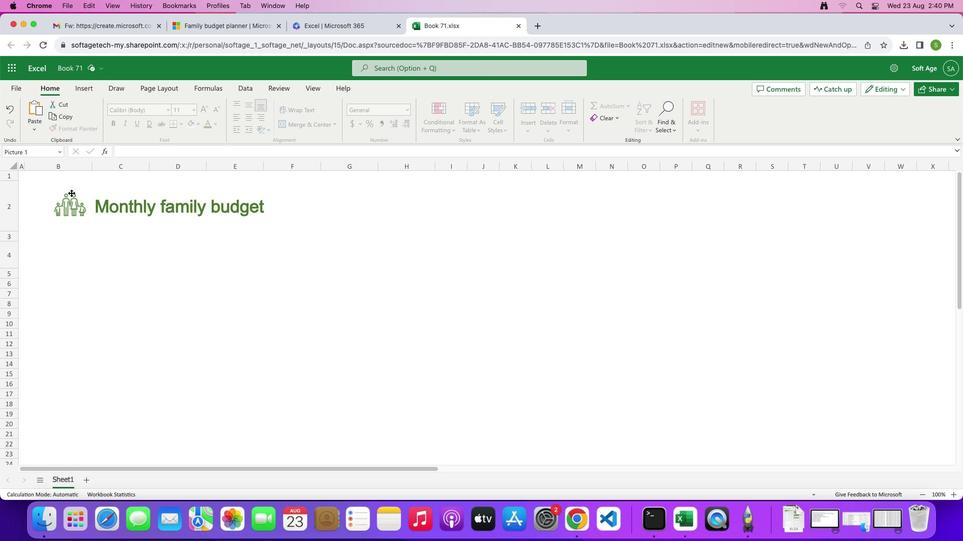 
Action: Mouse moved to (152, 254)
Screenshot: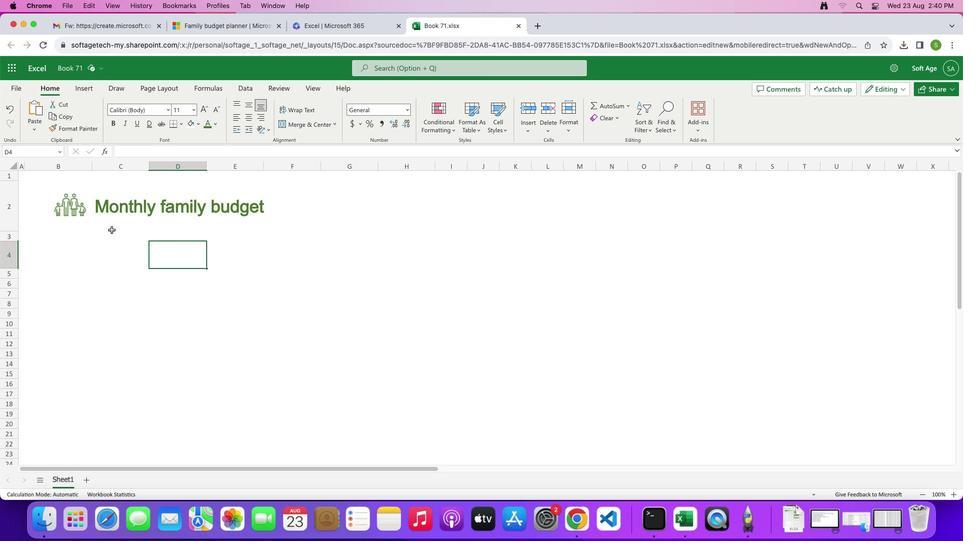 
Action: Mouse pressed left at (152, 254)
Screenshot: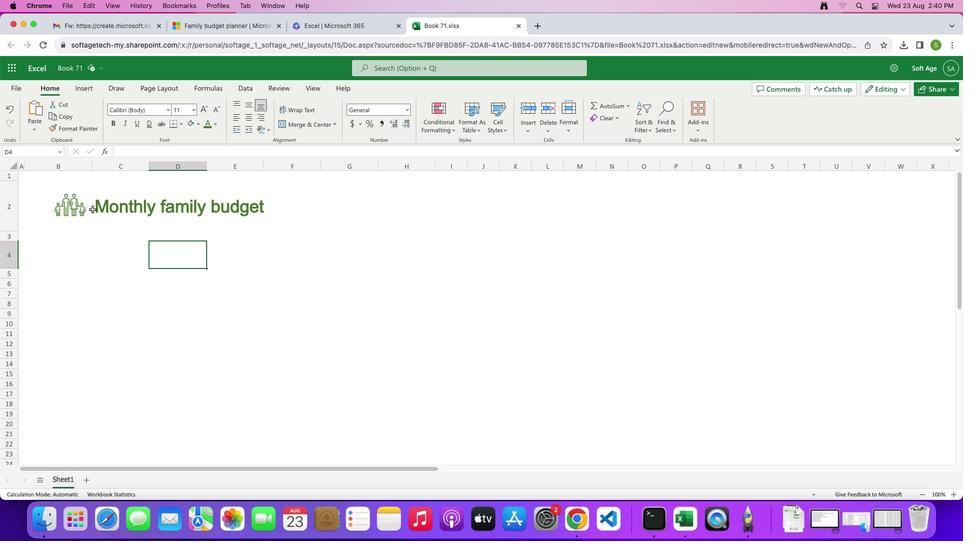
Action: Mouse moved to (91, 168)
Screenshot: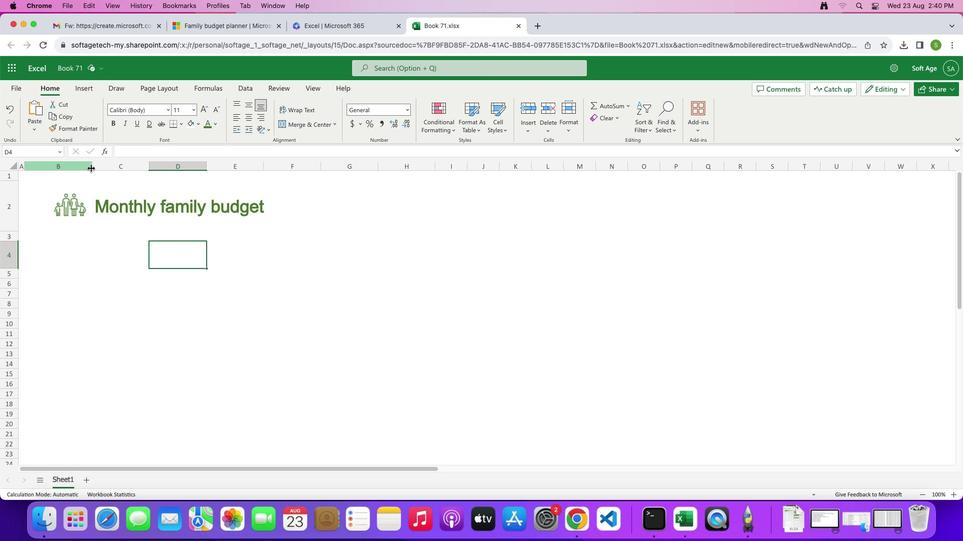 
Action: Mouse pressed left at (91, 168)
Screenshot: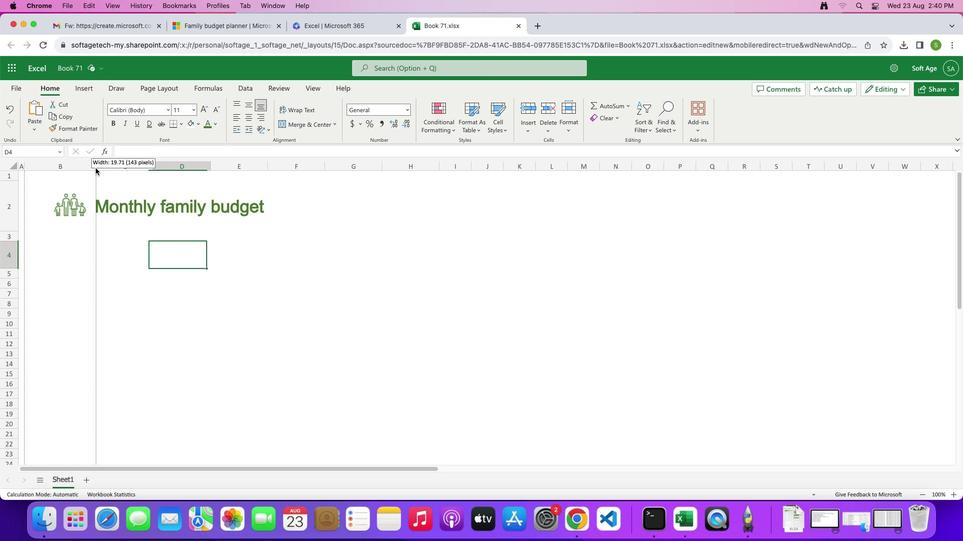 
Action: Mouse moved to (102, 270)
Screenshot: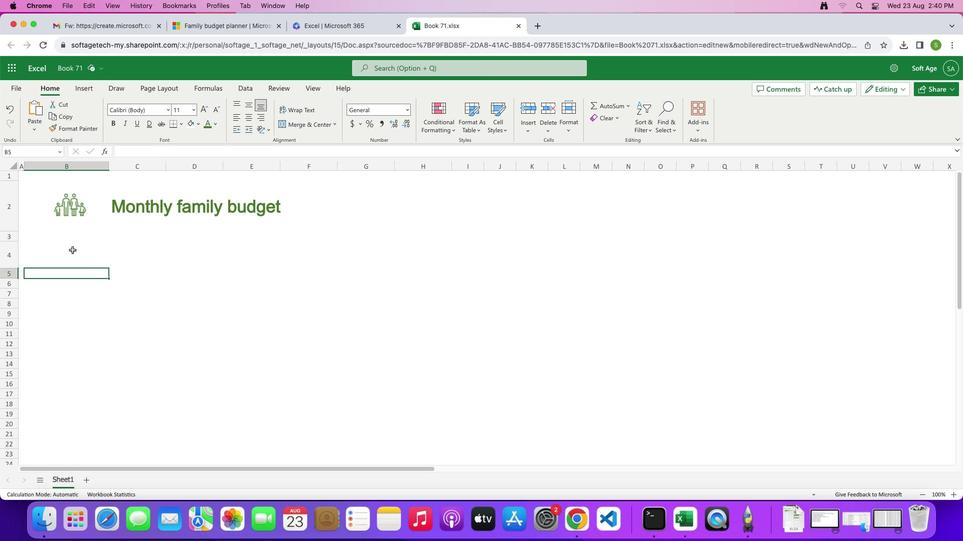 
Action: Mouse pressed left at (102, 270)
Screenshot: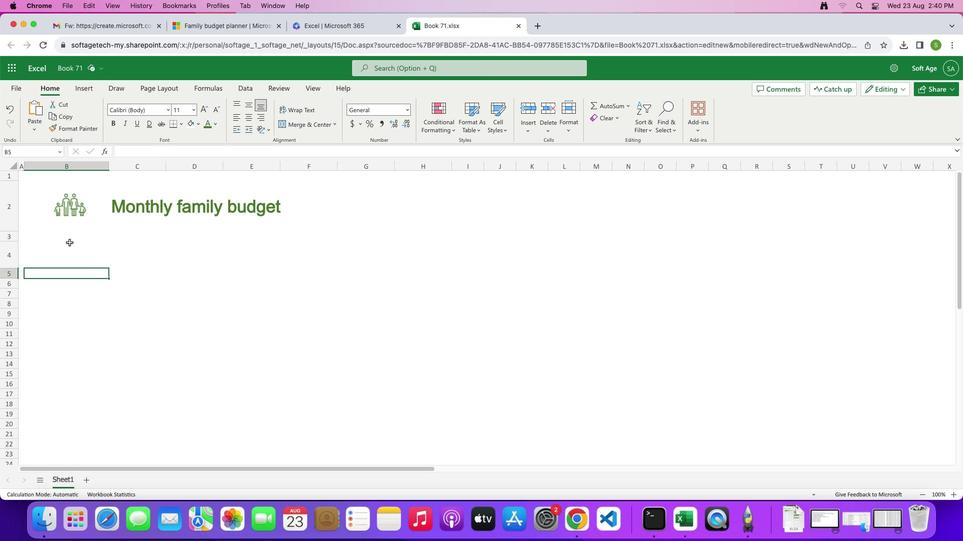 
Action: Mouse moved to (73, 205)
Screenshot: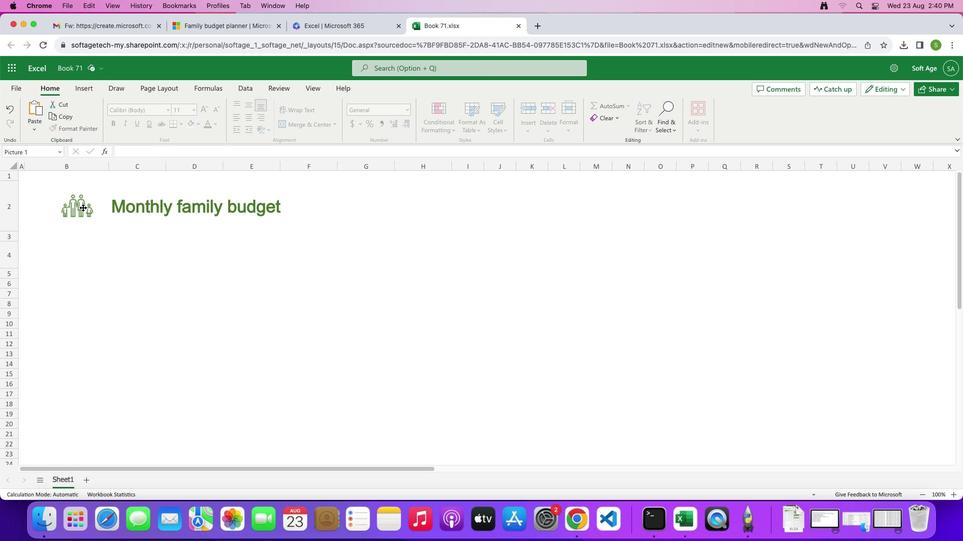 
Action: Mouse pressed left at (73, 205)
Screenshot: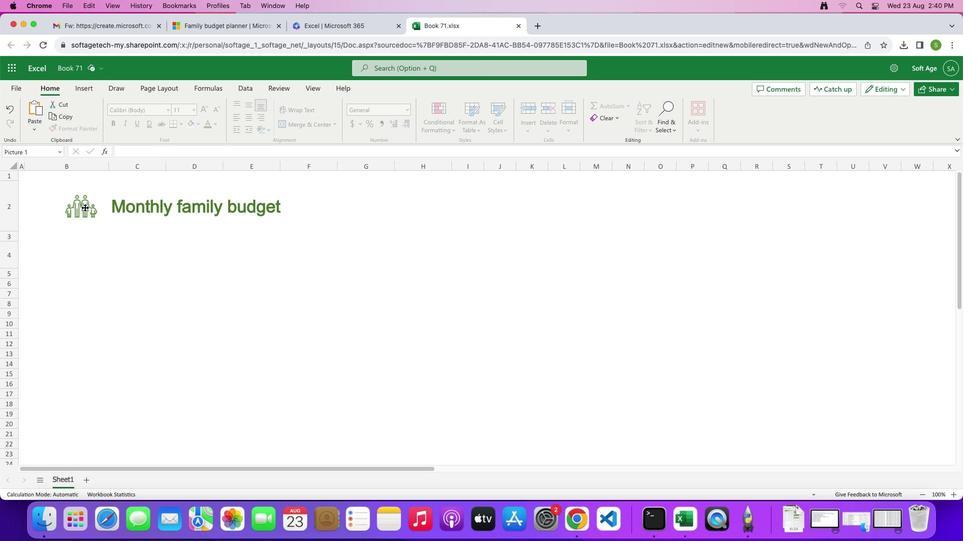 
Action: Mouse moved to (169, 244)
Screenshot: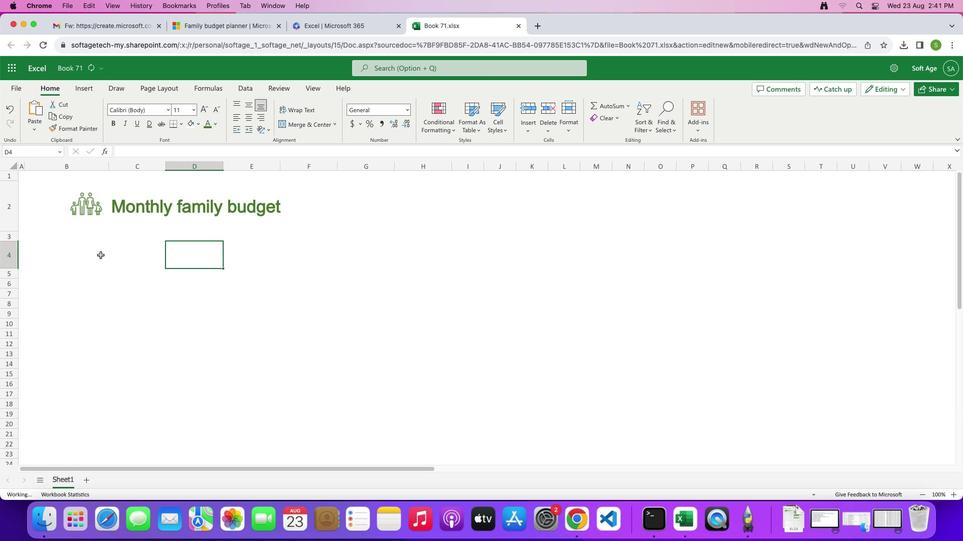 
Action: Mouse pressed left at (169, 244)
Screenshot: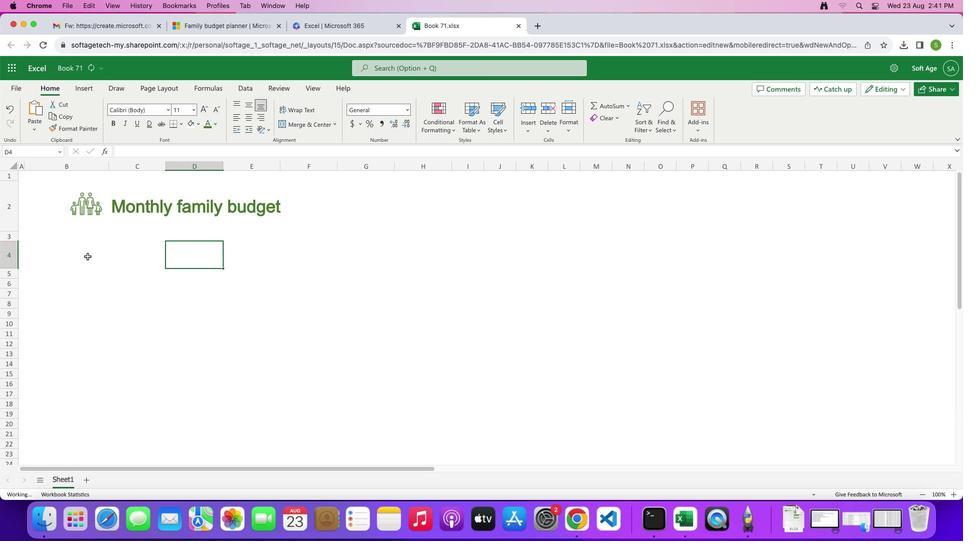 
Action: Mouse moved to (53, 257)
Screenshot: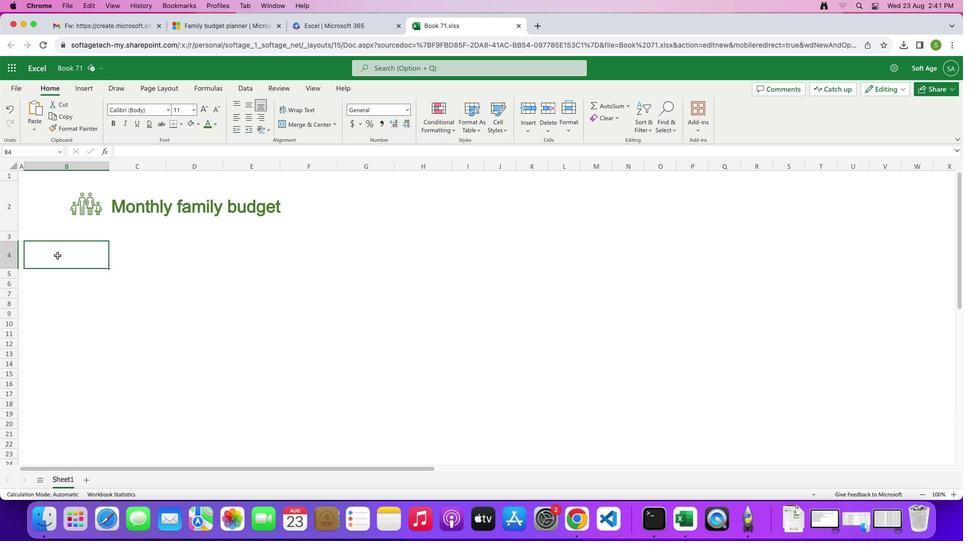 
Action: Mouse pressed left at (53, 257)
Screenshot: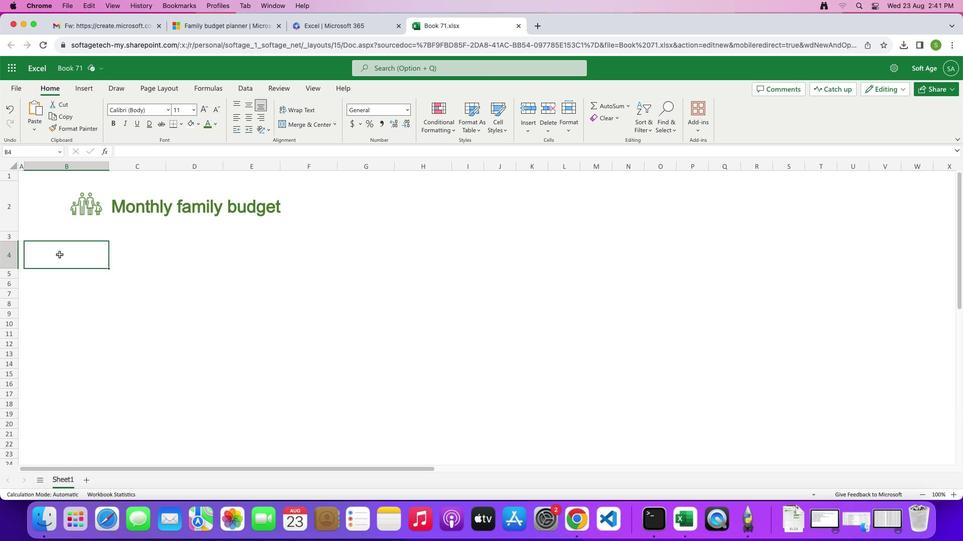 
Action: Mouse moved to (197, 125)
Screenshot: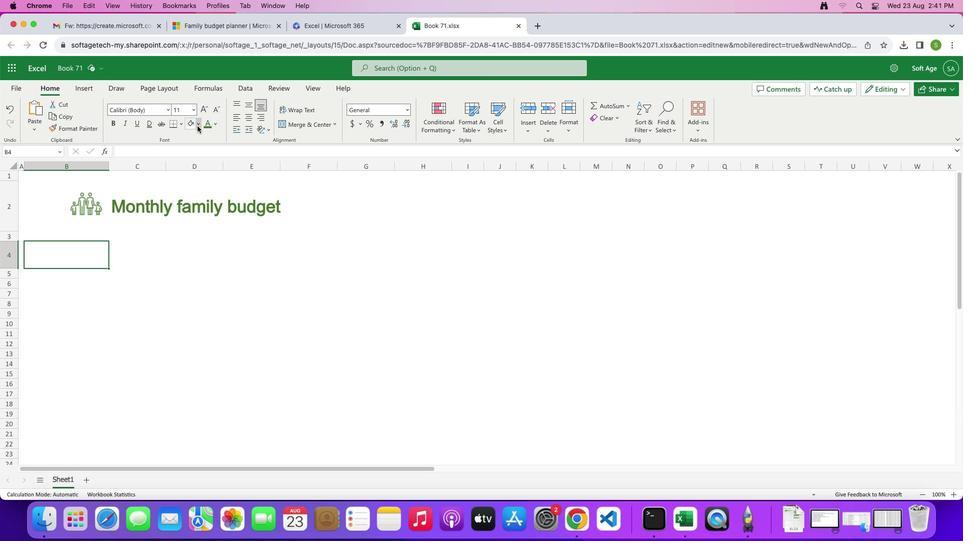 
Action: Mouse pressed left at (197, 125)
Screenshot: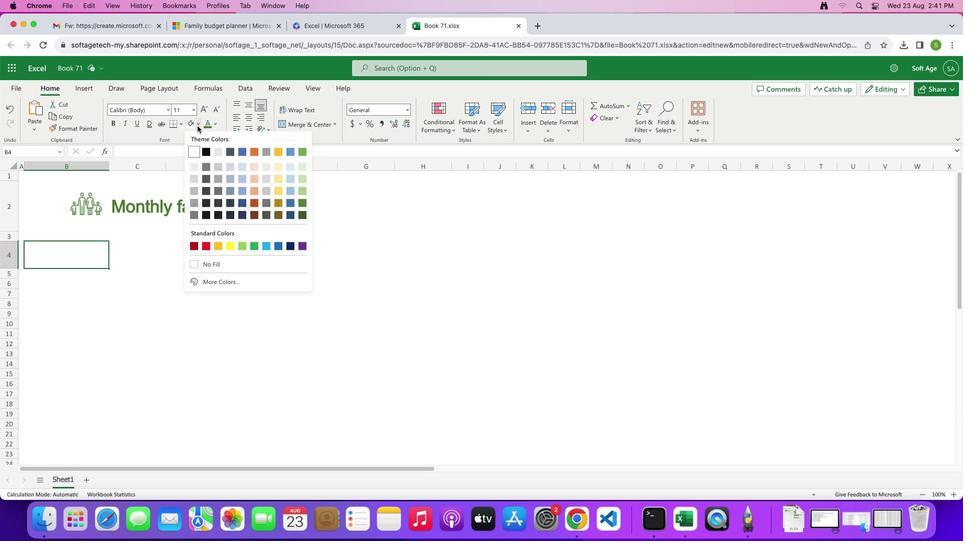 
Action: Mouse moved to (302, 202)
Screenshot: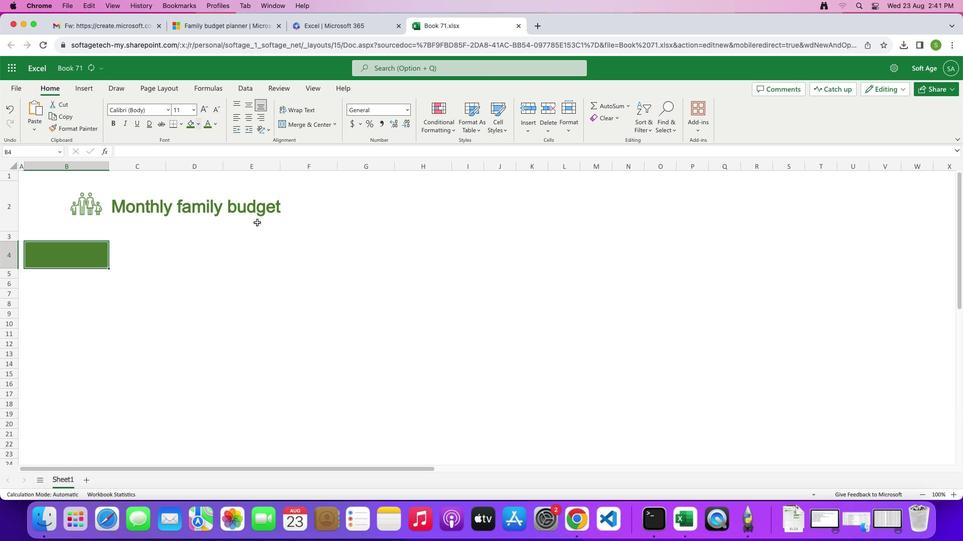 
Action: Mouse pressed left at (302, 202)
Screenshot: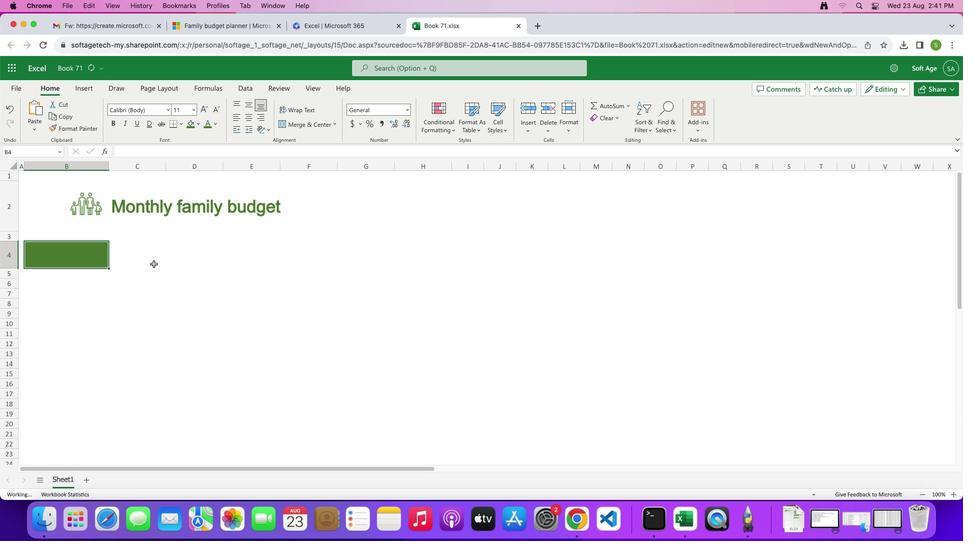 
Action: Mouse moved to (132, 260)
Screenshot: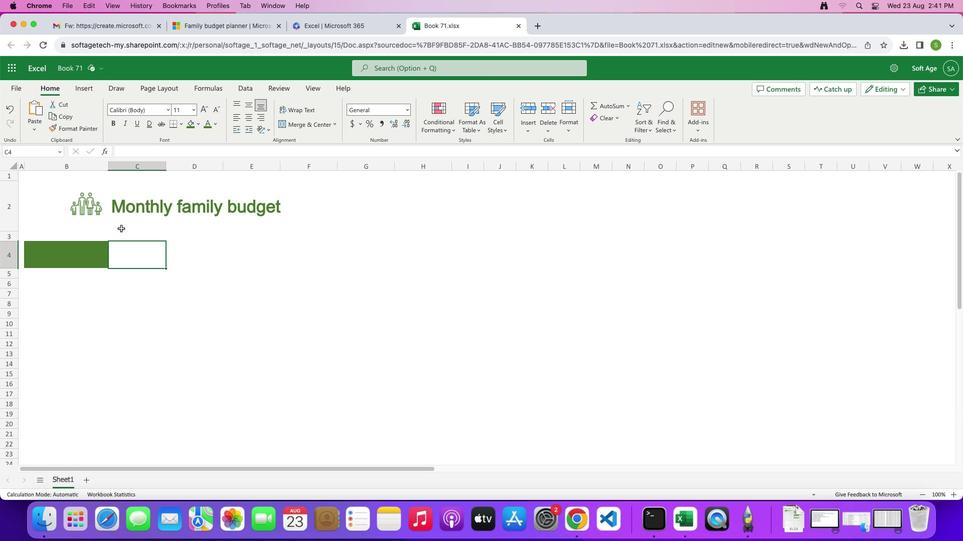 
Action: Mouse pressed left at (132, 260)
Screenshot: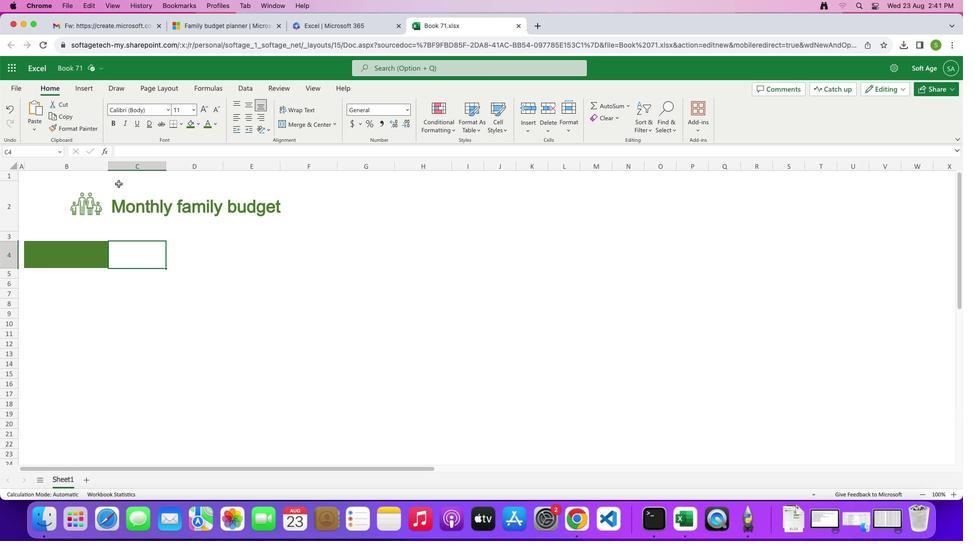 
Action: Mouse moved to (197, 123)
Screenshot: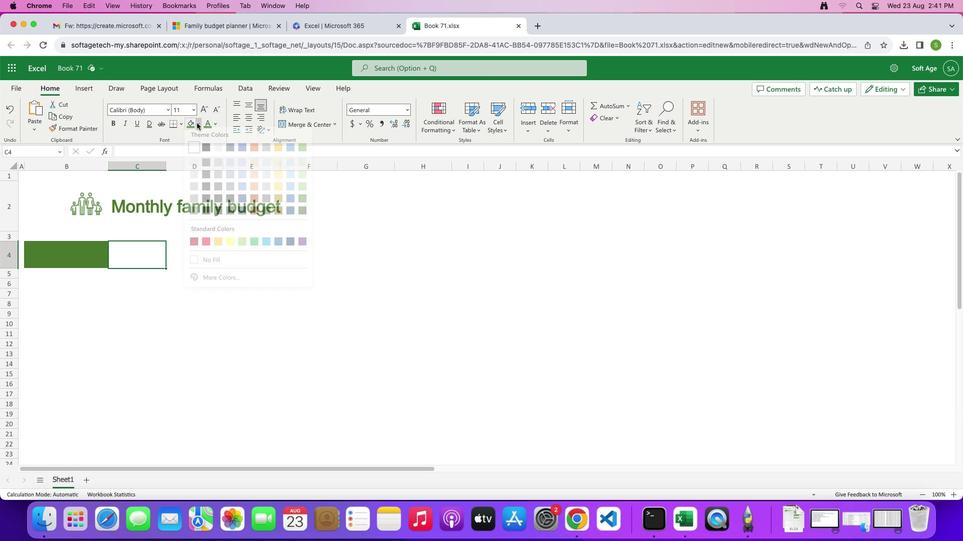 
Action: Mouse pressed left at (197, 123)
Screenshot: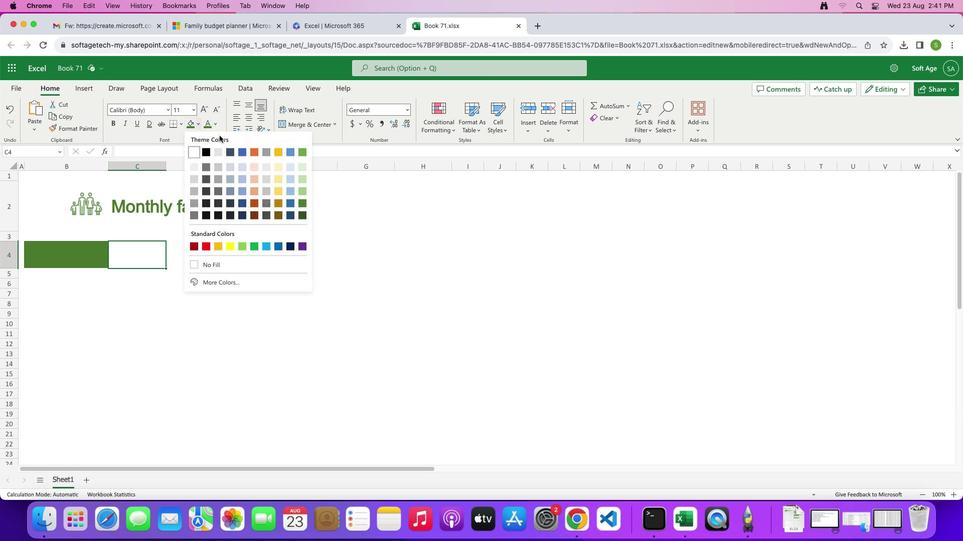 
Action: Mouse moved to (302, 190)
Screenshot: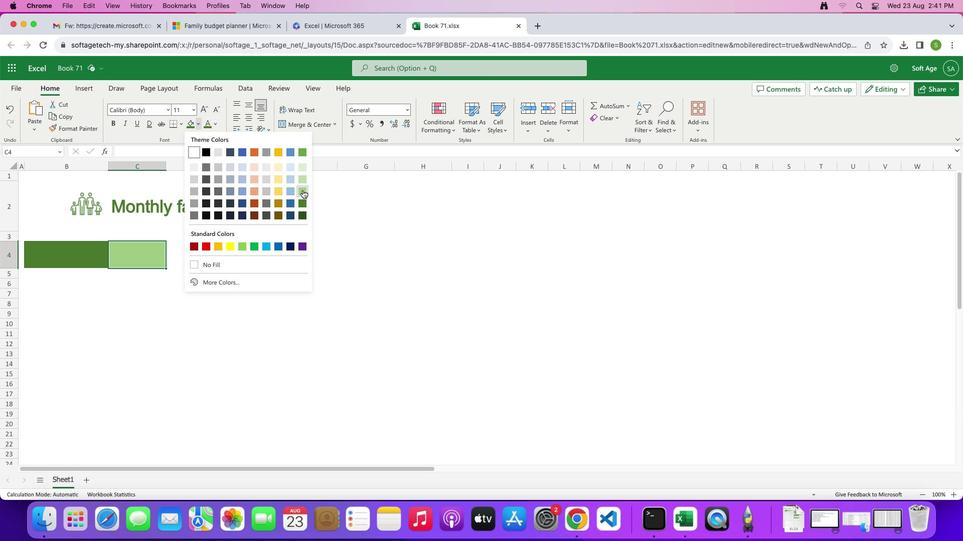
Action: Mouse pressed left at (302, 190)
Screenshot: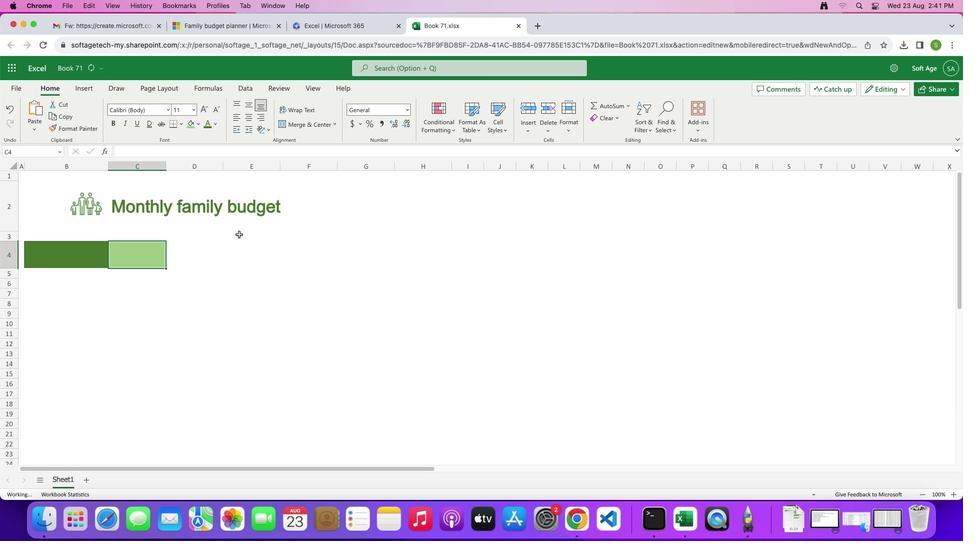 
Action: Mouse moved to (183, 251)
Screenshot: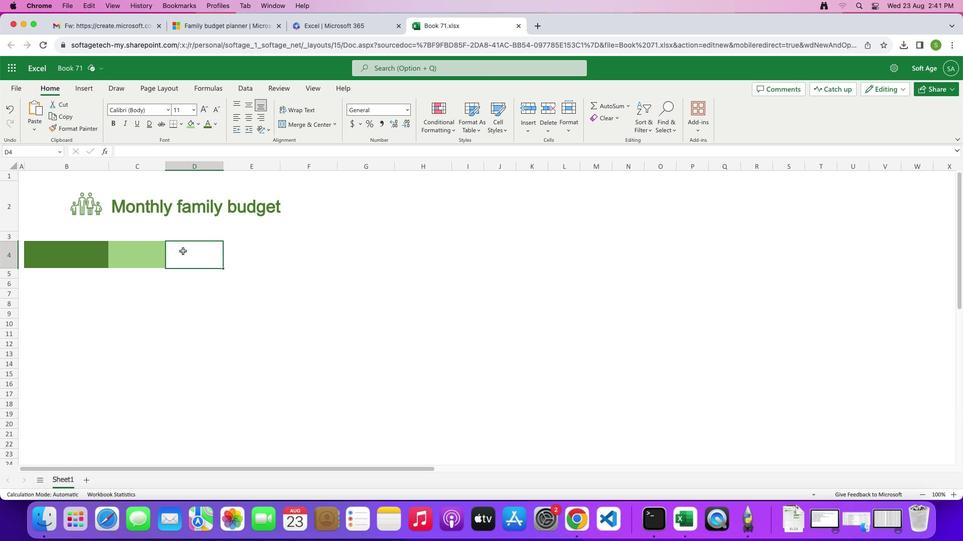 
Action: Mouse pressed left at (183, 251)
Screenshot: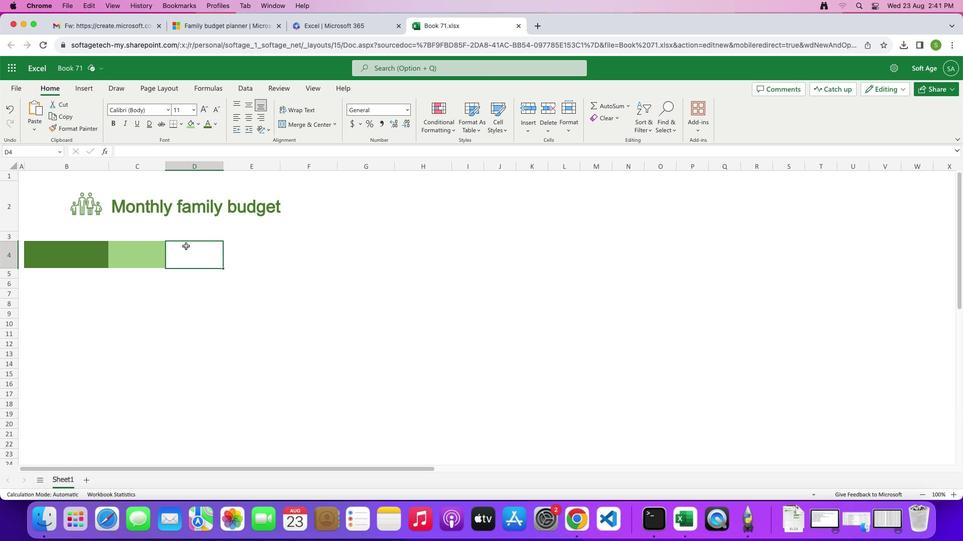 
Action: Mouse moved to (198, 122)
Screenshot: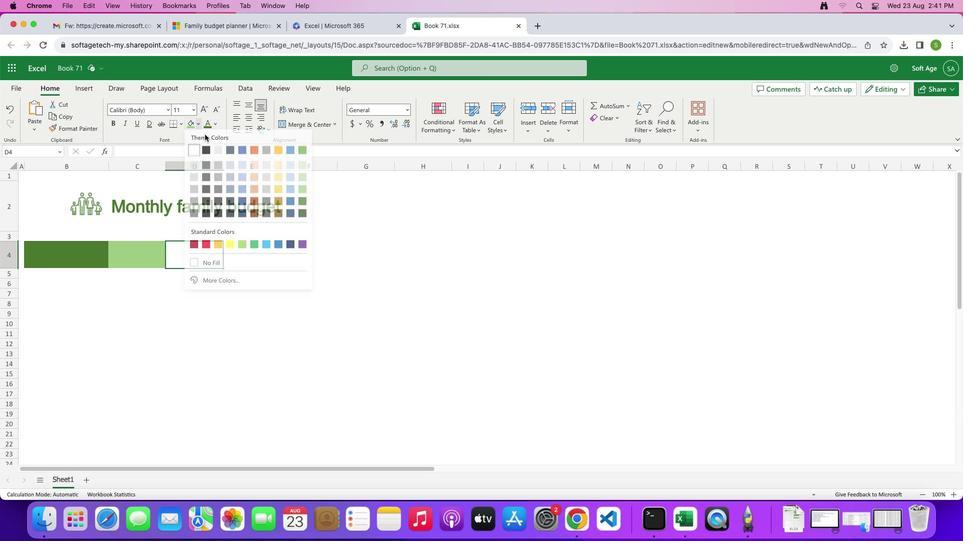 
Action: Mouse pressed left at (198, 122)
Screenshot: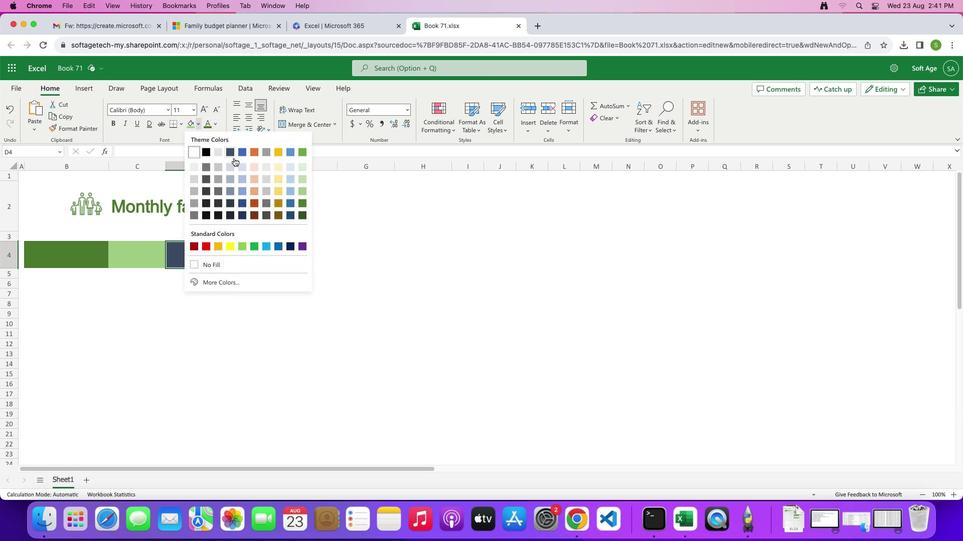 
Action: Mouse moved to (301, 179)
Screenshot: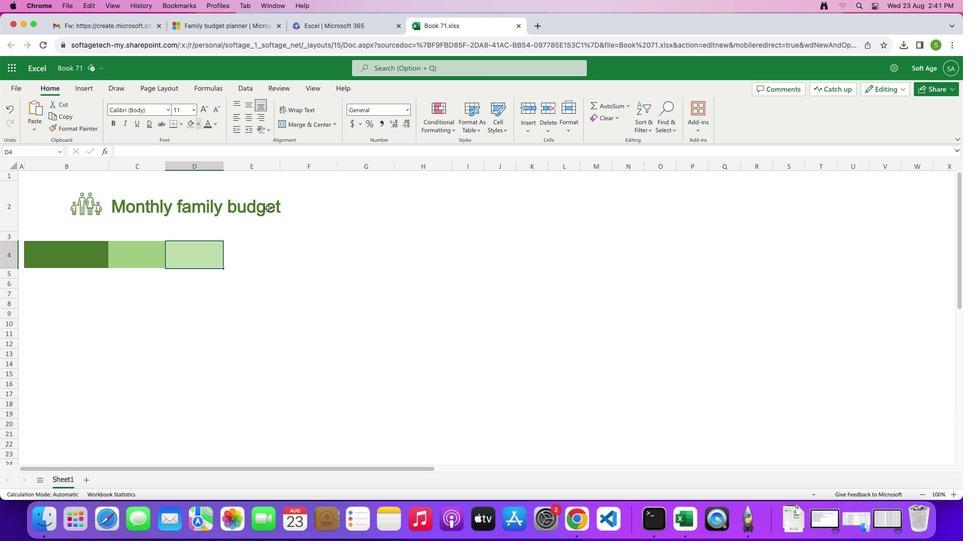 
Action: Mouse pressed left at (301, 179)
Screenshot: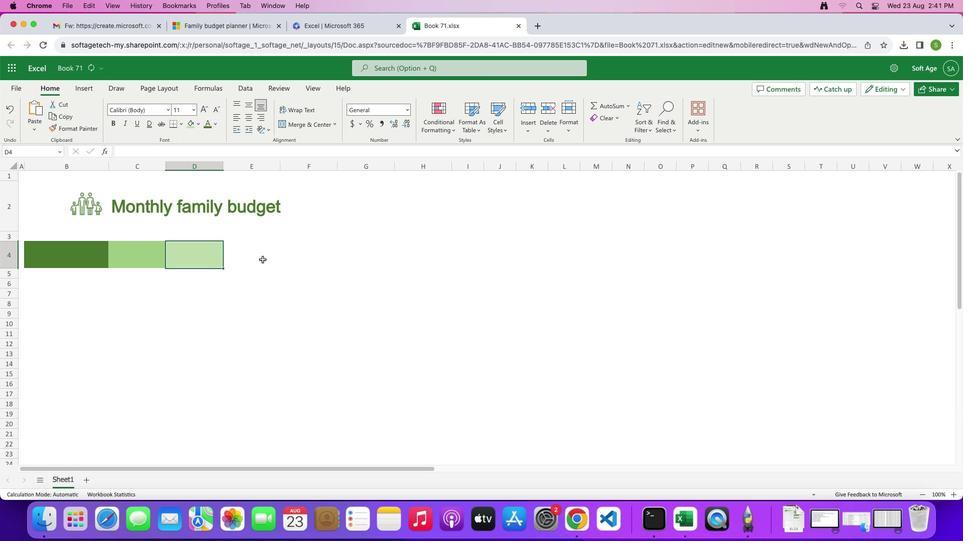 
Action: Mouse moved to (243, 259)
Screenshot: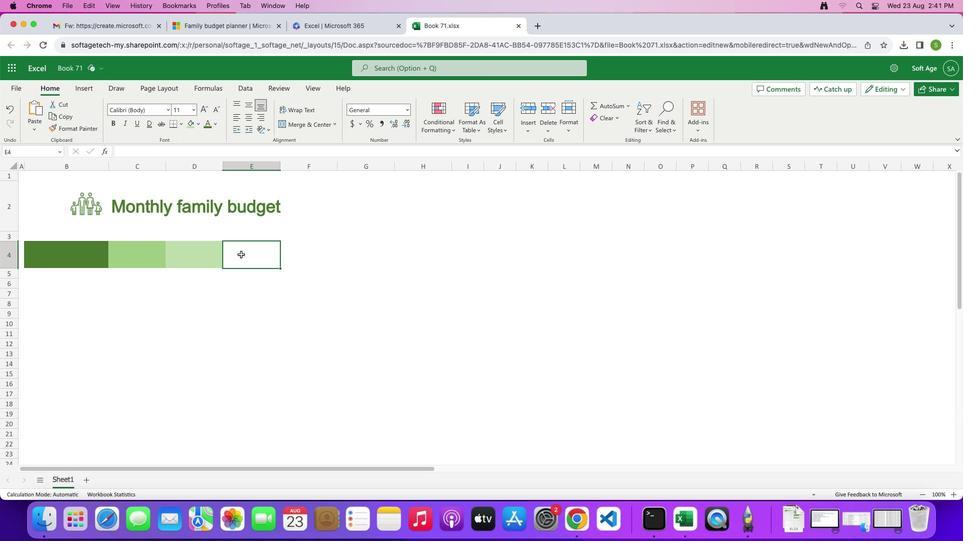 
Action: Mouse pressed left at (243, 259)
Screenshot: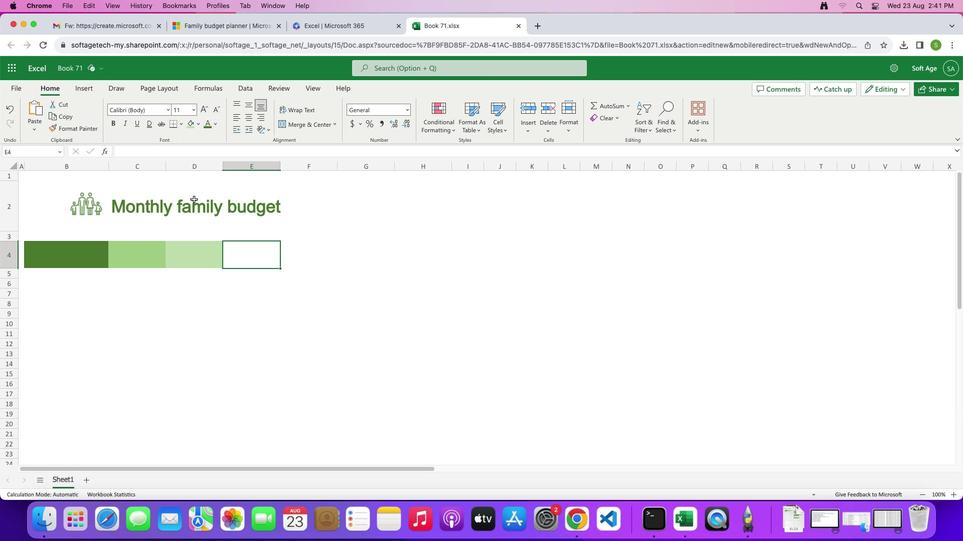 
Action: Mouse moved to (197, 121)
Screenshot: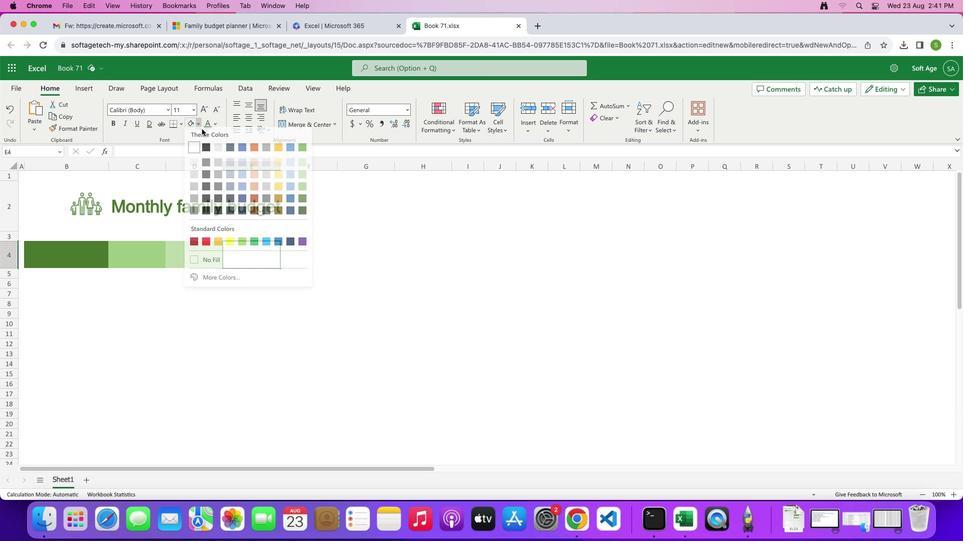 
Action: Mouse pressed left at (197, 121)
Screenshot: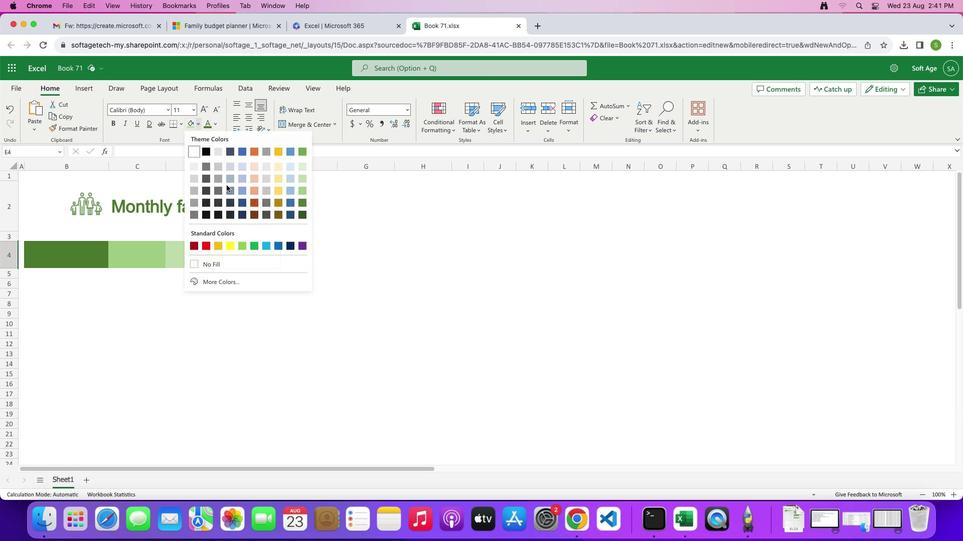
Action: Mouse moved to (299, 167)
Screenshot: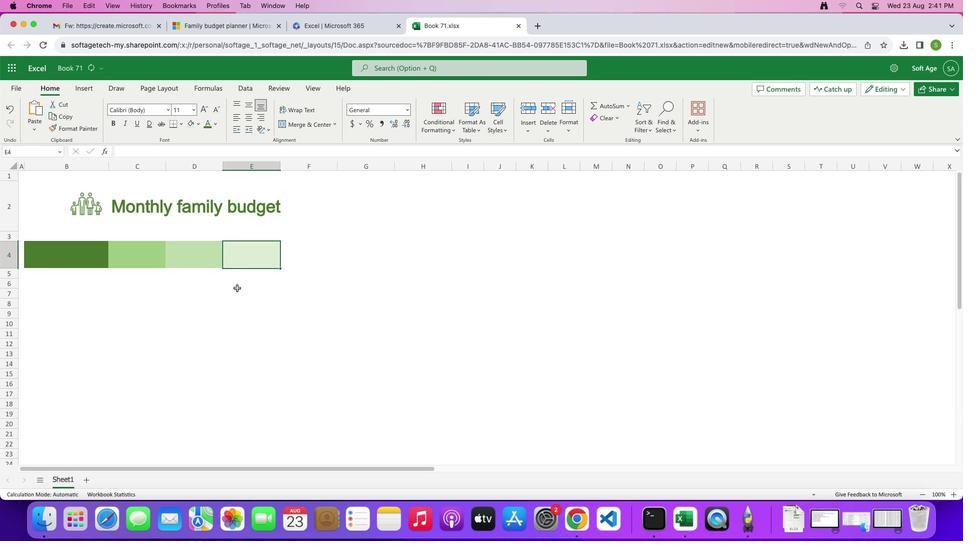 
Action: Mouse pressed left at (299, 167)
Screenshot: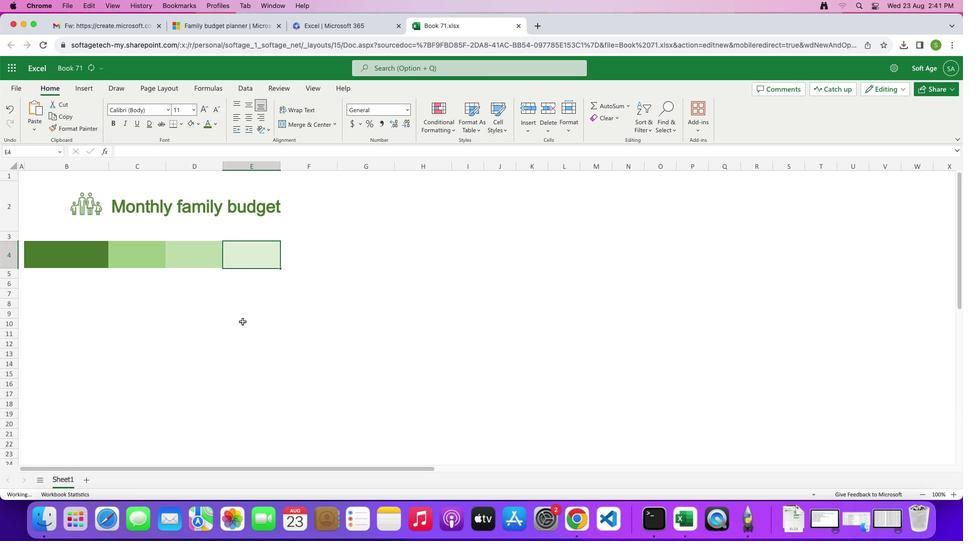 
Action: Mouse moved to (250, 320)
Screenshot: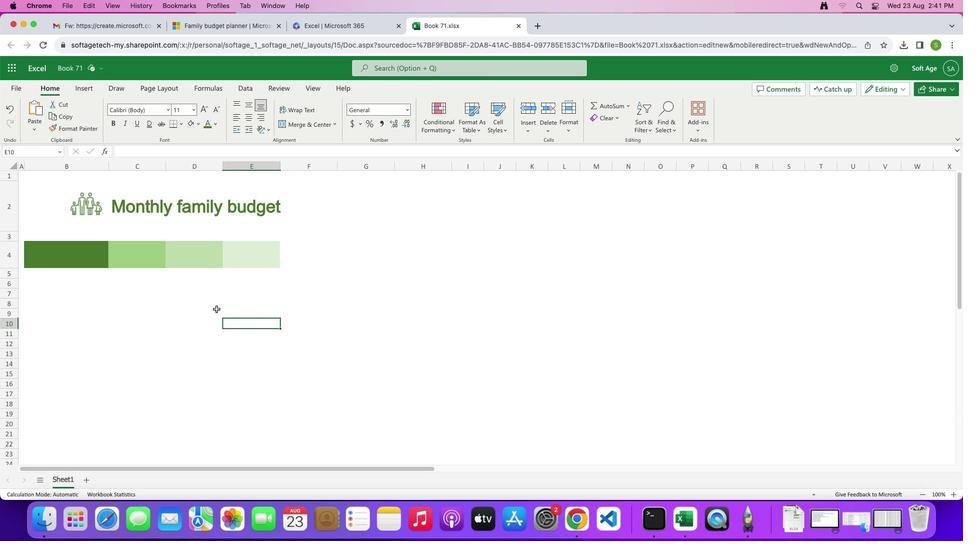 
Action: Mouse pressed left at (250, 320)
Screenshot: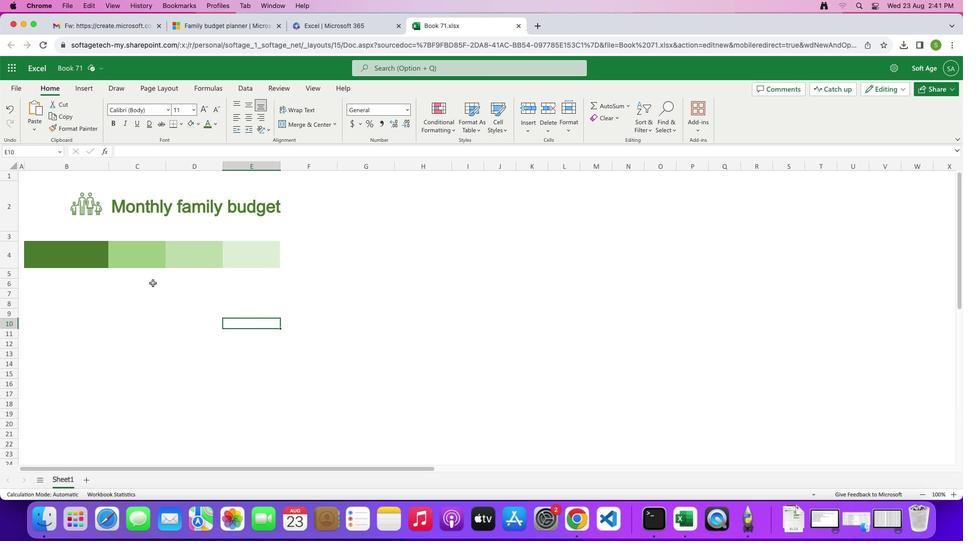 
Action: Mouse moved to (39, 265)
Screenshot: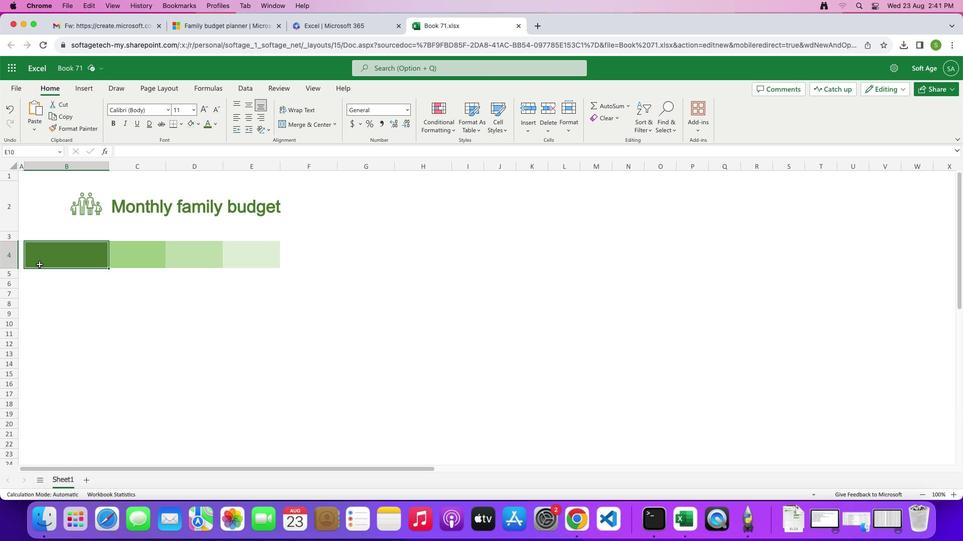 
Action: Mouse pressed left at (39, 265)
Screenshot: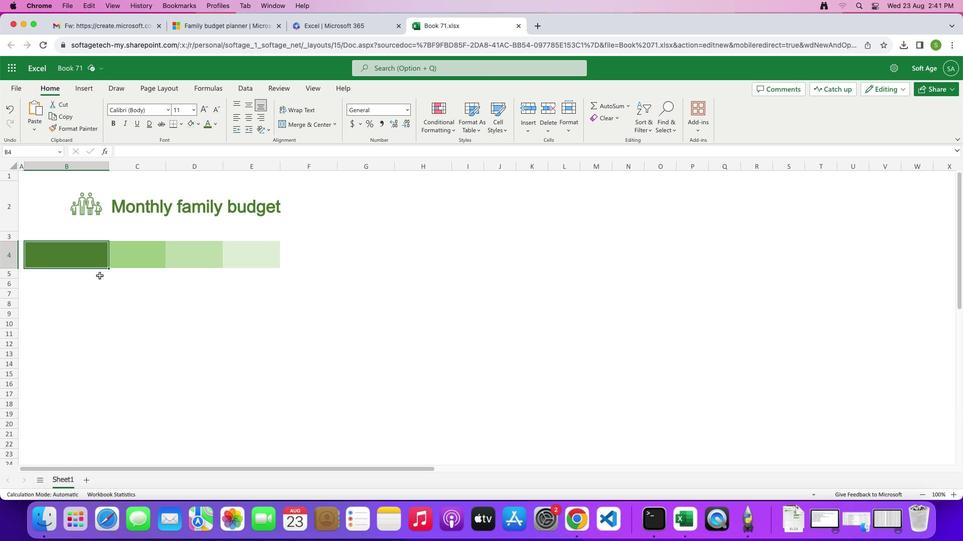 
Action: Mouse moved to (109, 269)
Screenshot: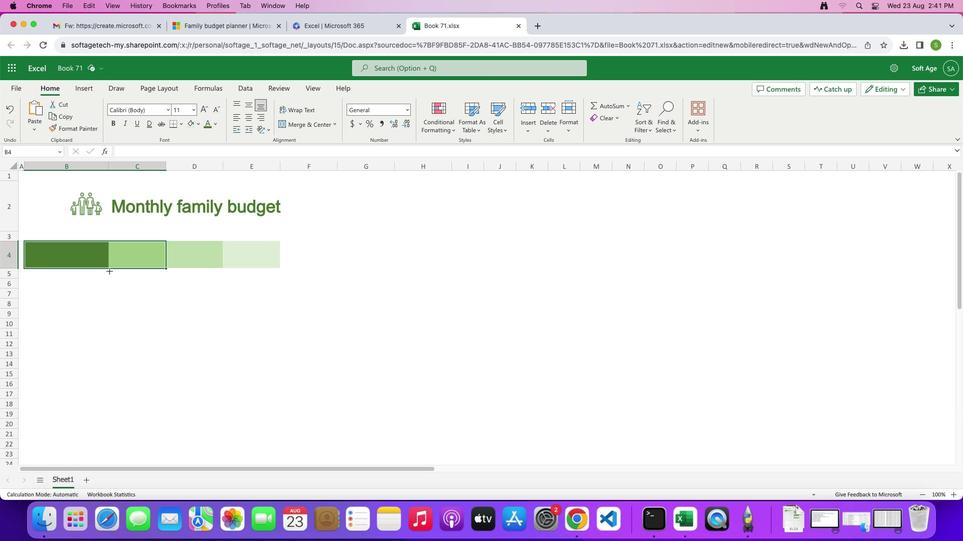 
Action: Mouse pressed left at (109, 269)
Screenshot: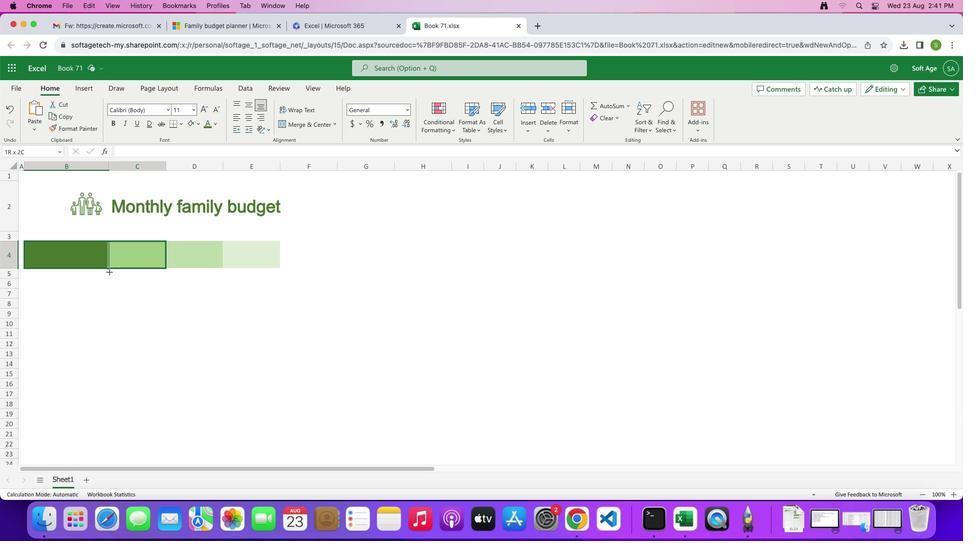 
Action: Mouse moved to (134, 266)
Screenshot: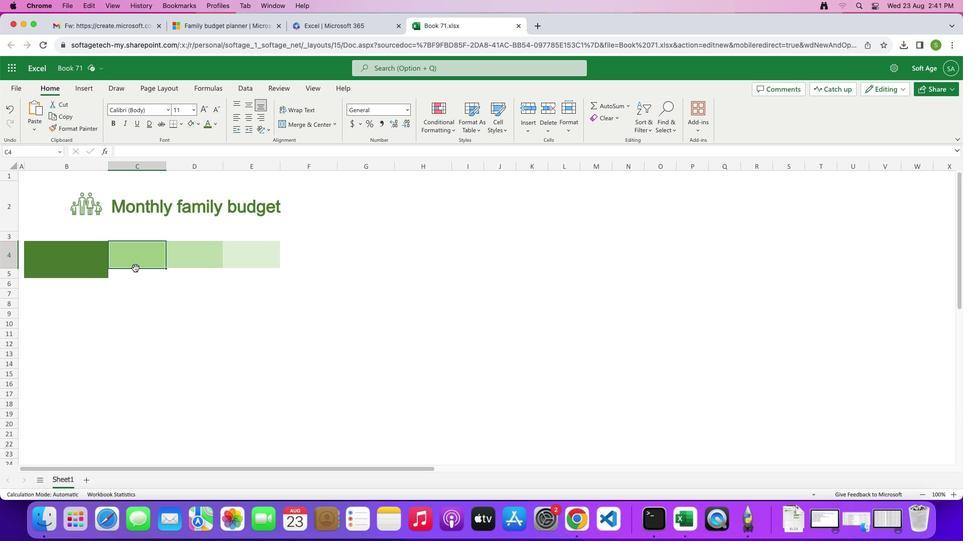 
Action: Mouse pressed left at (134, 266)
Screenshot: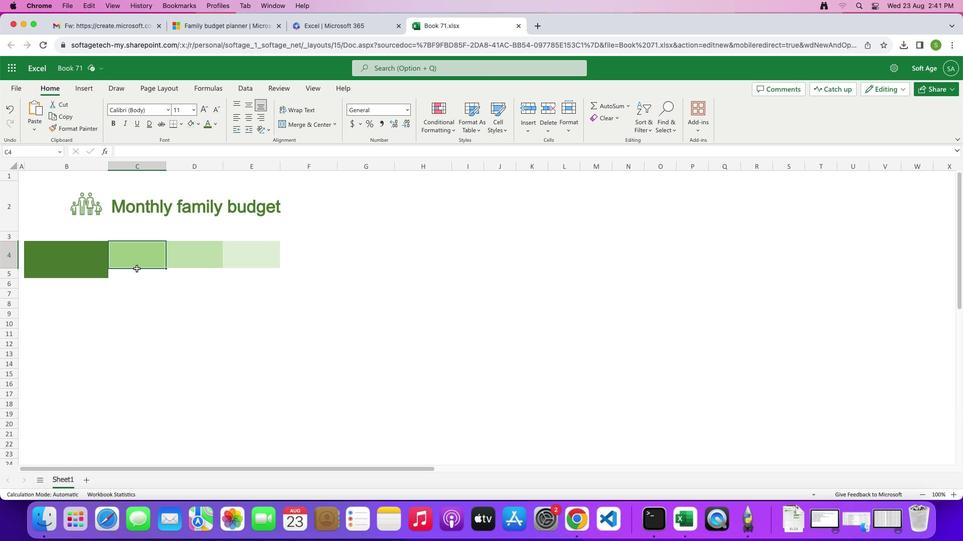 
Action: Mouse moved to (165, 269)
Screenshot: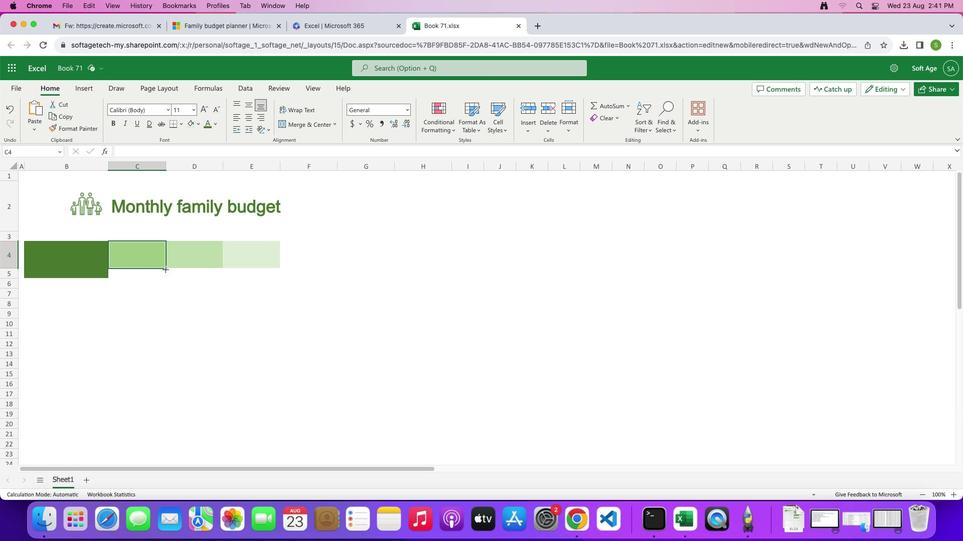
Action: Mouse pressed left at (165, 269)
Screenshot: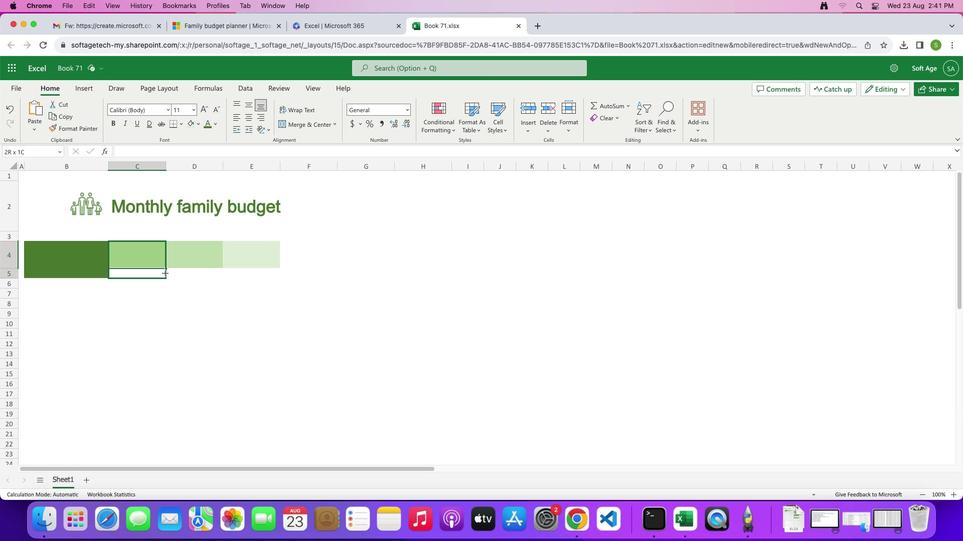 
Action: Mouse moved to (184, 263)
Screenshot: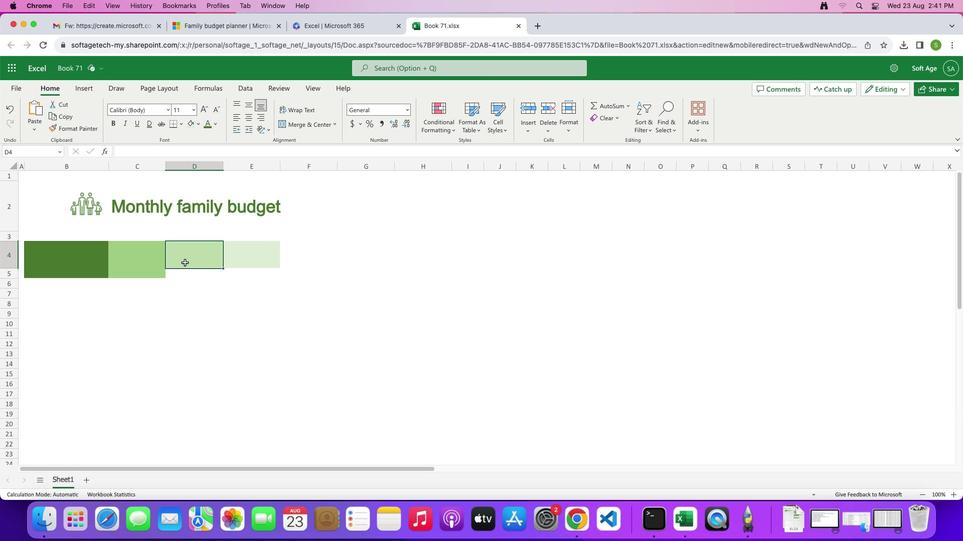 
Action: Mouse pressed left at (184, 263)
Screenshot: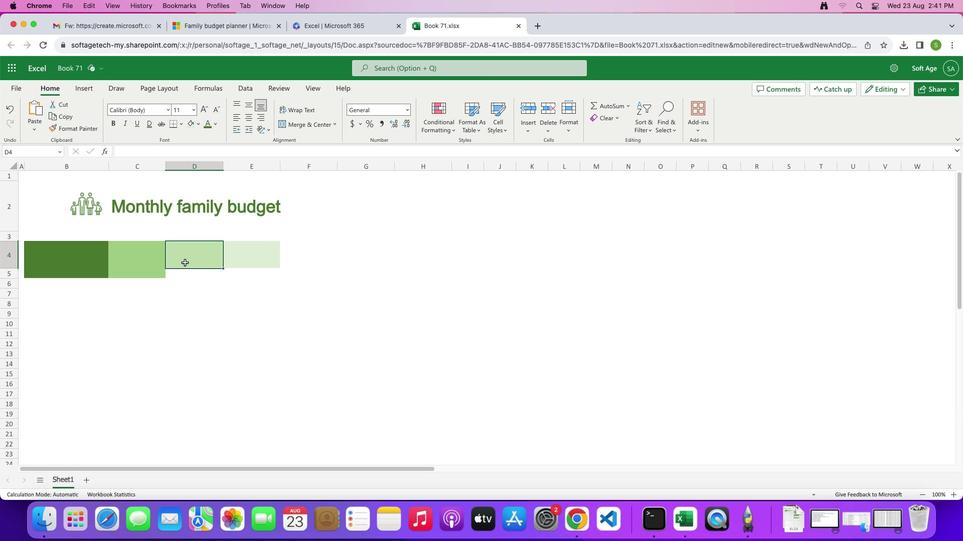 
Action: Mouse moved to (223, 267)
Screenshot: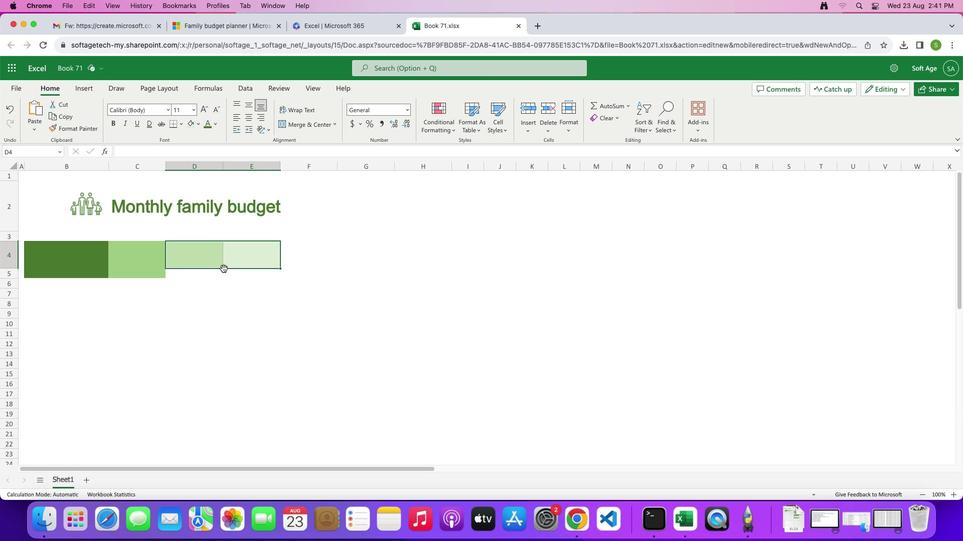 
Action: Mouse pressed left at (223, 267)
Screenshot: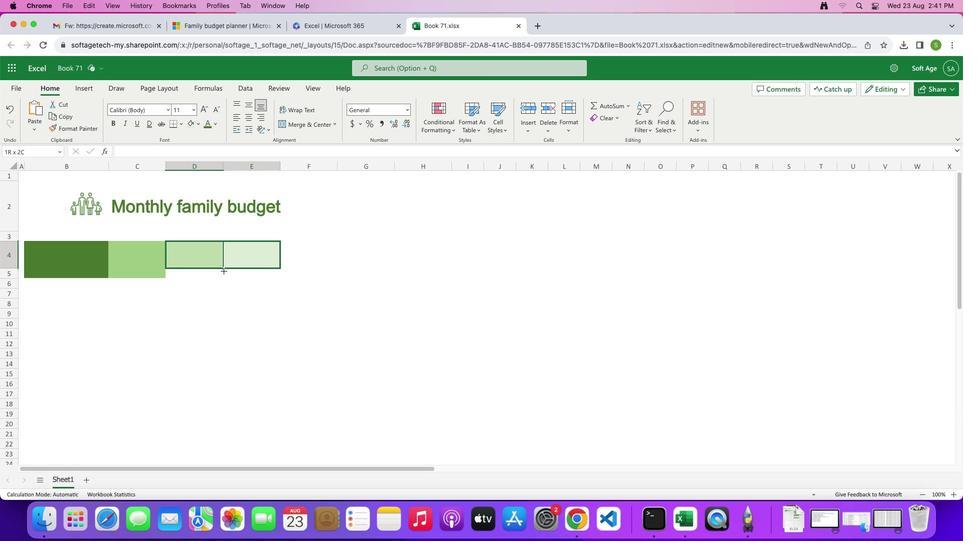 
Action: Mouse moved to (251, 258)
Screenshot: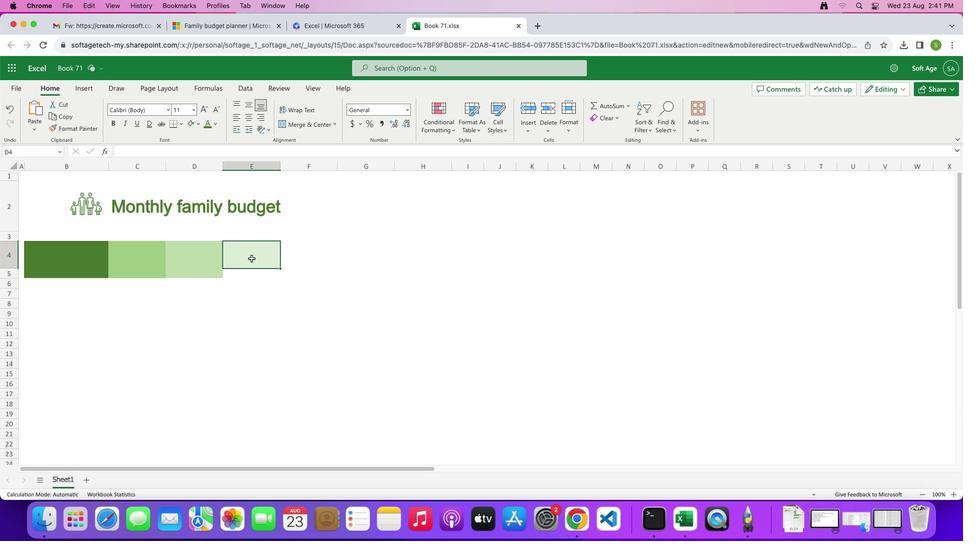 
Action: Mouse pressed left at (251, 258)
Screenshot: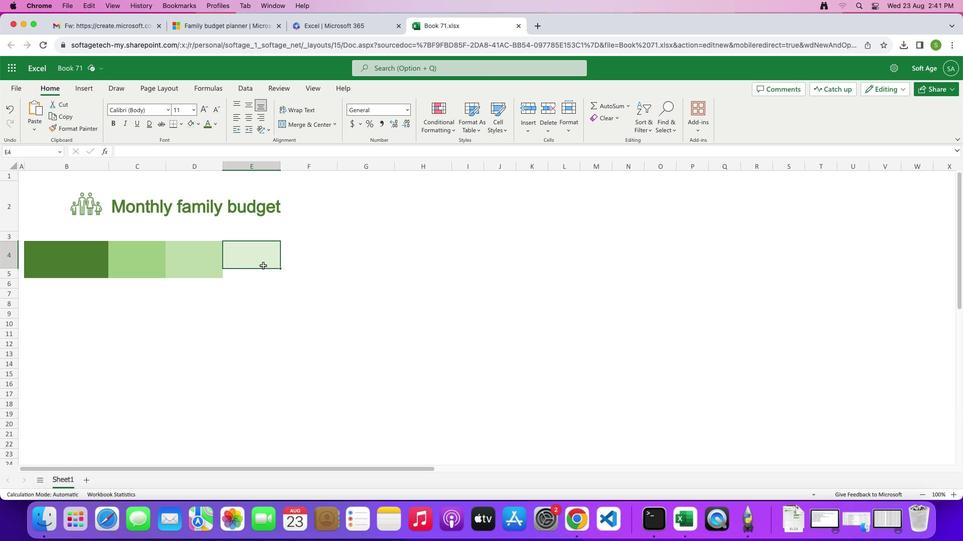 
Action: Mouse moved to (280, 268)
Screenshot: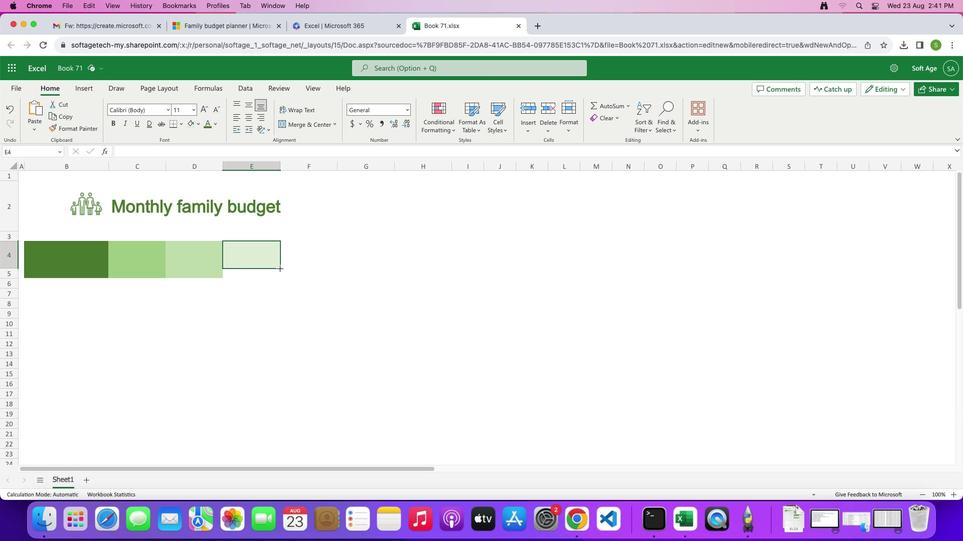 
Action: Mouse pressed left at (280, 268)
Screenshot: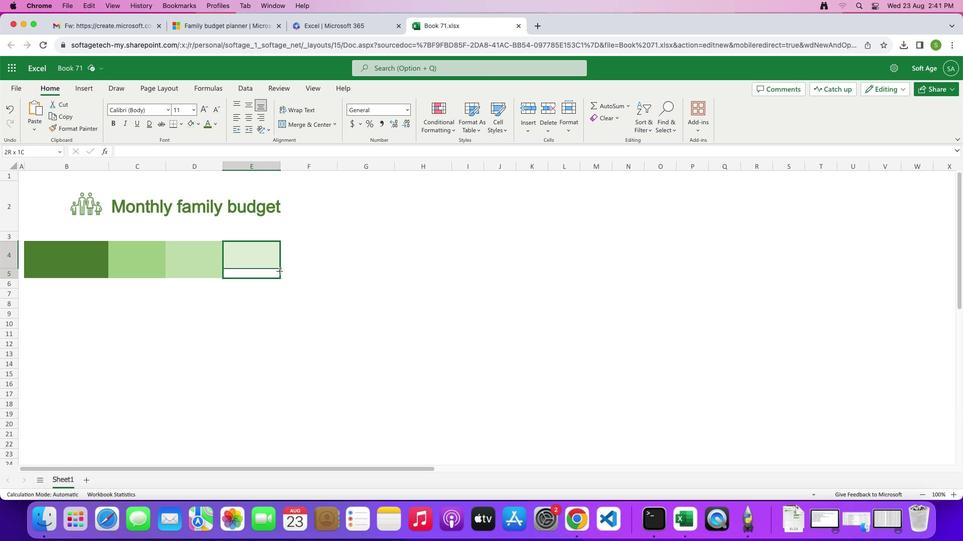 
Action: Mouse moved to (305, 262)
Screenshot: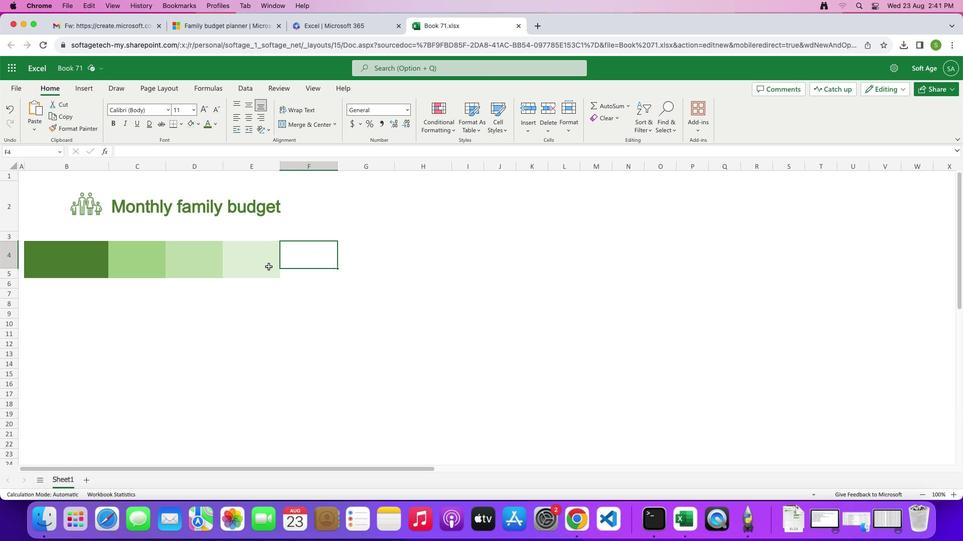 
Action: Mouse pressed left at (305, 262)
Screenshot: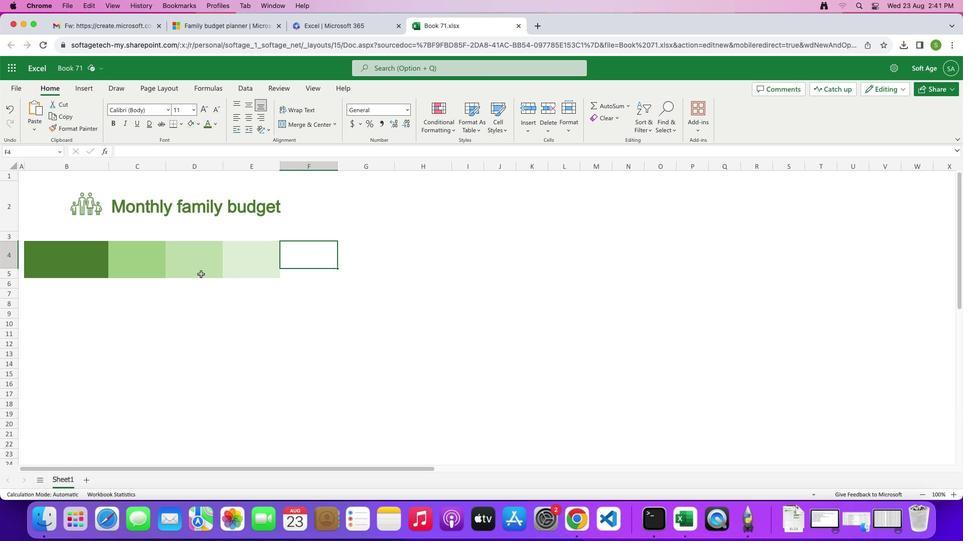 
Action: Mouse moved to (125, 269)
Screenshot: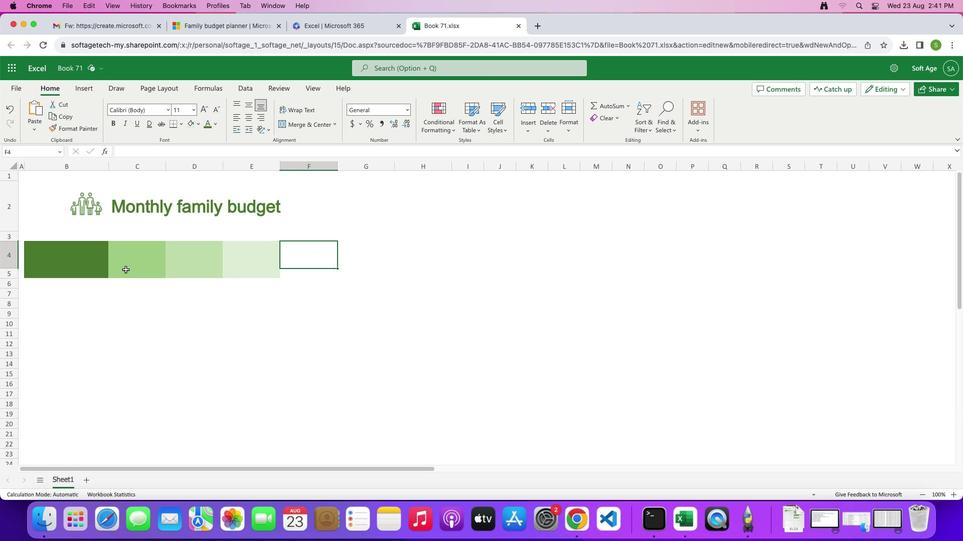 
Action: Mouse scrolled (125, 269) with delta (0, 0)
Screenshot: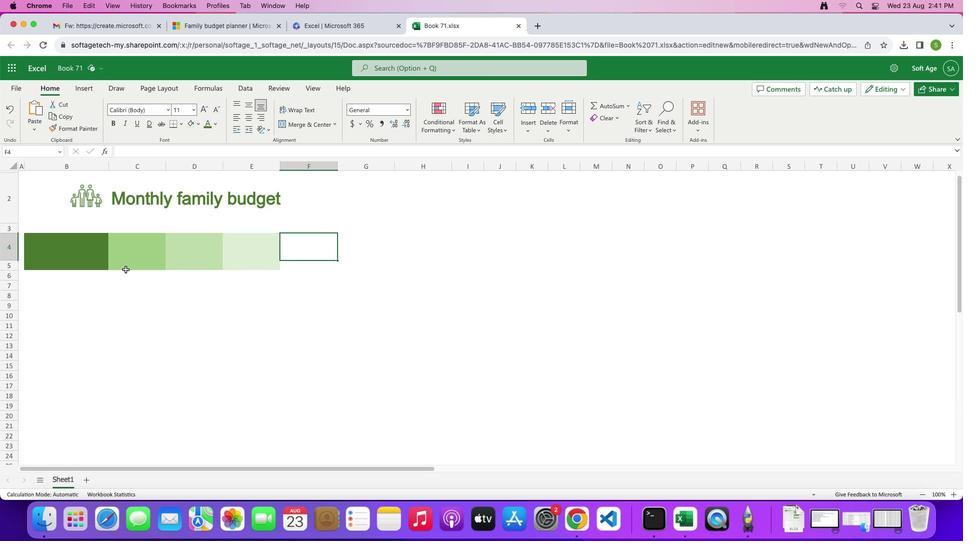 
Action: Mouse scrolled (125, 269) with delta (0, 0)
Screenshot: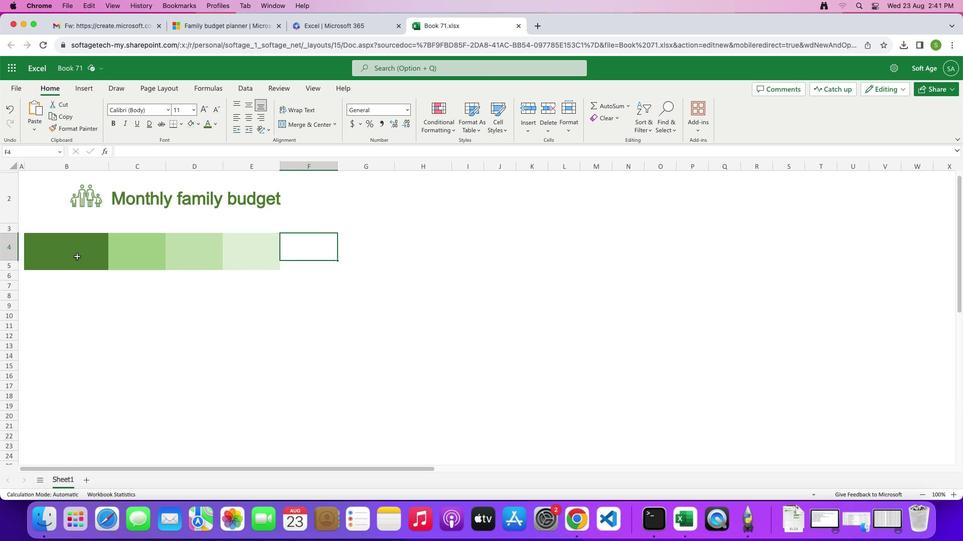 
Action: Mouse moved to (52, 250)
Screenshot: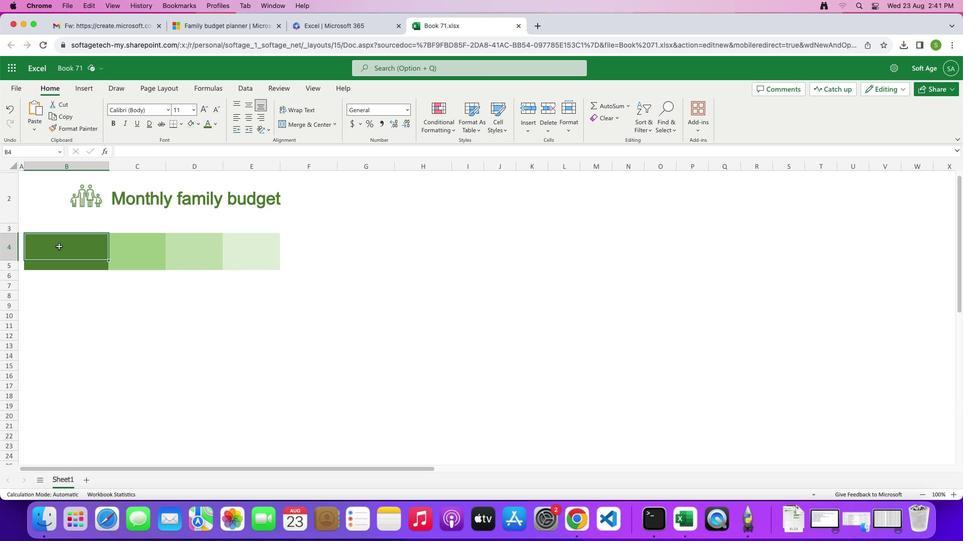 
Action: Mouse pressed left at (52, 250)
Screenshot: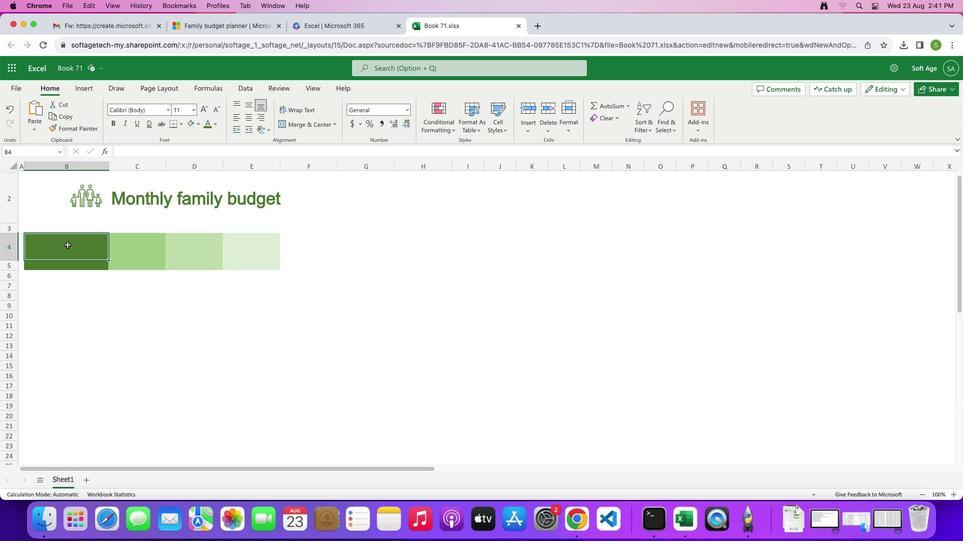 
Action: Mouse moved to (251, 117)
Screenshot: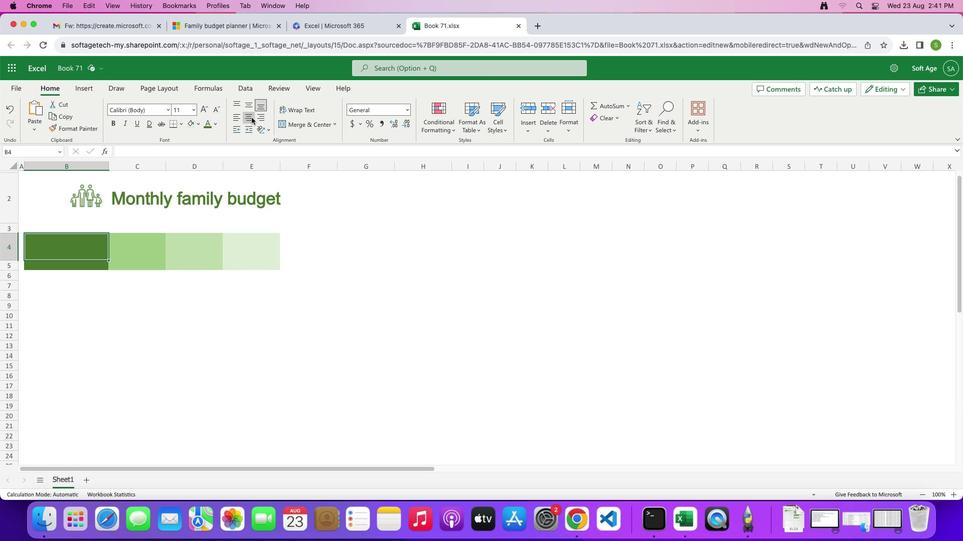 
Action: Mouse pressed left at (251, 117)
Screenshot: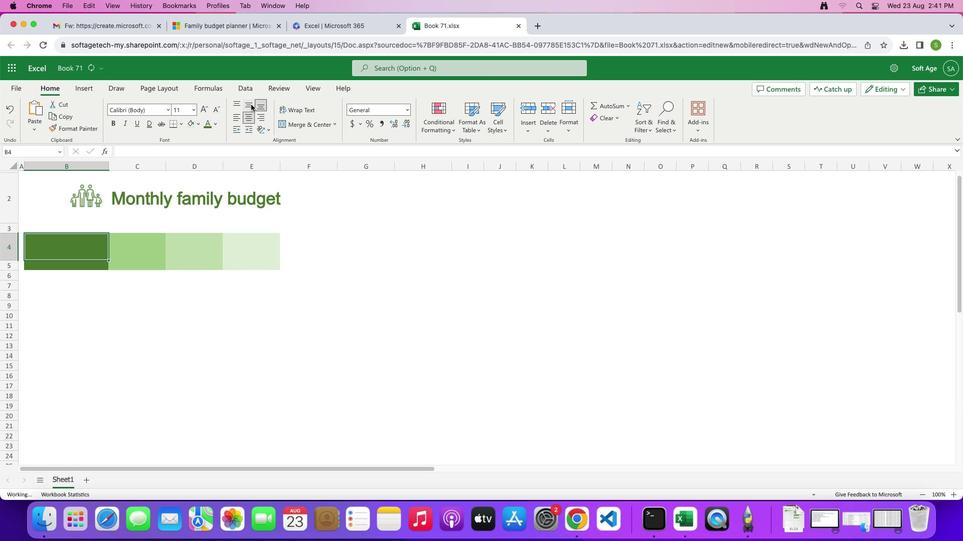 
Action: Mouse moved to (251, 103)
Screenshot: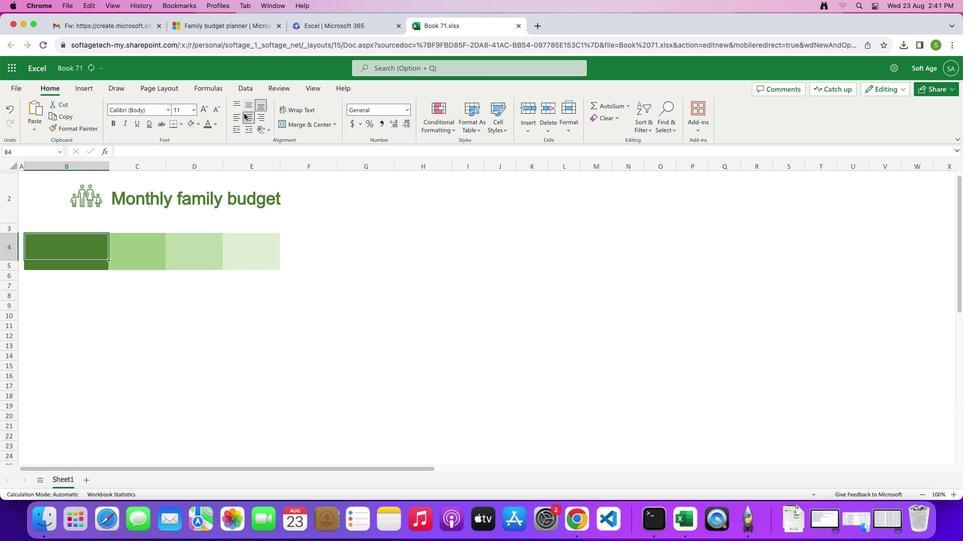 
Action: Mouse pressed left at (251, 103)
Screenshot: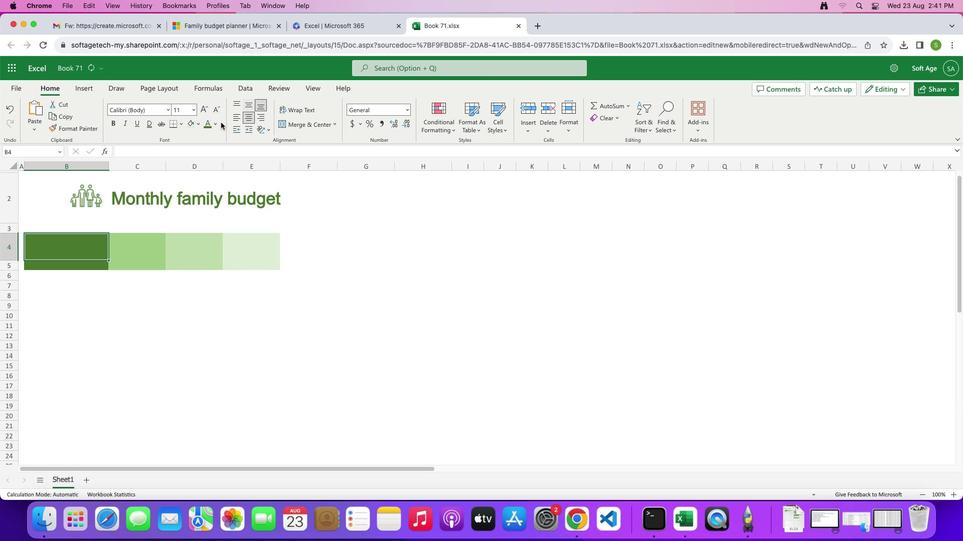
Action: Mouse moved to (213, 123)
Screenshot: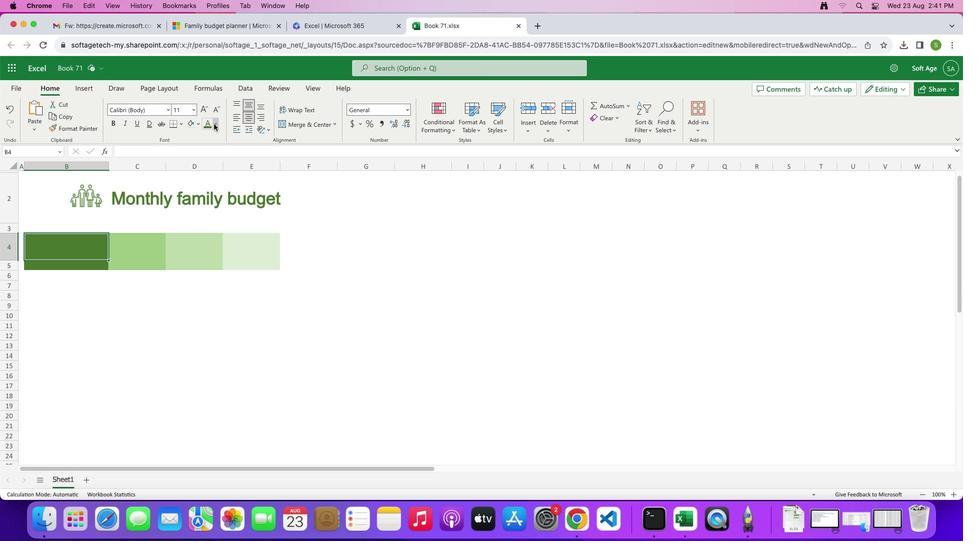 
Action: Mouse pressed left at (213, 123)
Screenshot: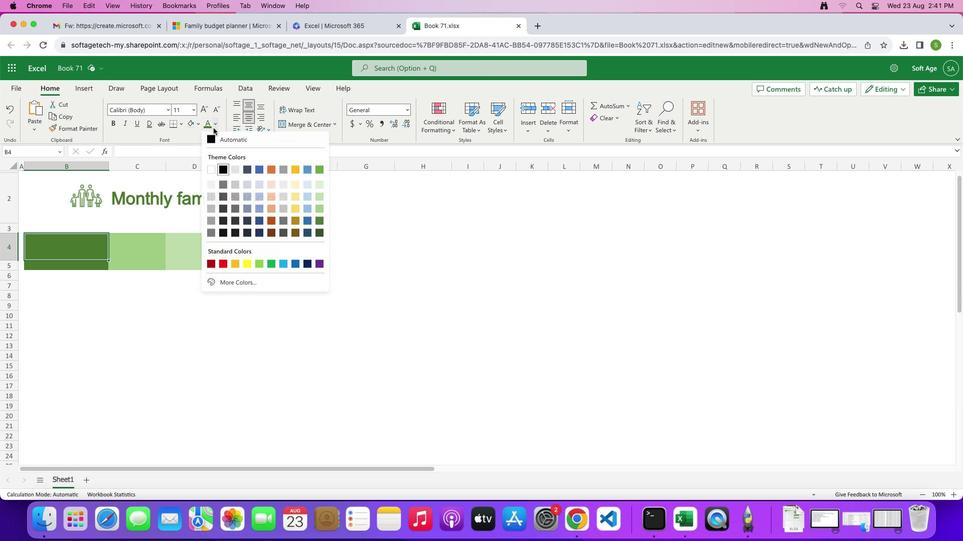 
Action: Mouse moved to (210, 167)
Screenshot: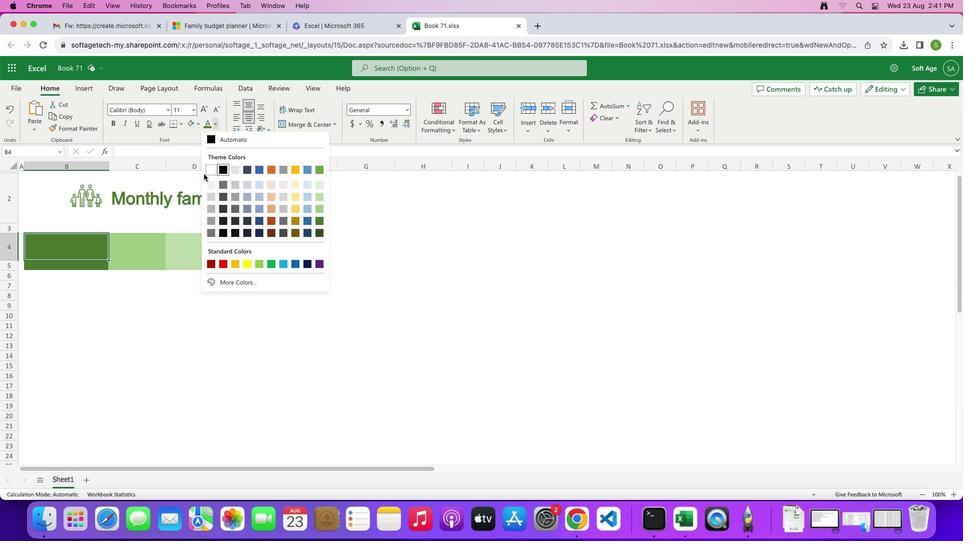 
Action: Mouse pressed left at (210, 167)
Screenshot: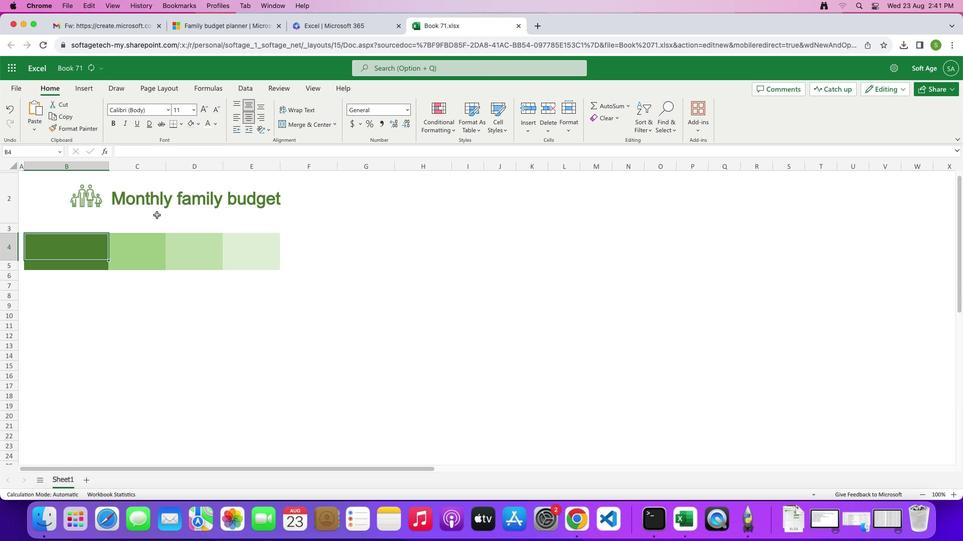 
Action: Mouse moved to (152, 322)
Screenshot: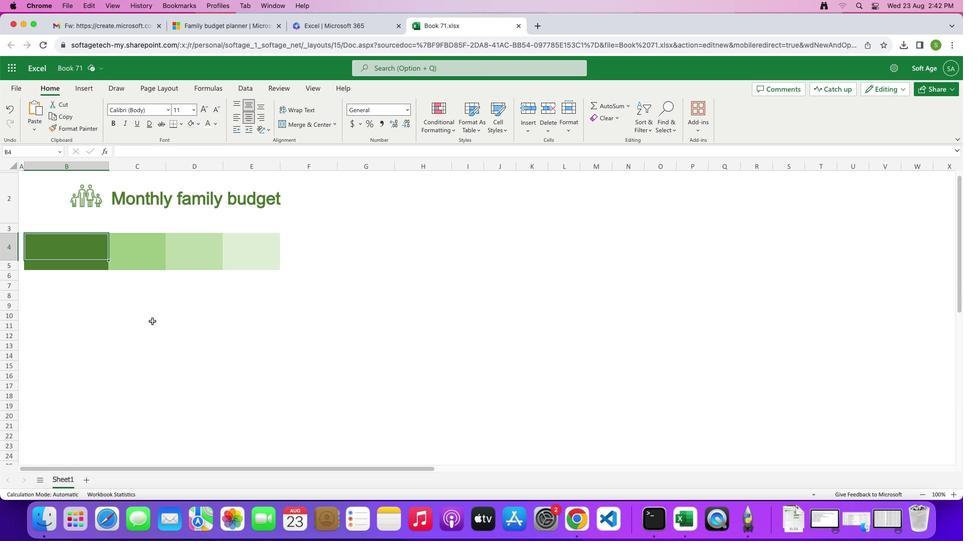 
Action: Key pressed Key.shift'S''u''m''m''a''r''y'
Screenshot: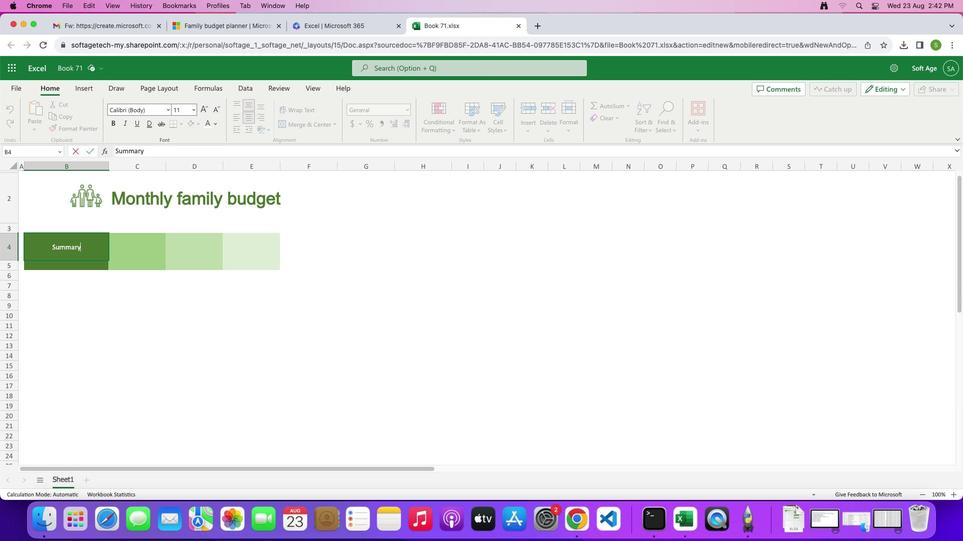 
Action: Mouse moved to (126, 262)
Screenshot: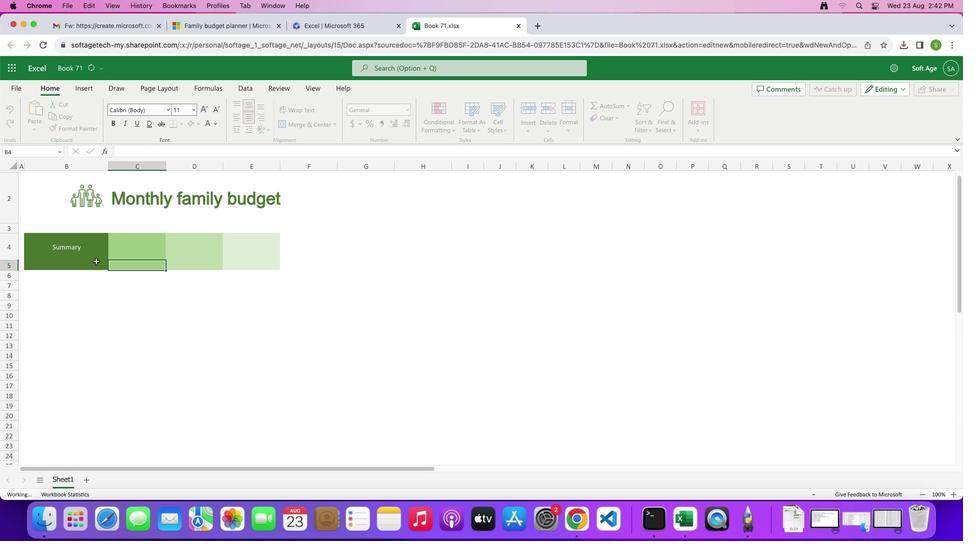 
Action: Mouse pressed left at (126, 262)
Screenshot: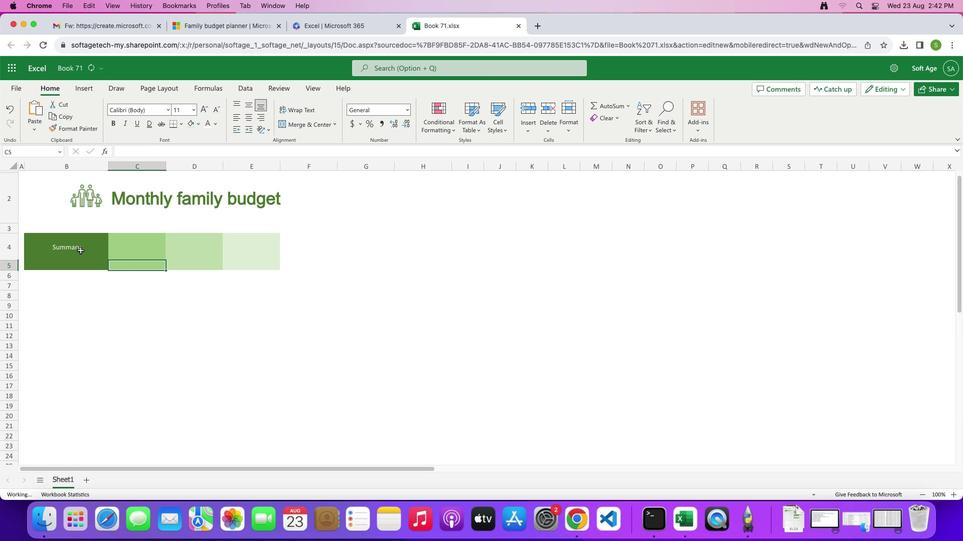 
Action: Mouse moved to (79, 249)
Screenshot: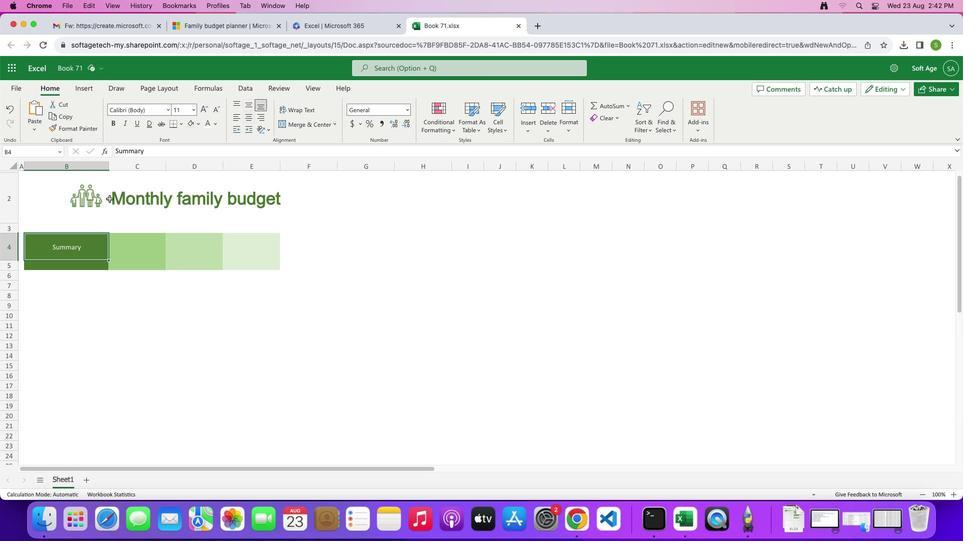 
Action: Mouse pressed left at (79, 249)
Screenshot: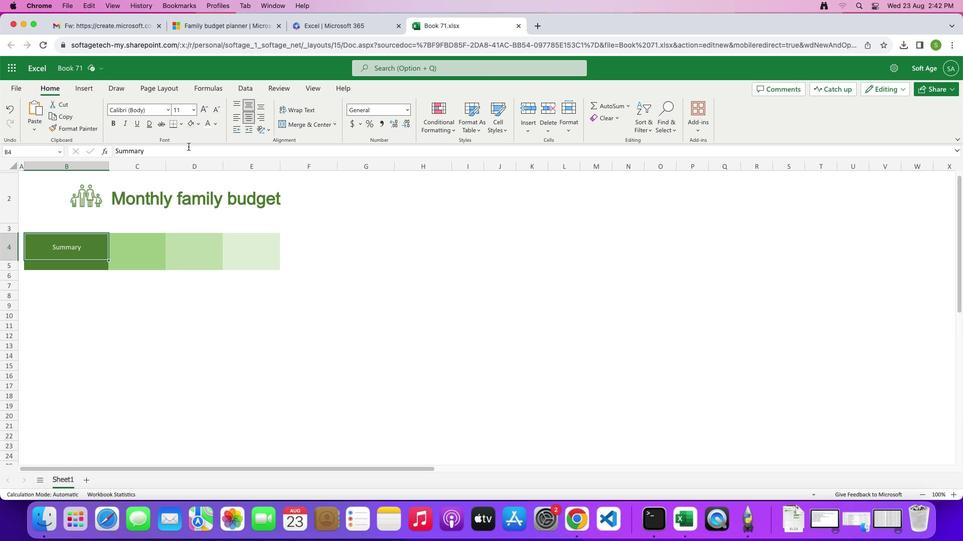 
Action: Mouse moved to (114, 124)
Screenshot: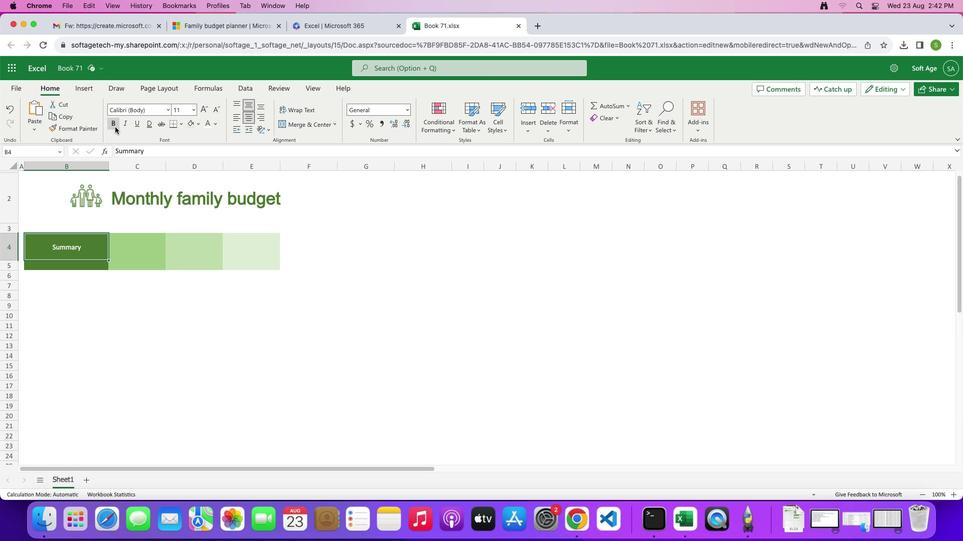 
Action: Mouse pressed left at (114, 124)
Screenshot: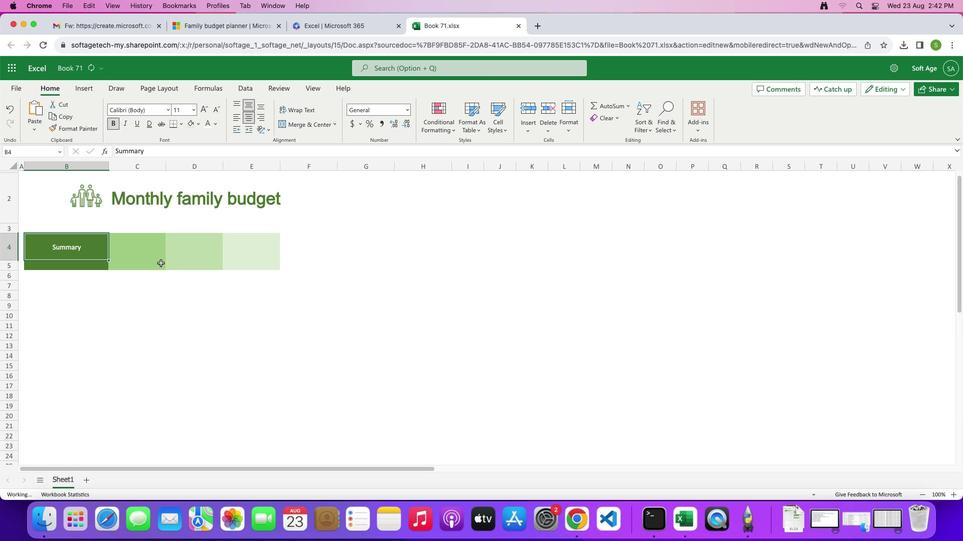 
Action: Mouse moved to (144, 247)
Screenshot: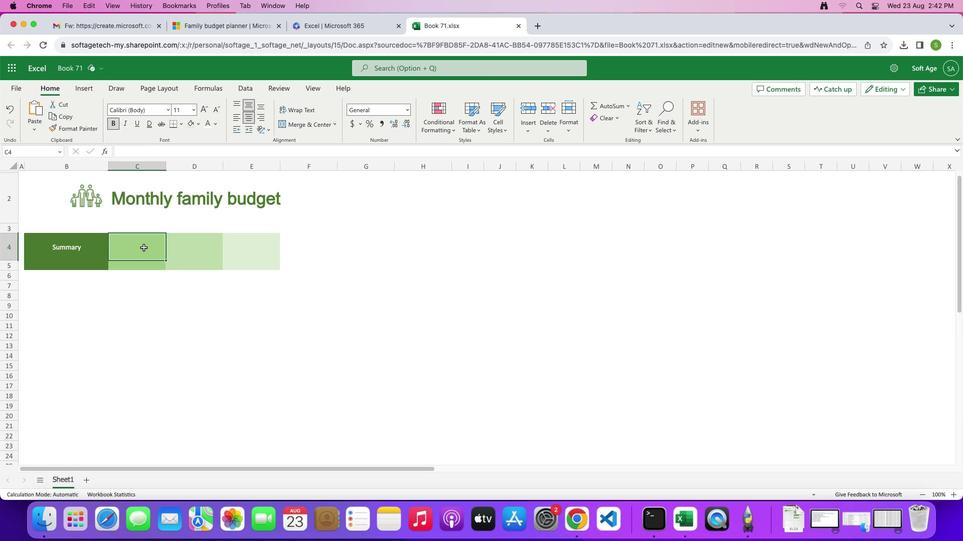 
Action: Mouse pressed left at (144, 247)
Screenshot: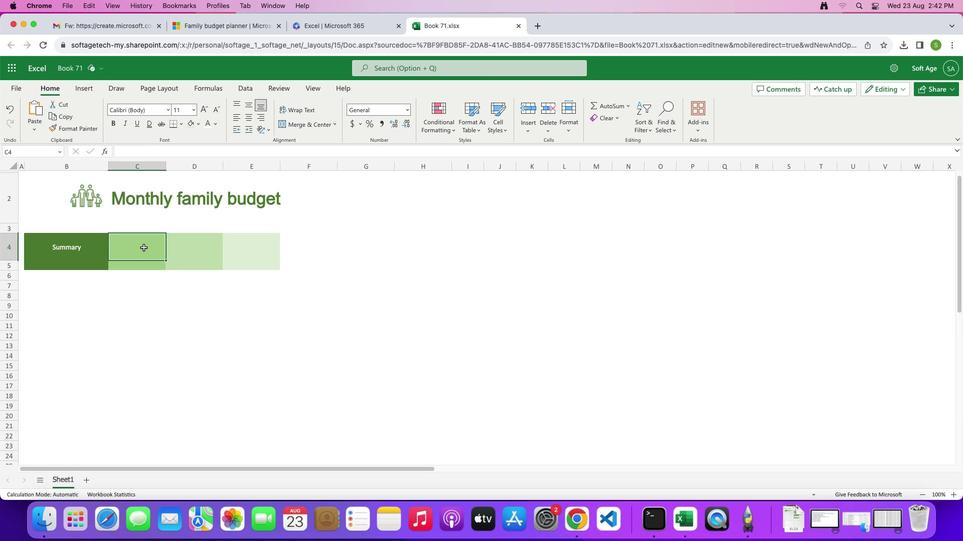 
Action: Key pressed Key.shift'T''o''t''a''l'Key.spaceKey.shift'P''r''o''j''e''c''t''e''d'Key.spaceKey.shift'C''o''s''t'
Screenshot: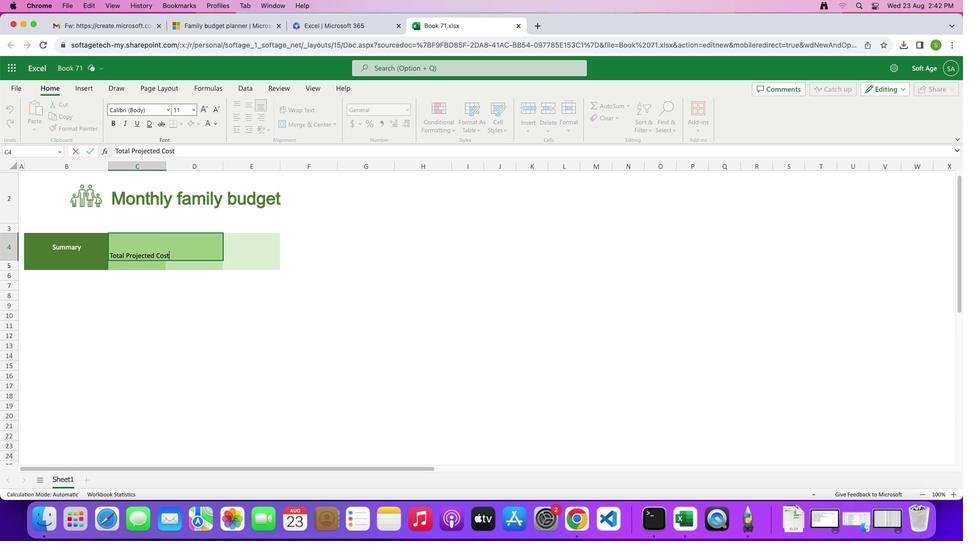 
Action: Mouse moved to (160, 266)
Screenshot: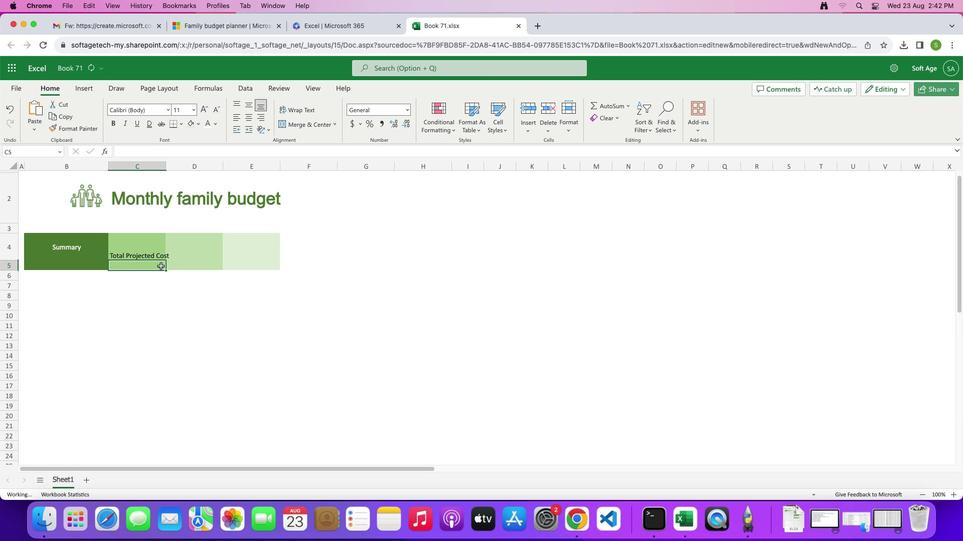 
Action: Mouse pressed left at (160, 266)
Screenshot: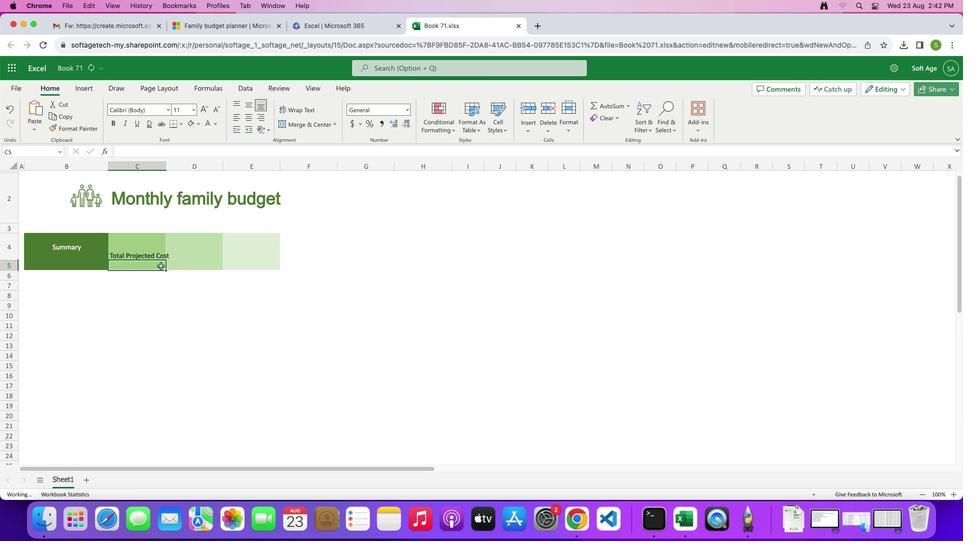 
Action: Mouse moved to (161, 253)
Screenshot: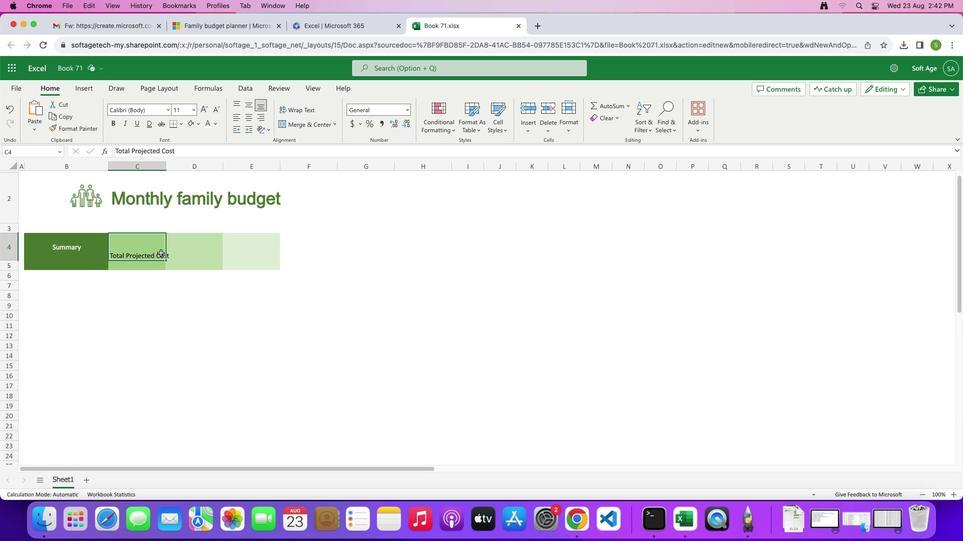 
Action: Mouse pressed left at (161, 253)
Screenshot: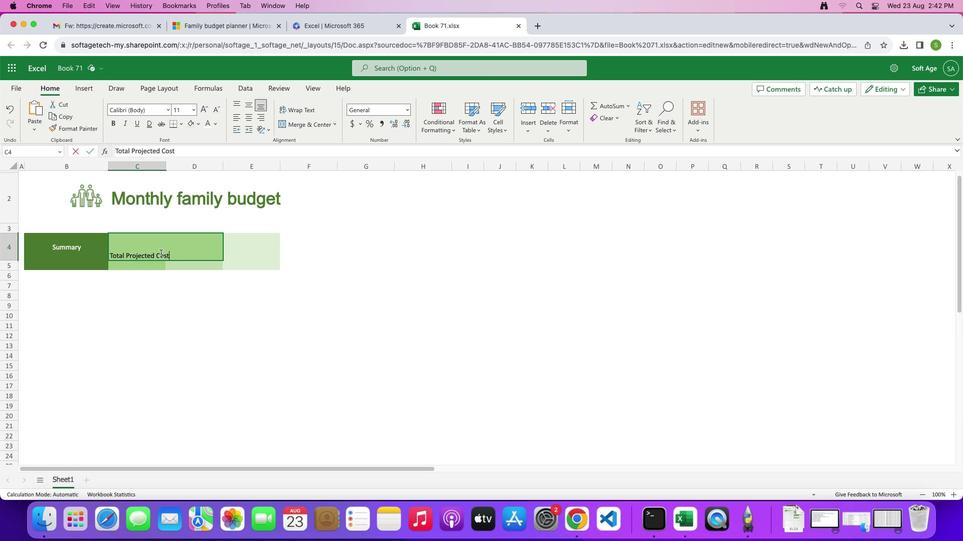 
Action: Mouse pressed left at (161, 253)
Screenshot: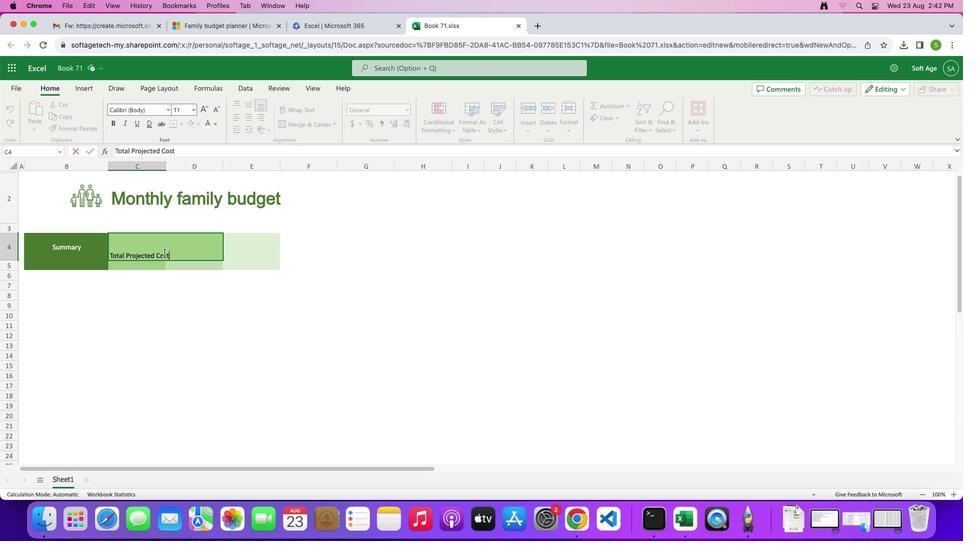 
Action: Mouse moved to (156, 256)
Screenshot: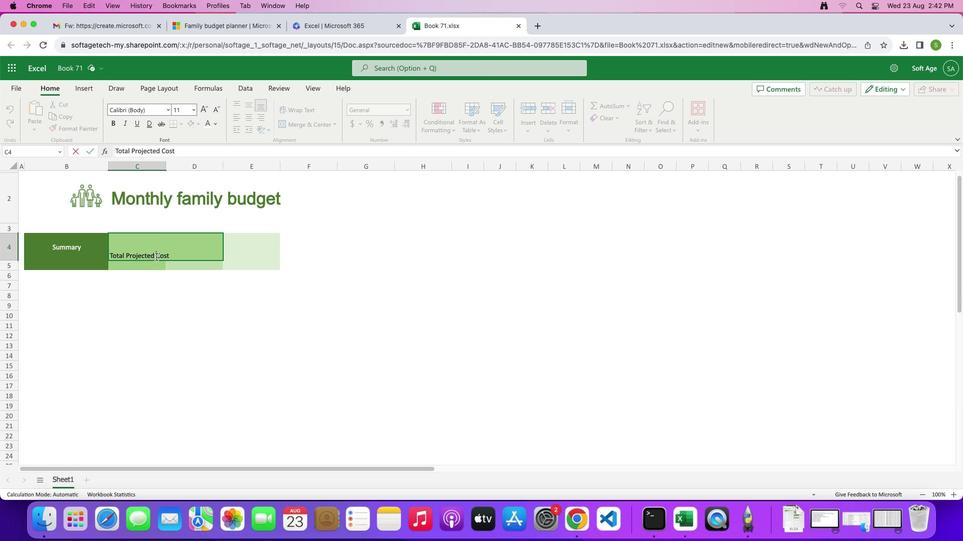 
Action: Mouse pressed left at (156, 256)
Screenshot: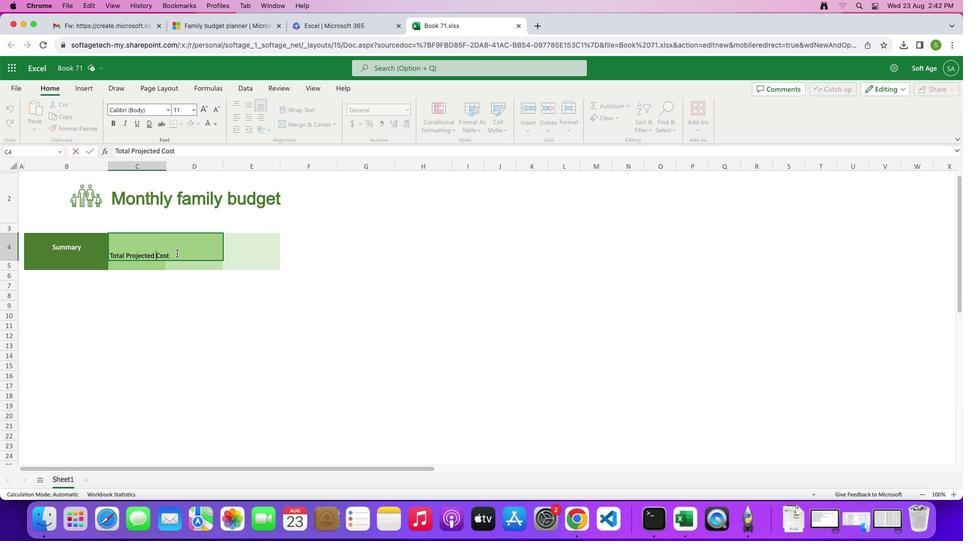 
Action: Mouse moved to (178, 253)
Screenshot: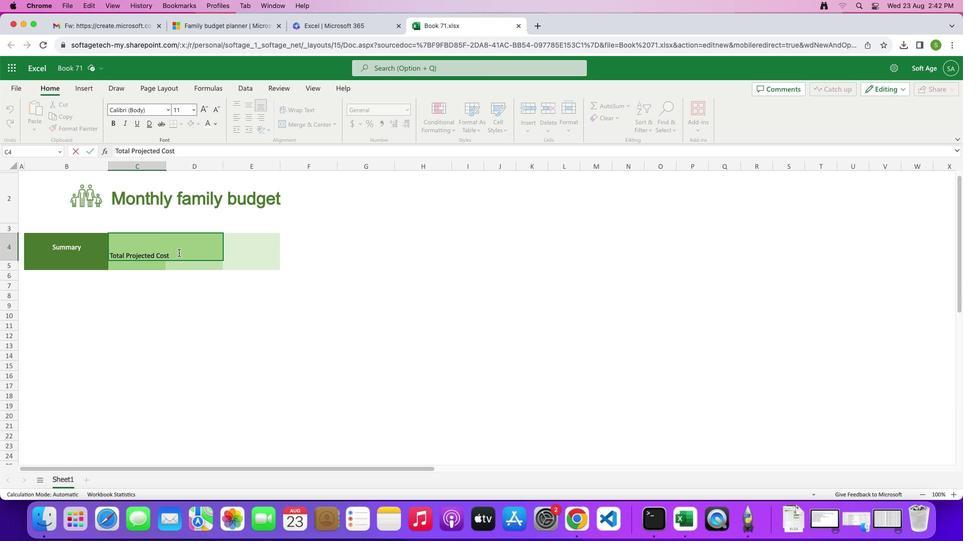 
Action: Key pressed Key.backspaceKey.backspaceKey.backspaceKey.space
Screenshot: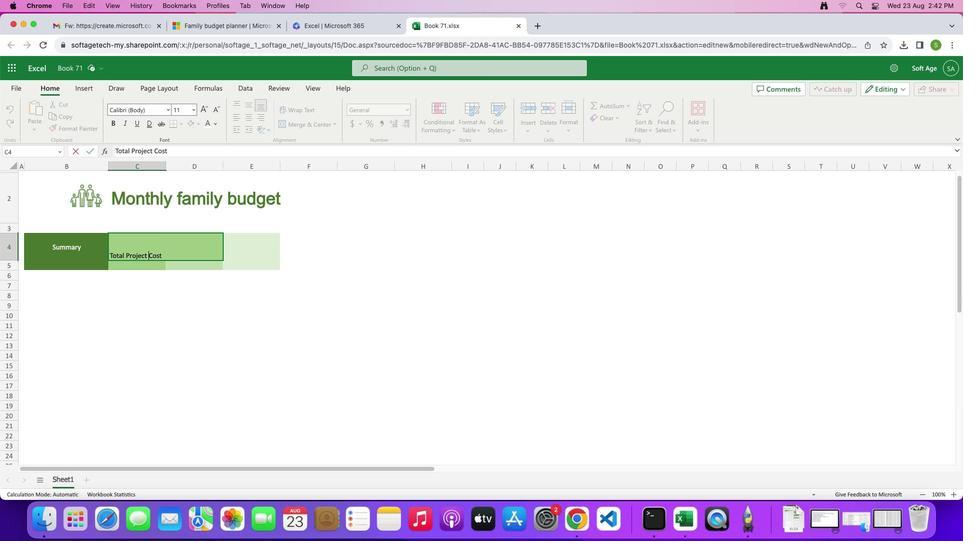 
Action: Mouse moved to (133, 268)
Screenshot: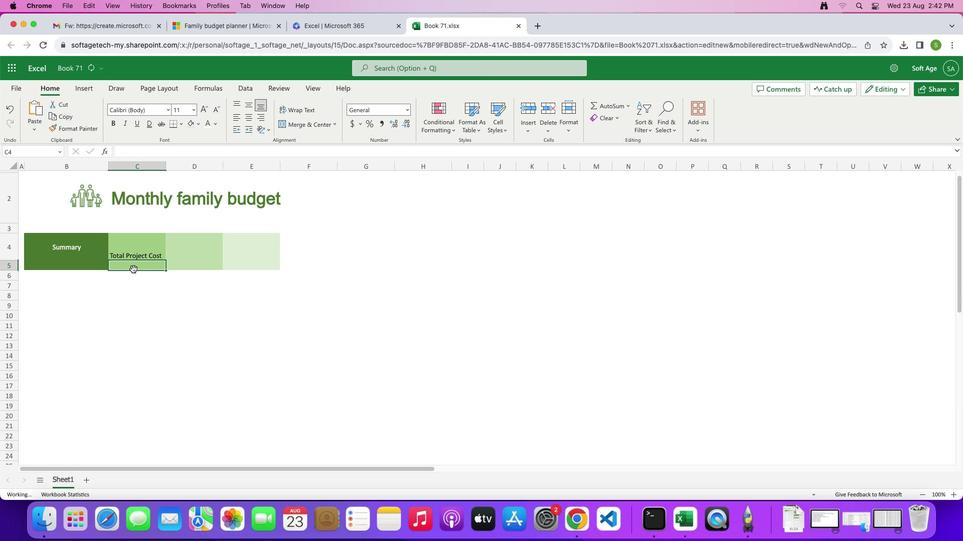 
Action: Mouse pressed left at (133, 268)
Screenshot: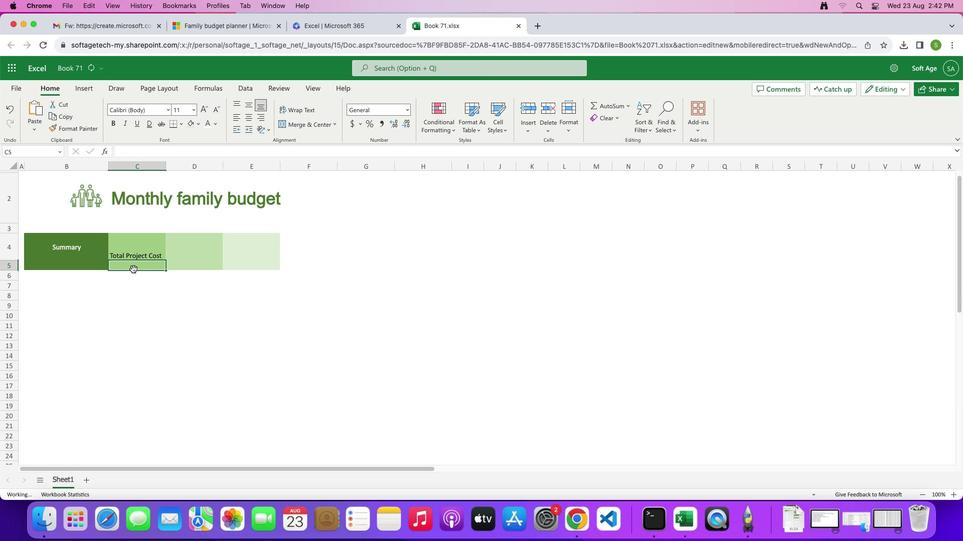 
Action: Mouse moved to (134, 251)
Screenshot: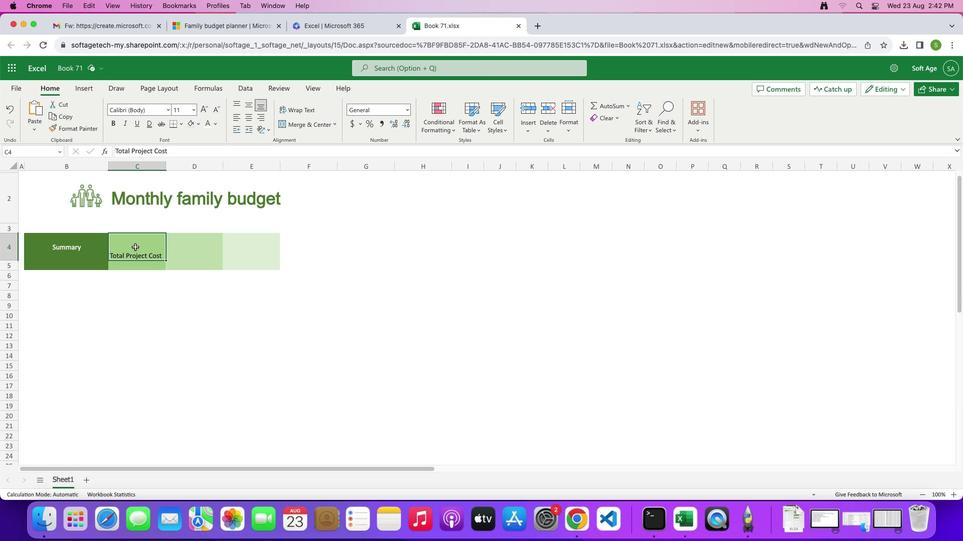 
Action: Mouse pressed left at (134, 251)
Screenshot: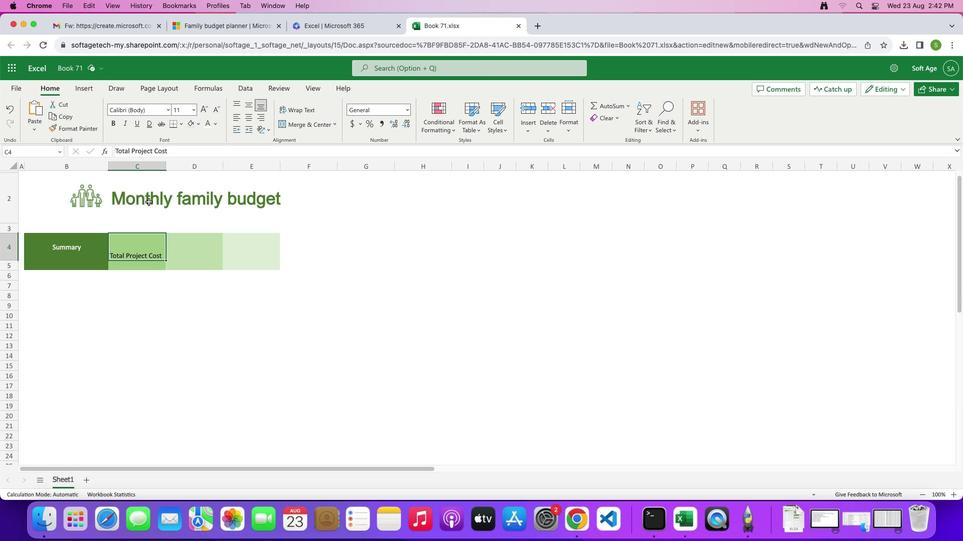 
Action: Mouse moved to (247, 113)
Screenshot: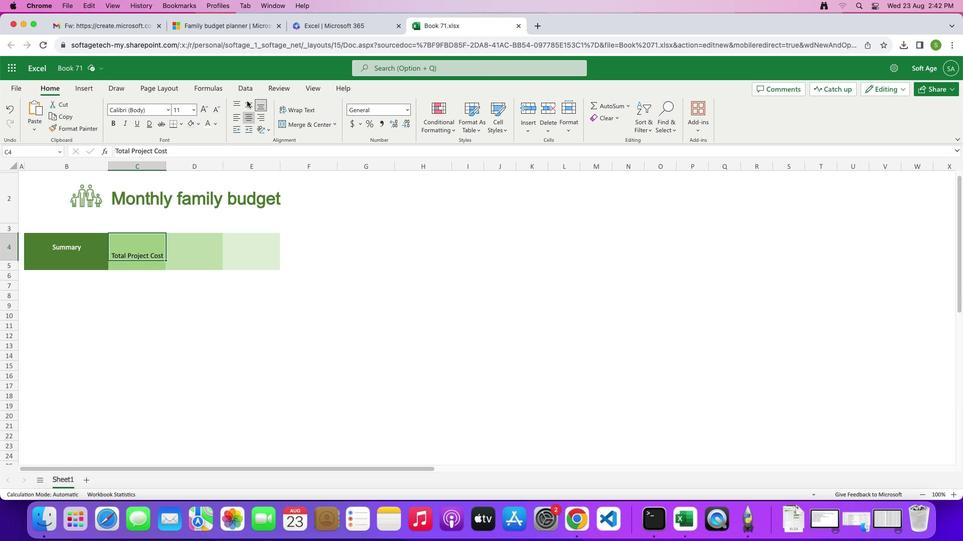 
Action: Mouse pressed left at (247, 113)
Screenshot: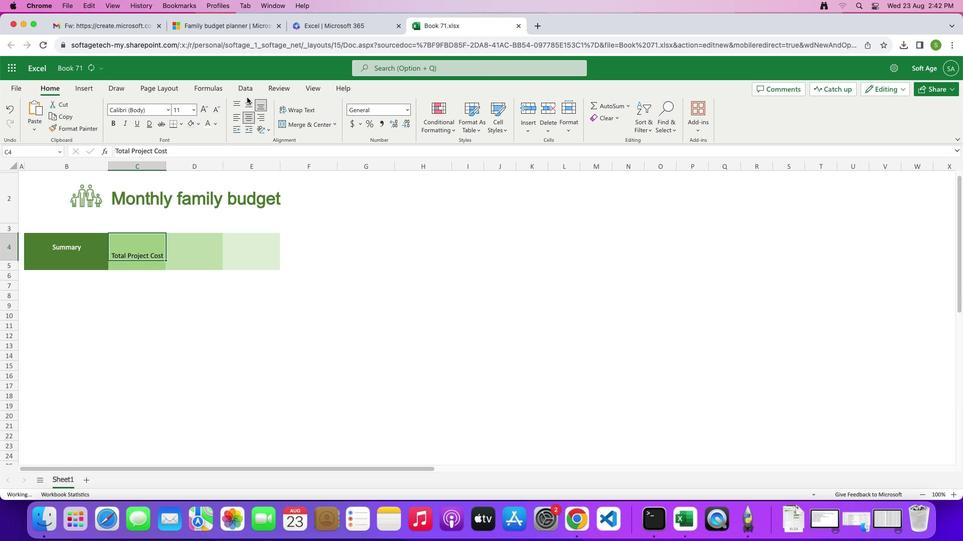 
Action: Mouse moved to (247, 97)
Screenshot: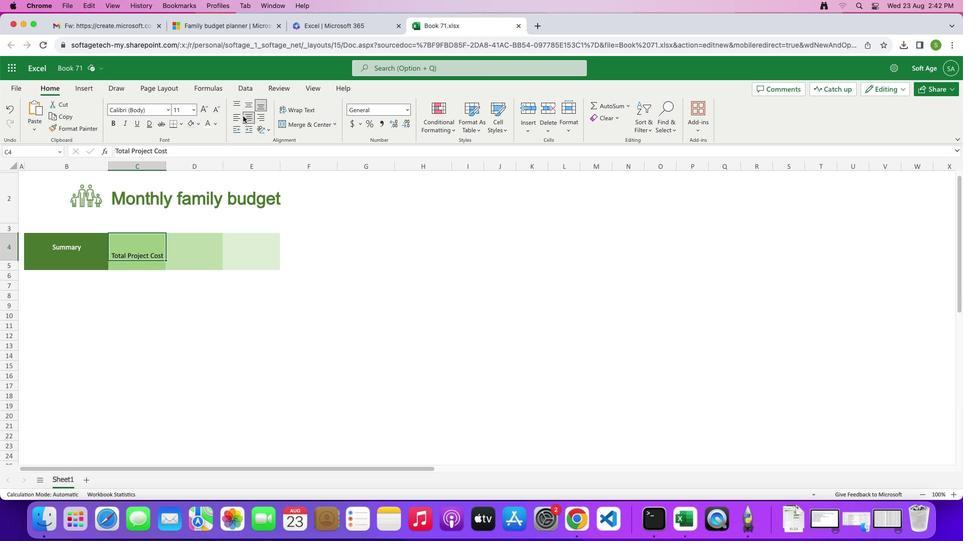 
Action: Mouse pressed left at (247, 97)
Screenshot: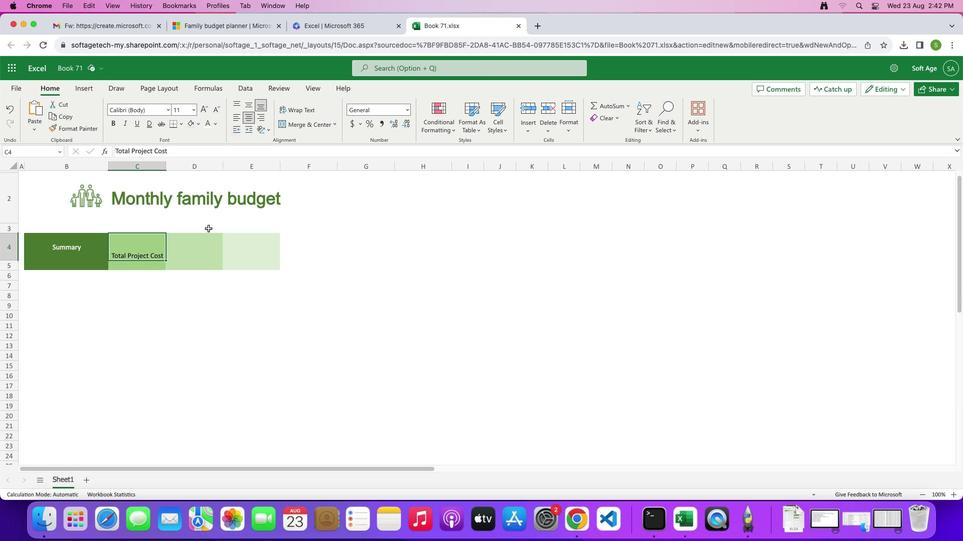 
Action: Mouse moved to (249, 106)
Screenshot: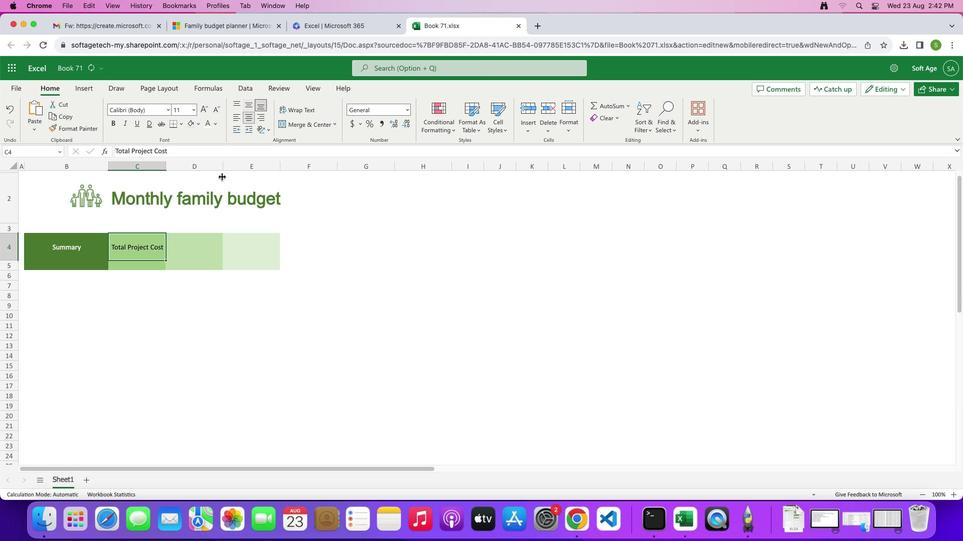 
Action: Mouse pressed left at (249, 106)
Screenshot: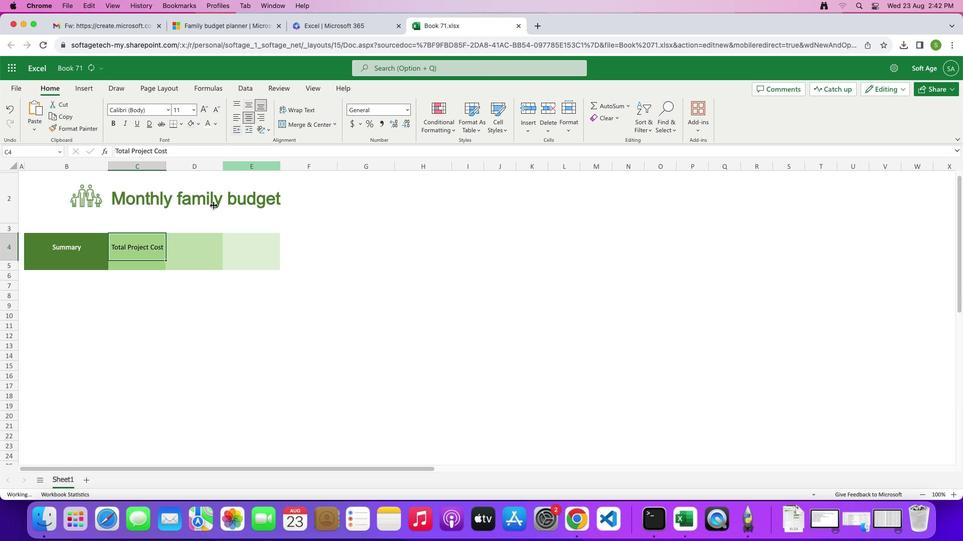 
Action: Mouse moved to (114, 122)
Screenshot: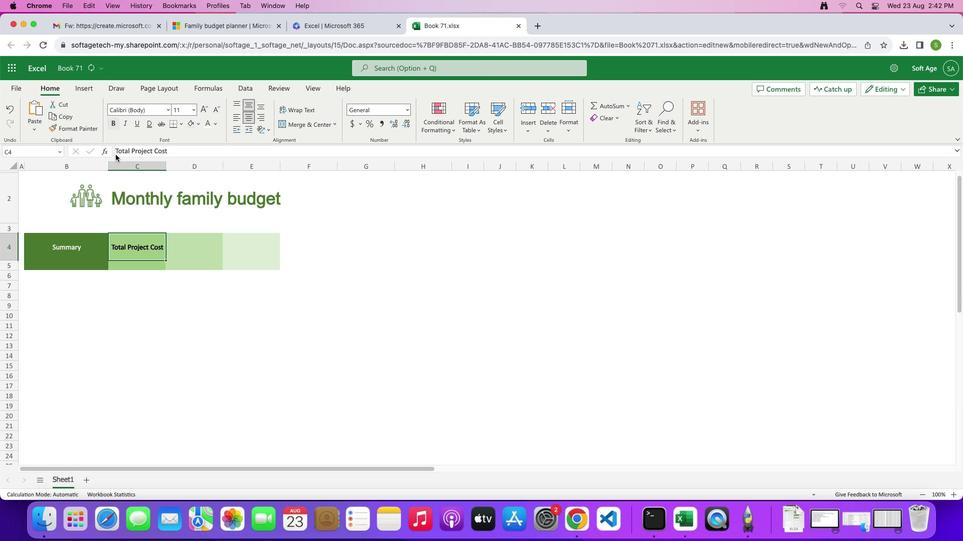 
Action: Mouse pressed left at (114, 122)
Screenshot: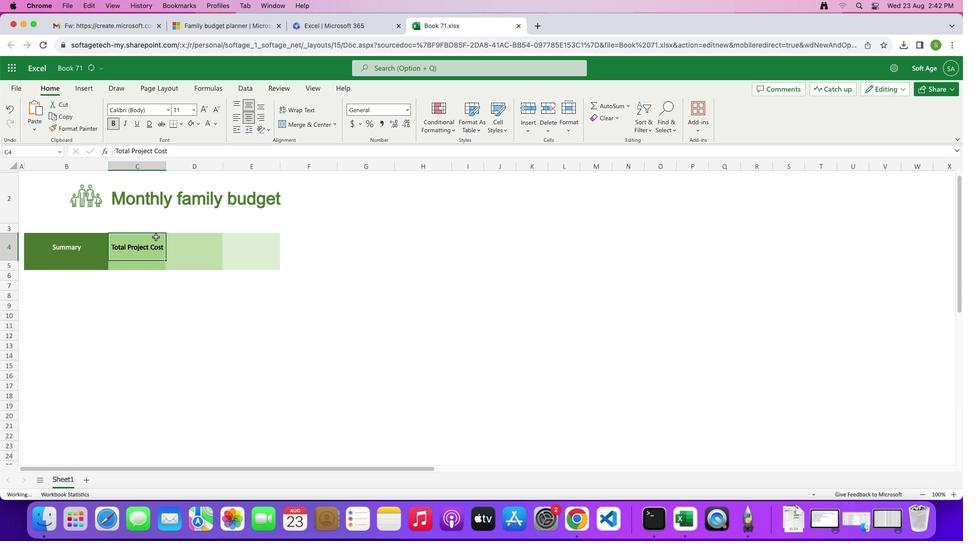 
Action: Mouse moved to (181, 247)
Screenshot: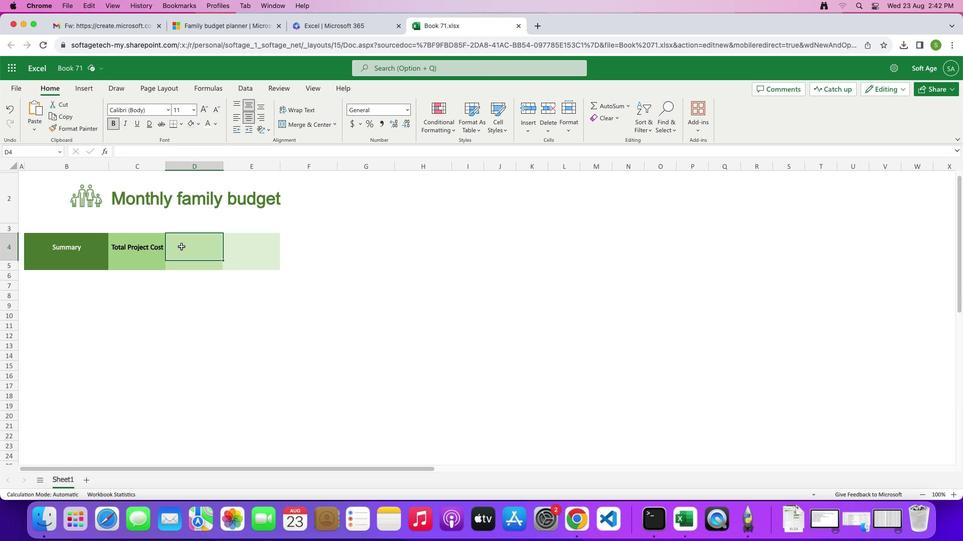 
Action: Mouse pressed left at (181, 247)
Screenshot: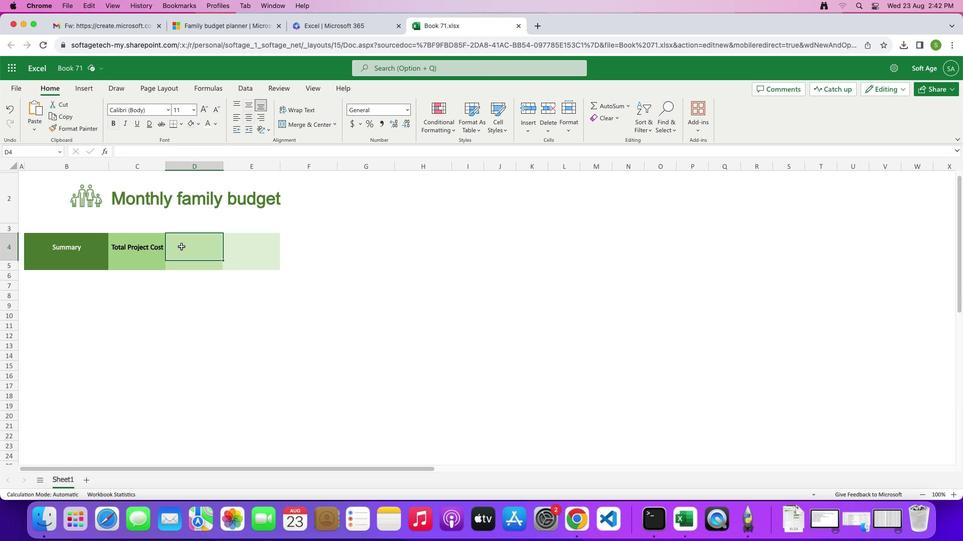 
Action: Key pressed Key.shift'T''o''t''a''l'Key.spaceKey.shift'A''c''t''u''a''l'Key.space'c''o''s''t'
Screenshot: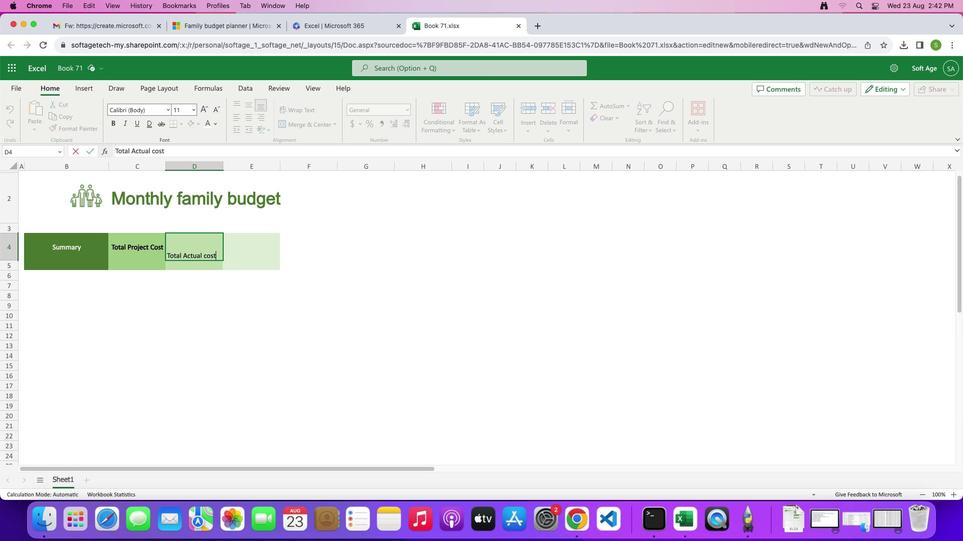 
Action: Mouse moved to (187, 264)
Screenshot: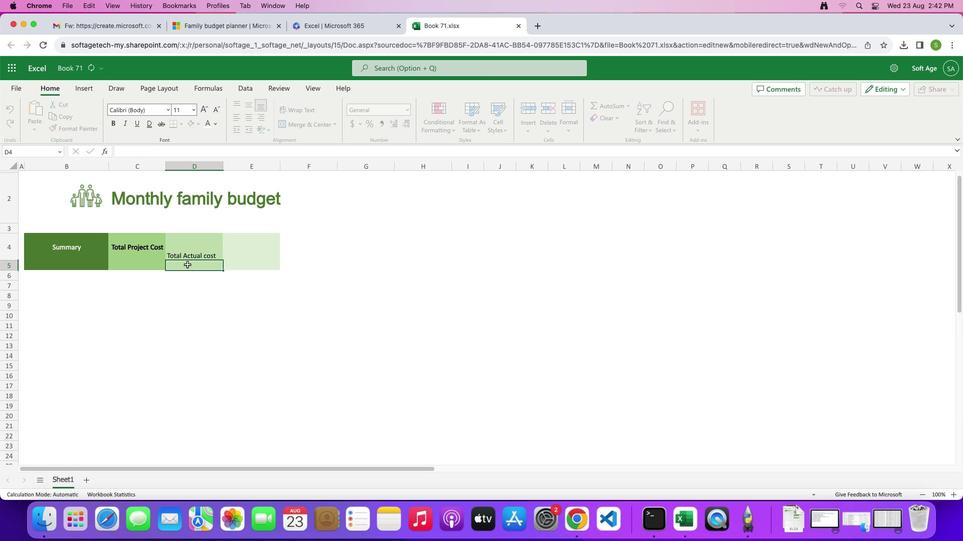 
Action: Mouse pressed left at (187, 264)
Screenshot: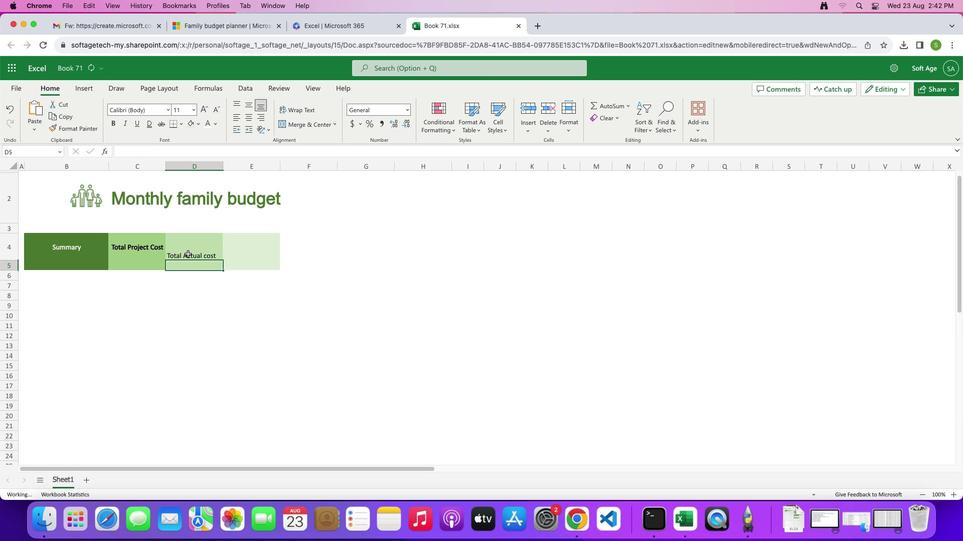 
Action: Mouse moved to (188, 254)
Screenshot: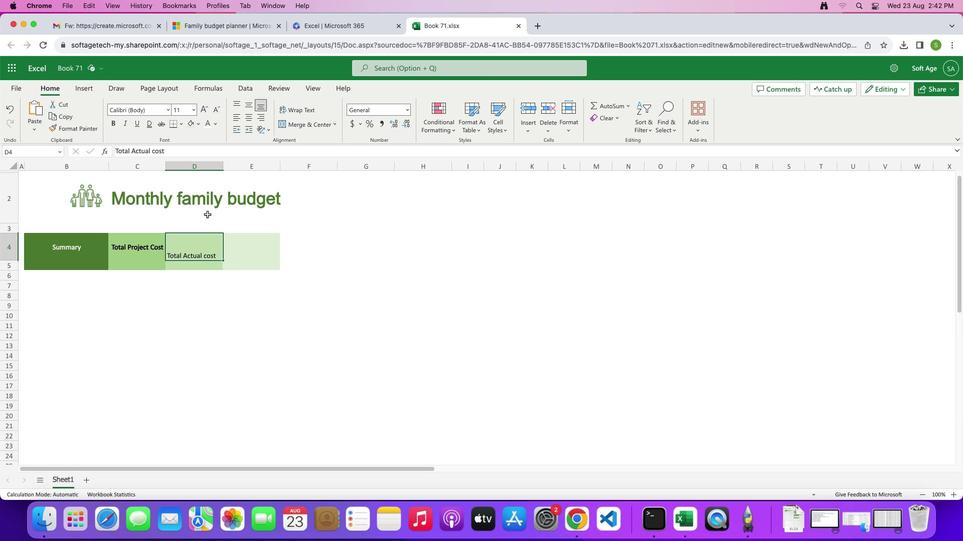 
Action: Mouse pressed left at (188, 254)
Screenshot: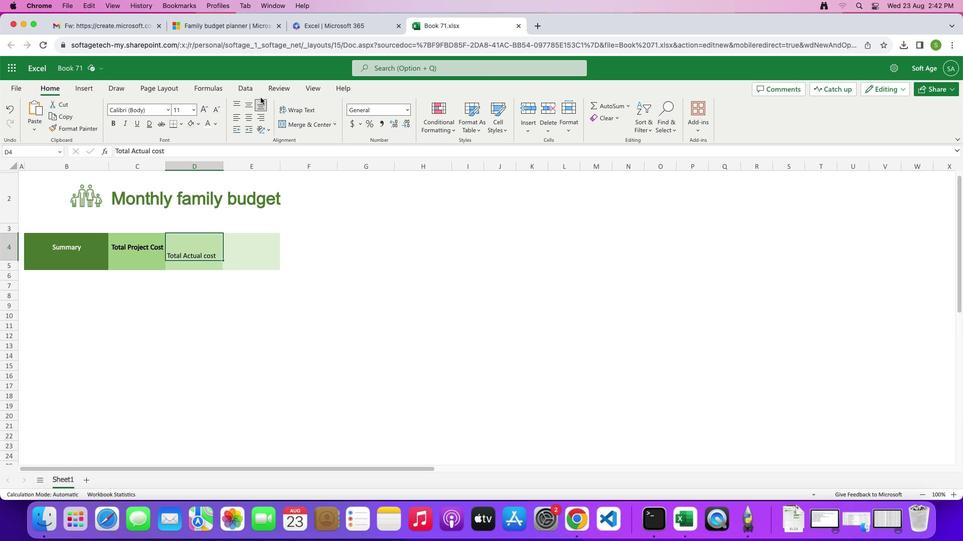 
Action: Mouse moved to (249, 106)
Screenshot: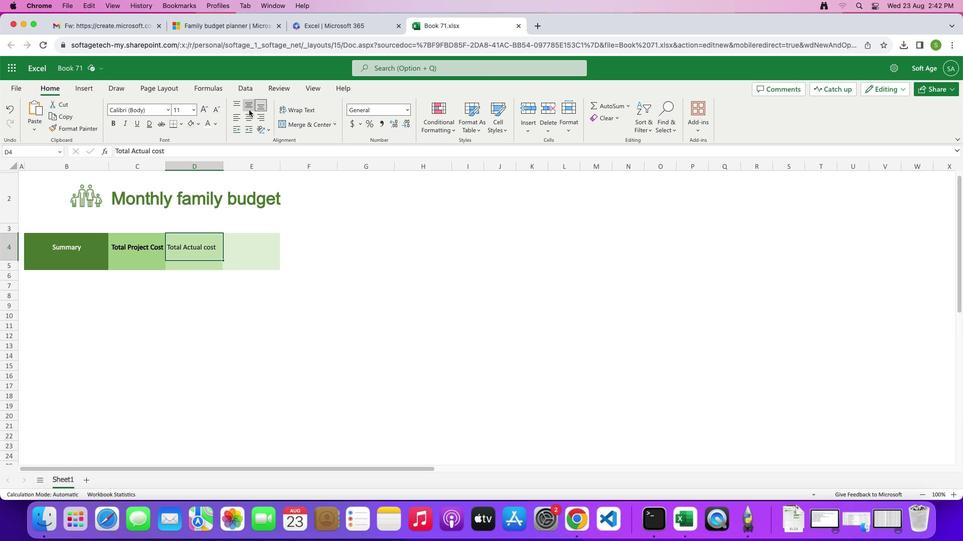 
Action: Mouse pressed left at (249, 106)
Screenshot: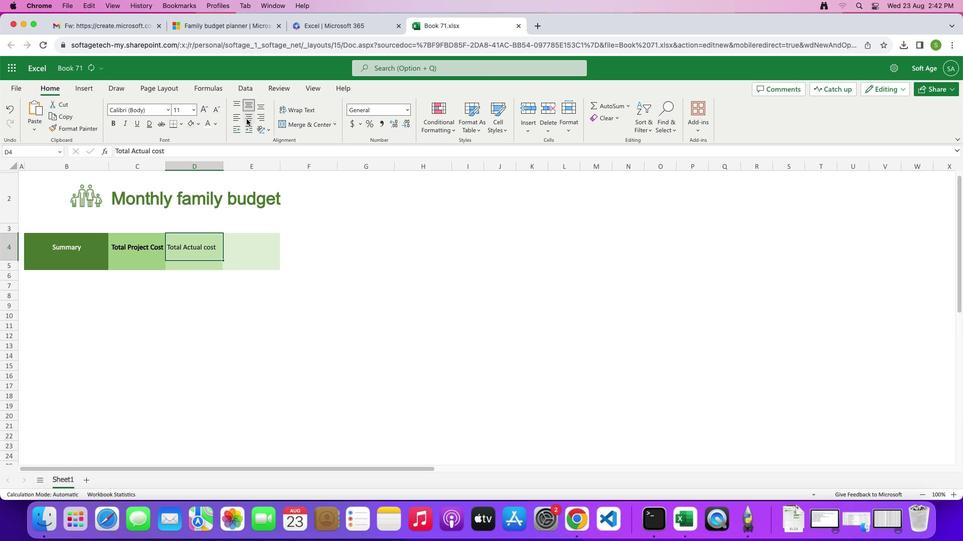 
Action: Mouse moved to (246, 118)
Screenshot: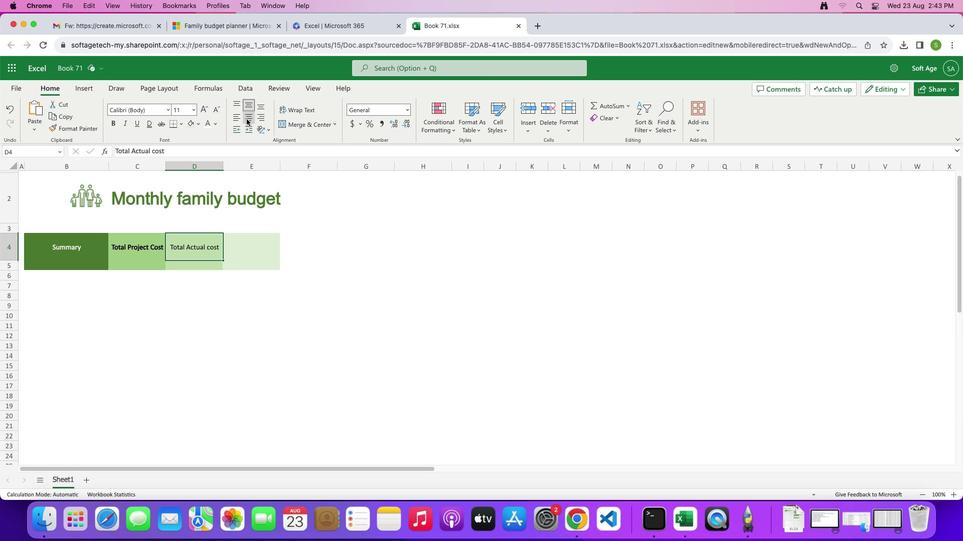 
Action: Mouse pressed left at (246, 118)
Screenshot: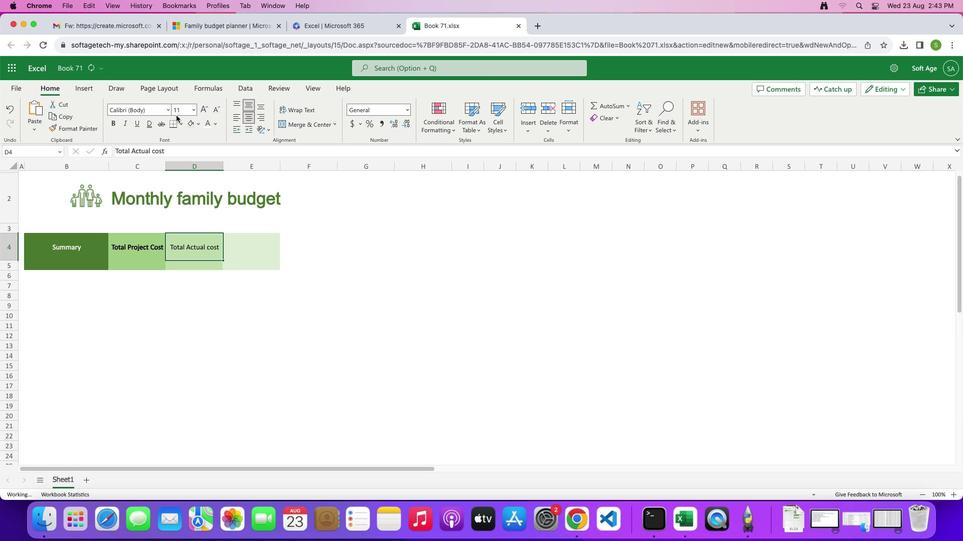 
Action: Mouse moved to (115, 124)
Screenshot: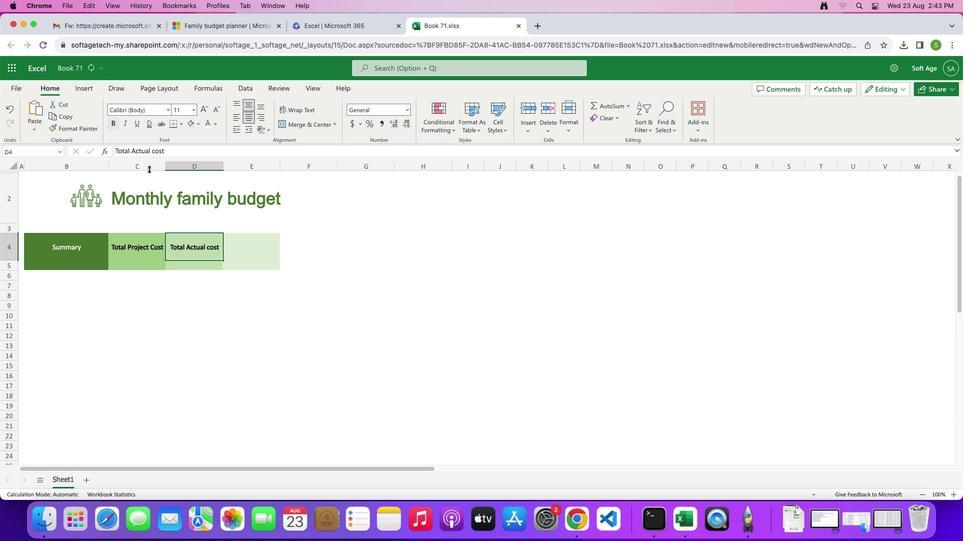 
Action: Mouse pressed left at (115, 124)
Screenshot: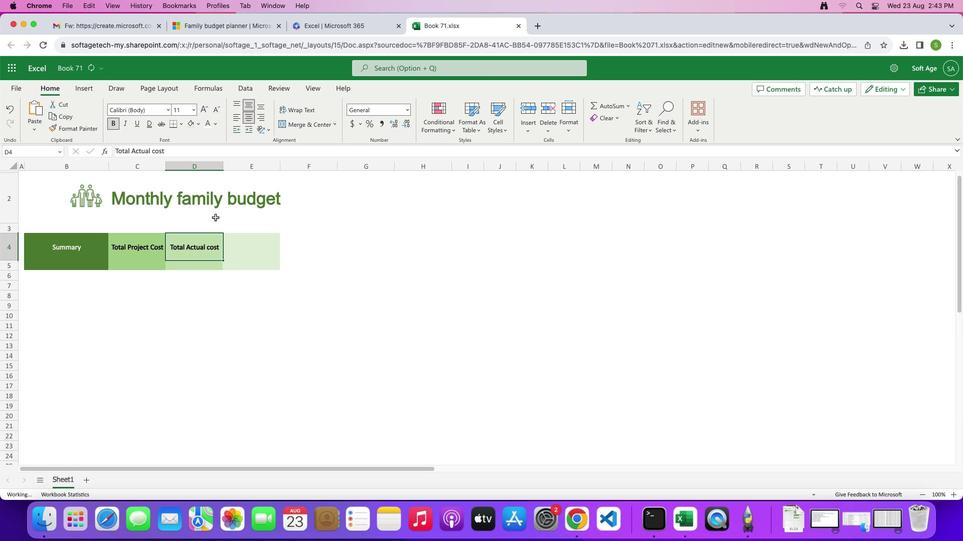 
Action: Mouse moved to (254, 246)
Screenshot: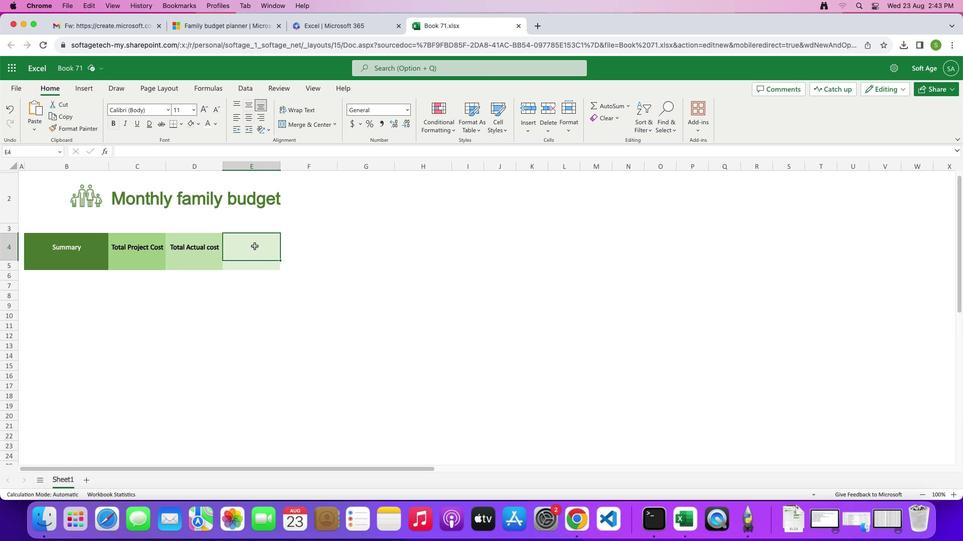 
Action: Mouse pressed left at (254, 246)
Screenshot: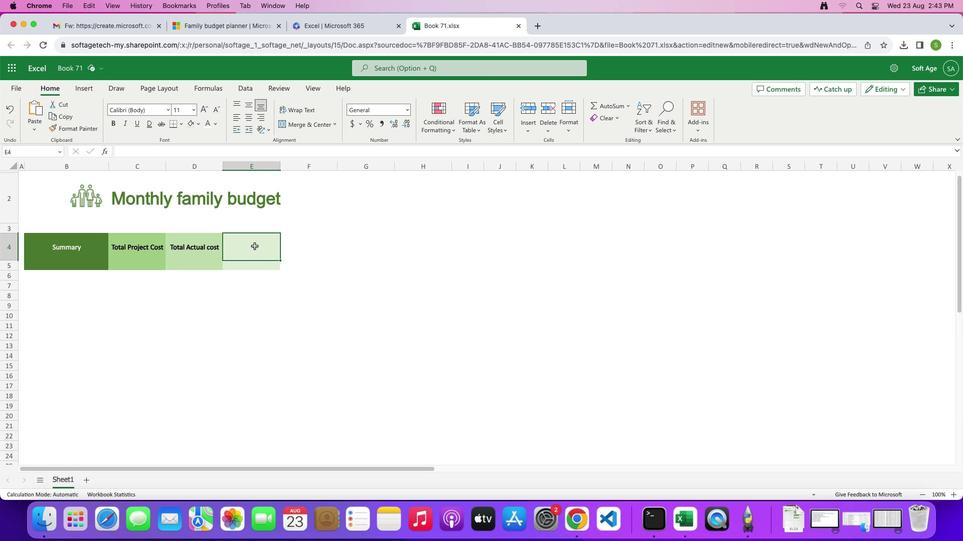 
Action: Mouse moved to (254, 246)
Screenshot: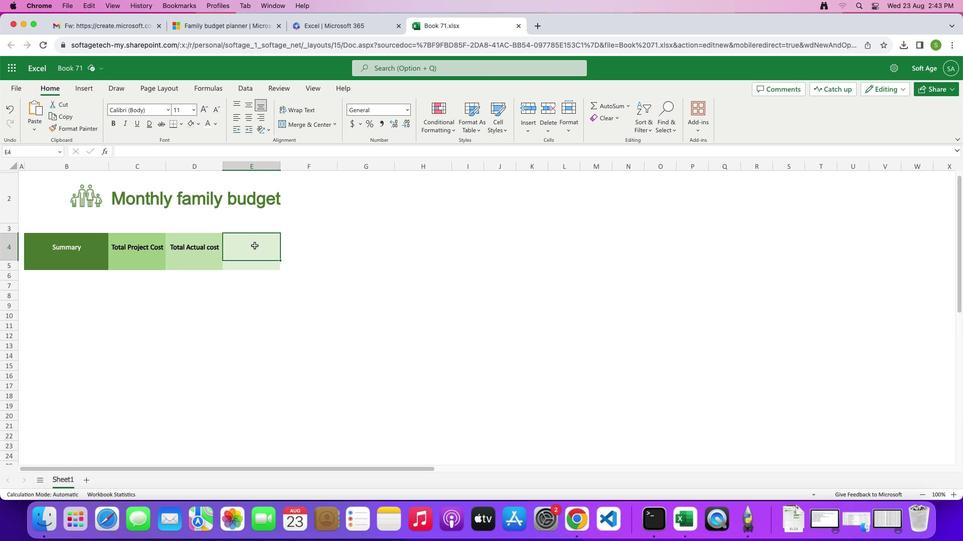 
Action: Key pressed Key.shift'T''o''t''a''l'Key.space'd''i''f''f''r''e''n''c''e'
Screenshot: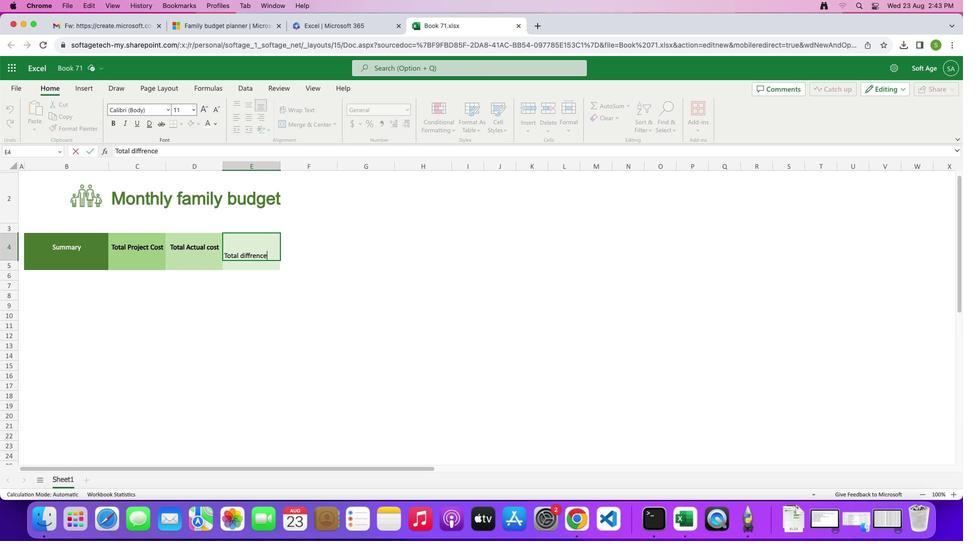 
Action: Mouse moved to (226, 272)
Screenshot: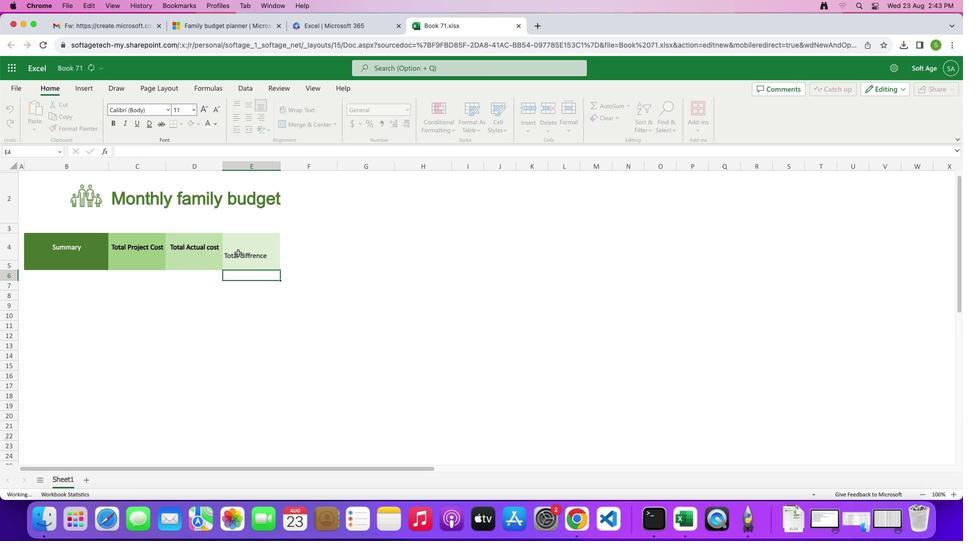 
Action: Mouse pressed left at (226, 272)
Screenshot: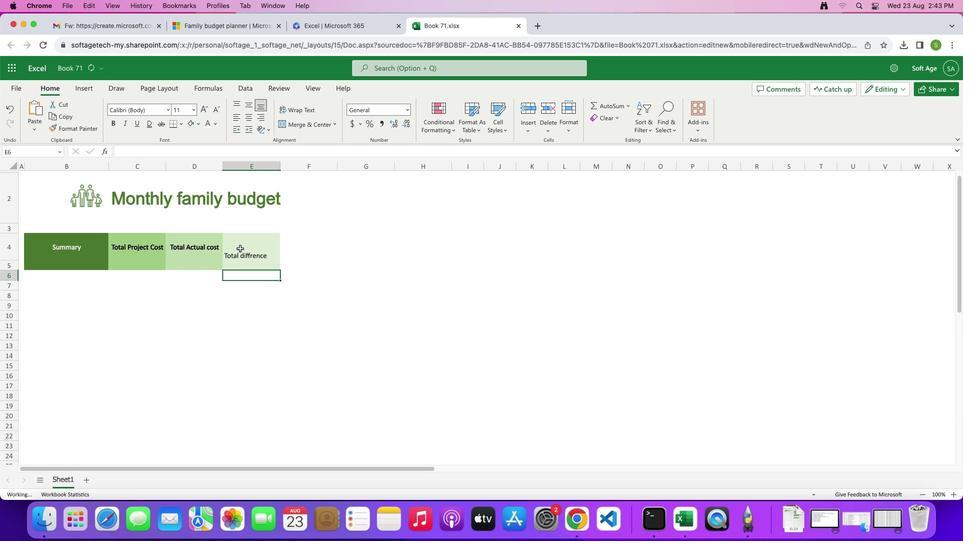 
Action: Mouse moved to (239, 248)
Screenshot: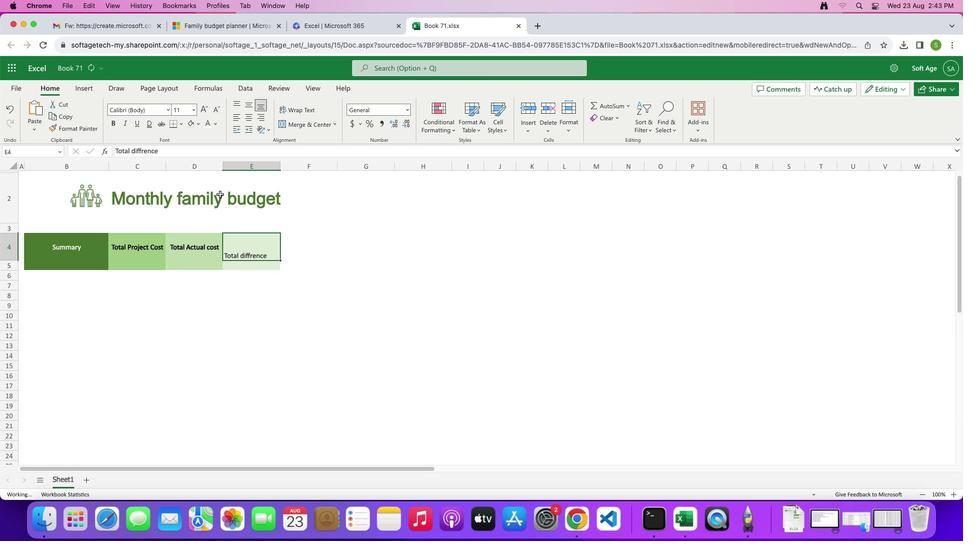 
Action: Mouse pressed left at (239, 248)
Screenshot: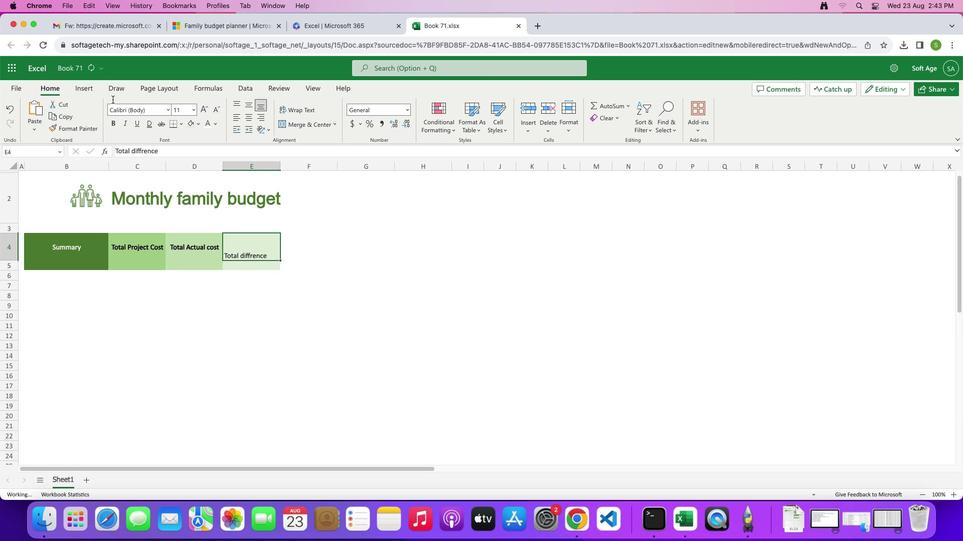 
Action: Mouse moved to (113, 121)
Screenshot: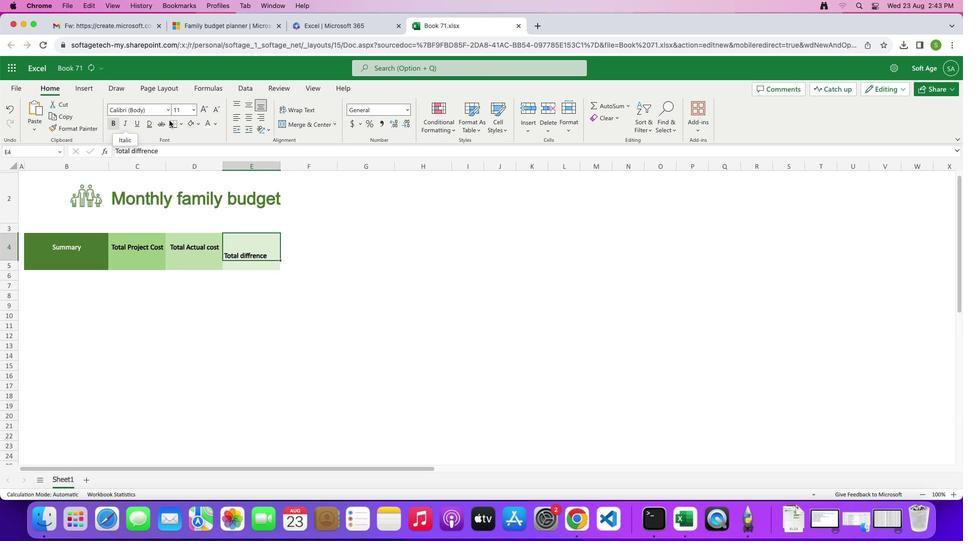 
Action: Mouse pressed left at (113, 121)
Screenshot: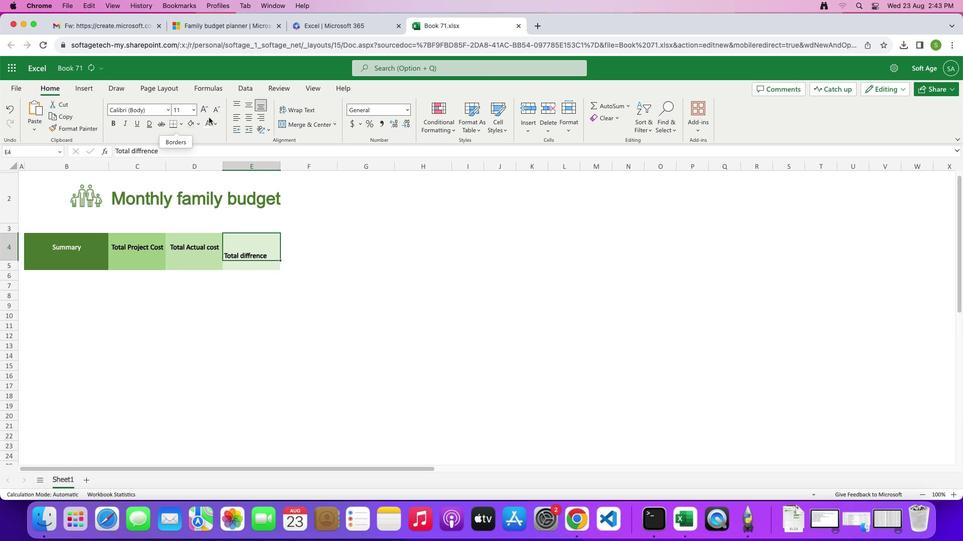 
Action: Mouse moved to (247, 117)
Screenshot: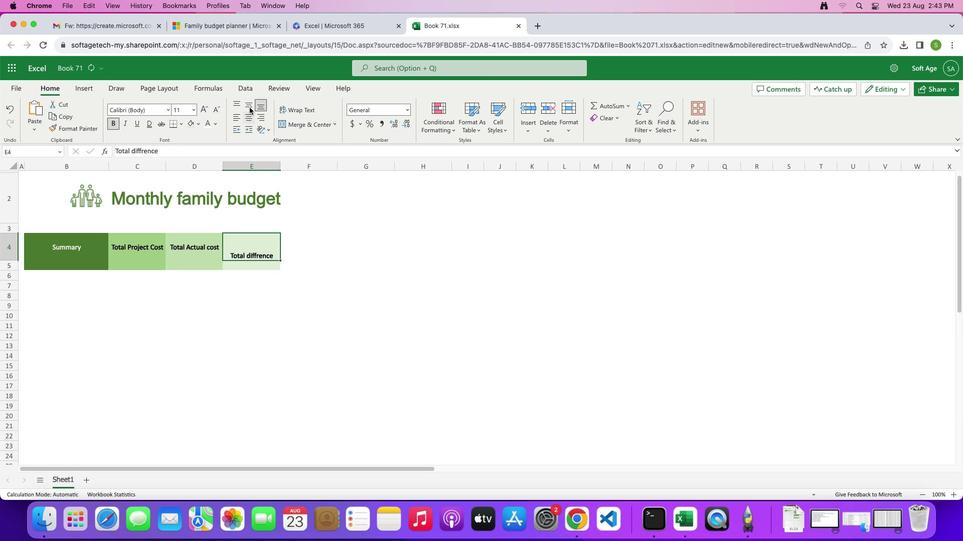 
Action: Mouse pressed left at (247, 117)
Screenshot: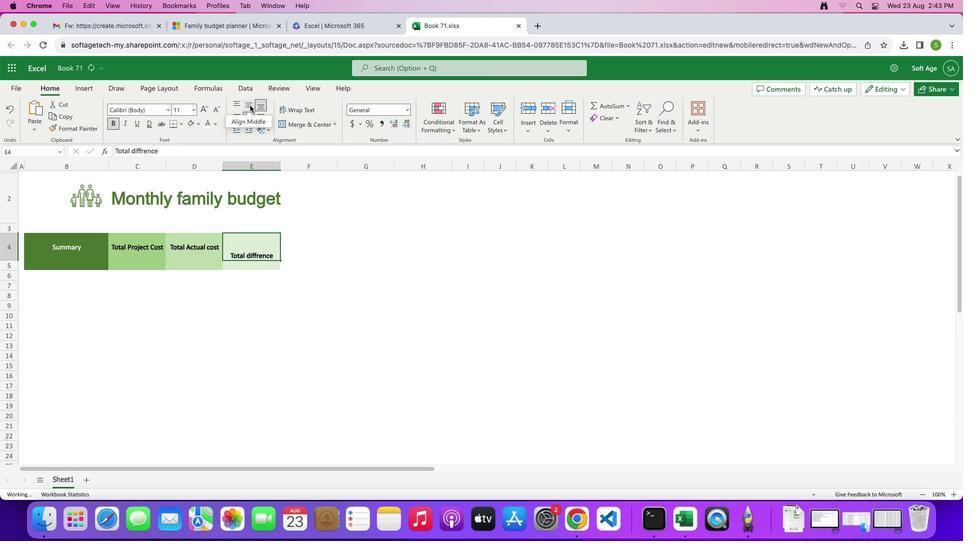 
Action: Mouse moved to (250, 105)
Screenshot: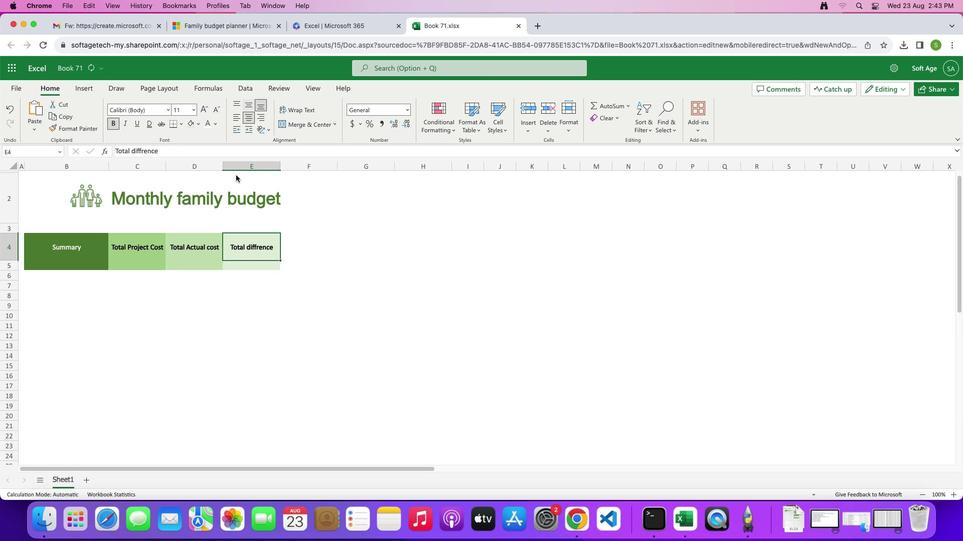 
Action: Mouse pressed left at (250, 105)
